 Task: Find connections with filter location Santo Estêvão with filter topic #successwith filter profile language Potuguese with filter current company Suryoday Small Finance Bank Ltd with filter school JSS ACADEMY OF TECHNICAL EDUCATION, NOIDA with filter industry Coal Mining with filter service category Packaging Design with filter keywords title Assistant Engineer
Action: Mouse moved to (486, 185)
Screenshot: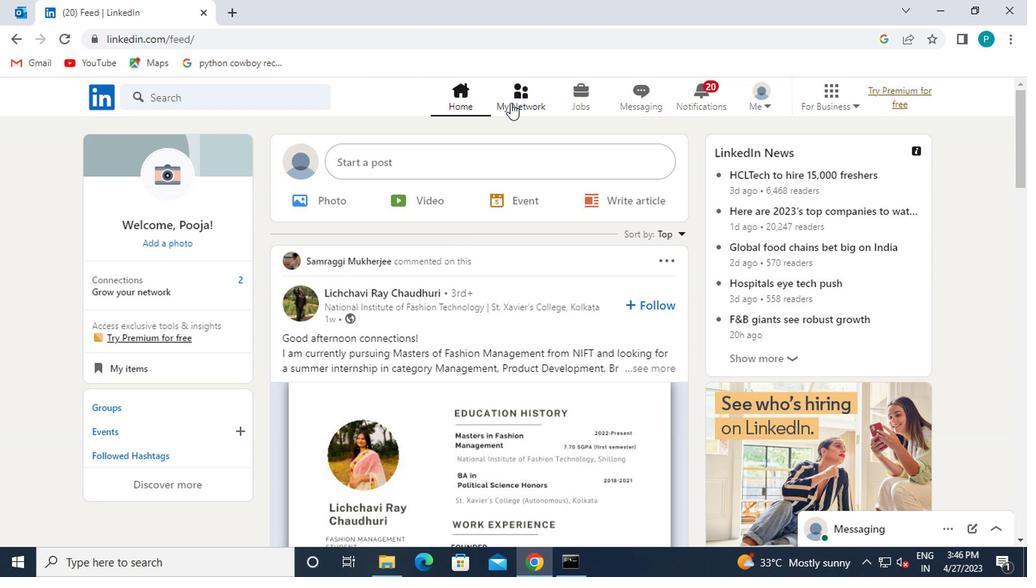 
Action: Mouse pressed left at (486, 185)
Screenshot: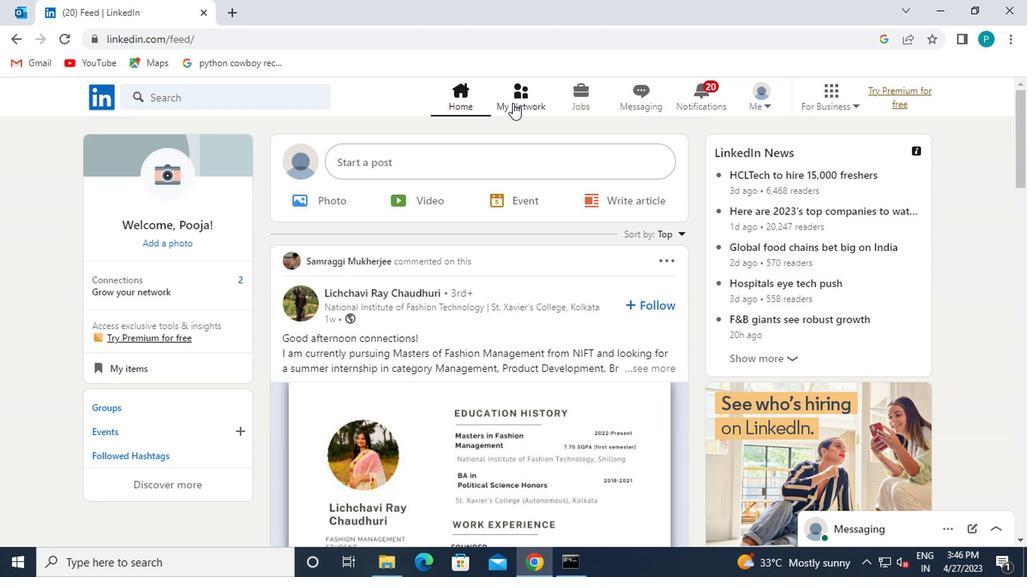 
Action: Mouse moved to (294, 242)
Screenshot: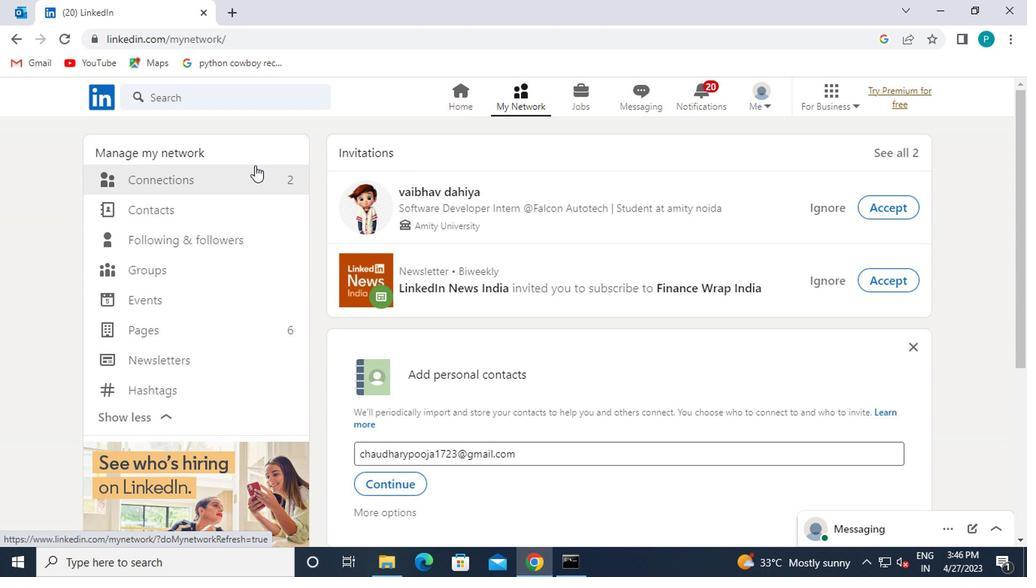 
Action: Mouse pressed left at (294, 242)
Screenshot: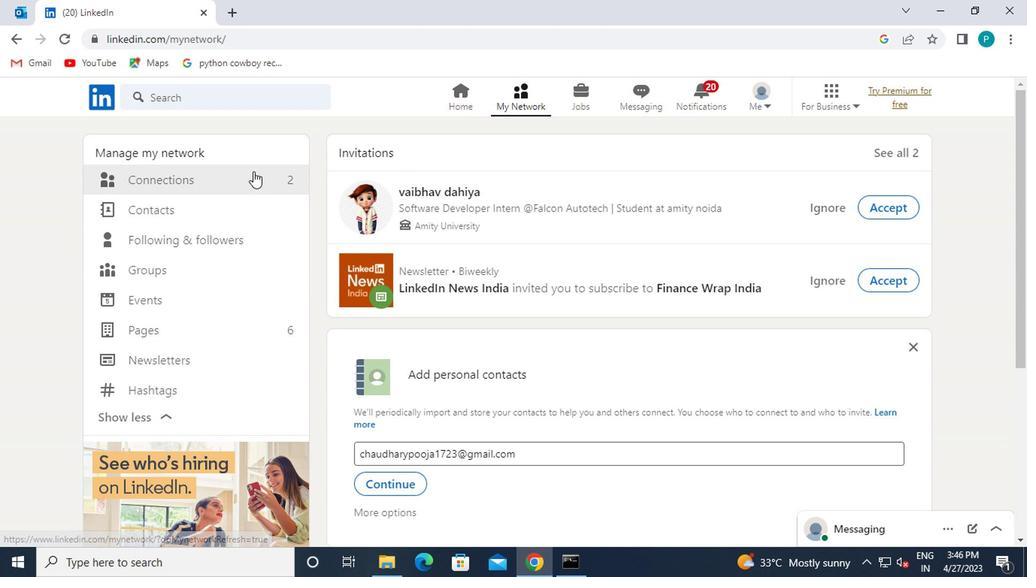 
Action: Mouse moved to (560, 248)
Screenshot: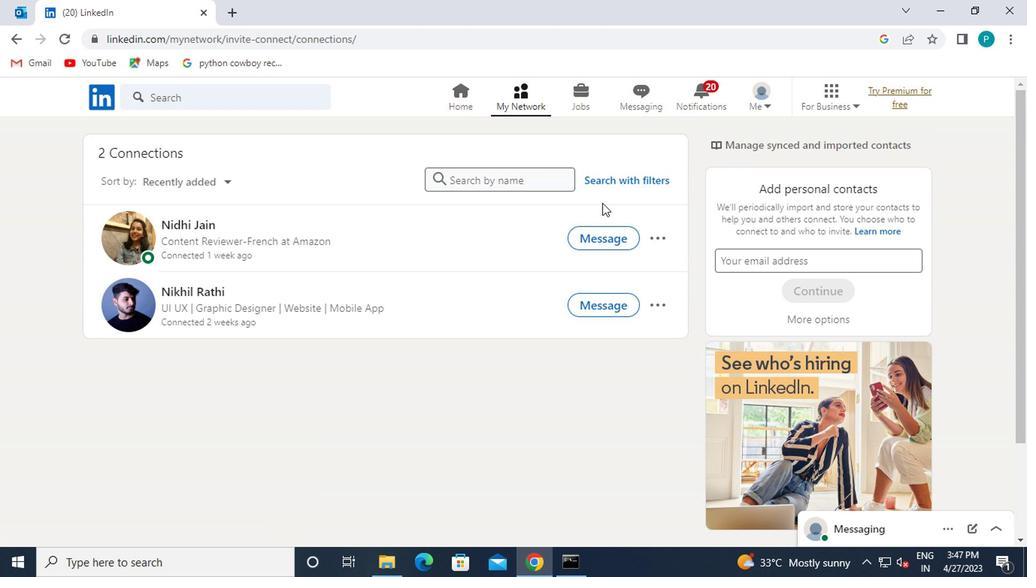 
Action: Mouse pressed left at (560, 248)
Screenshot: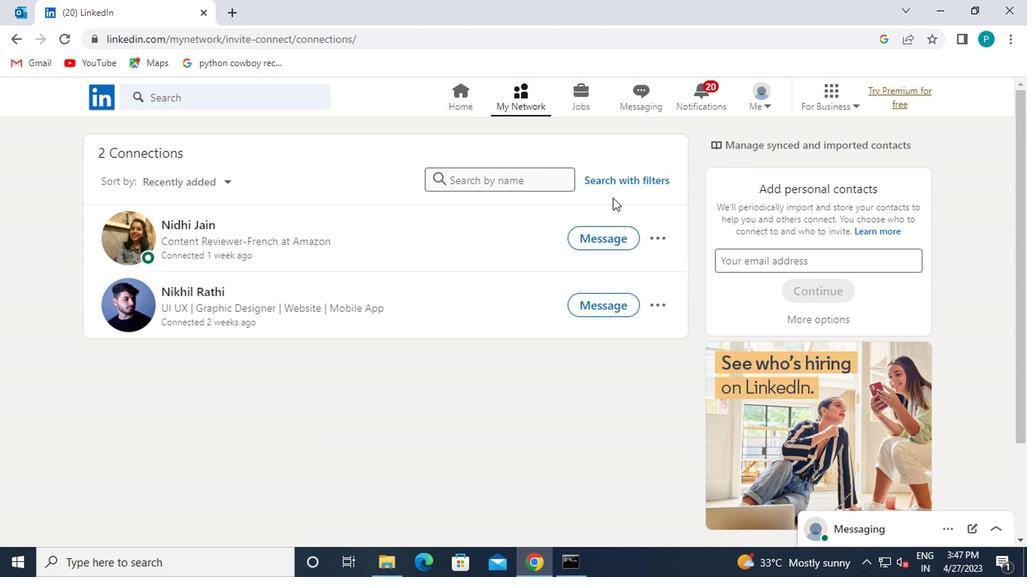 
Action: Mouse moved to (509, 216)
Screenshot: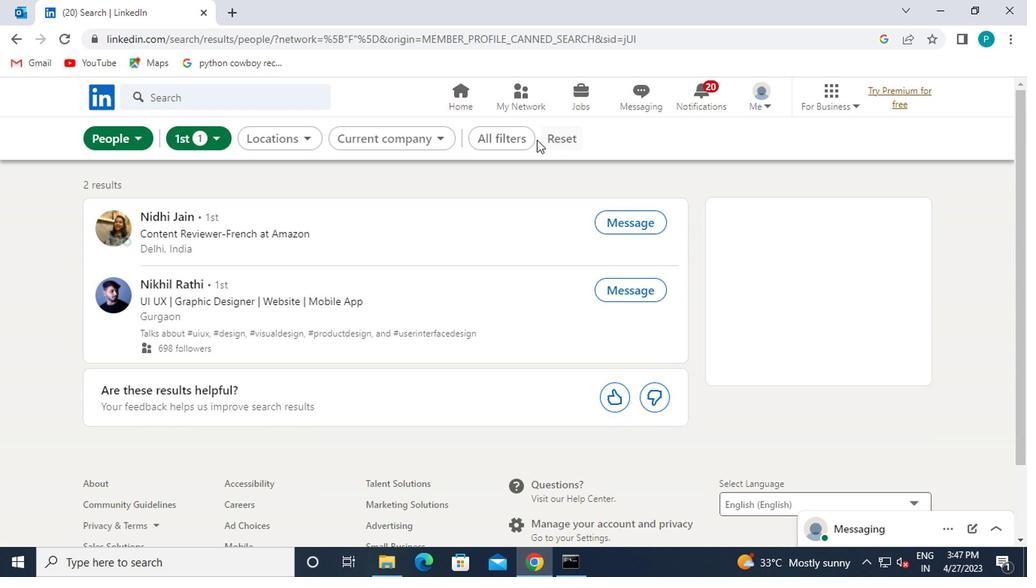 
Action: Mouse pressed left at (509, 216)
Screenshot: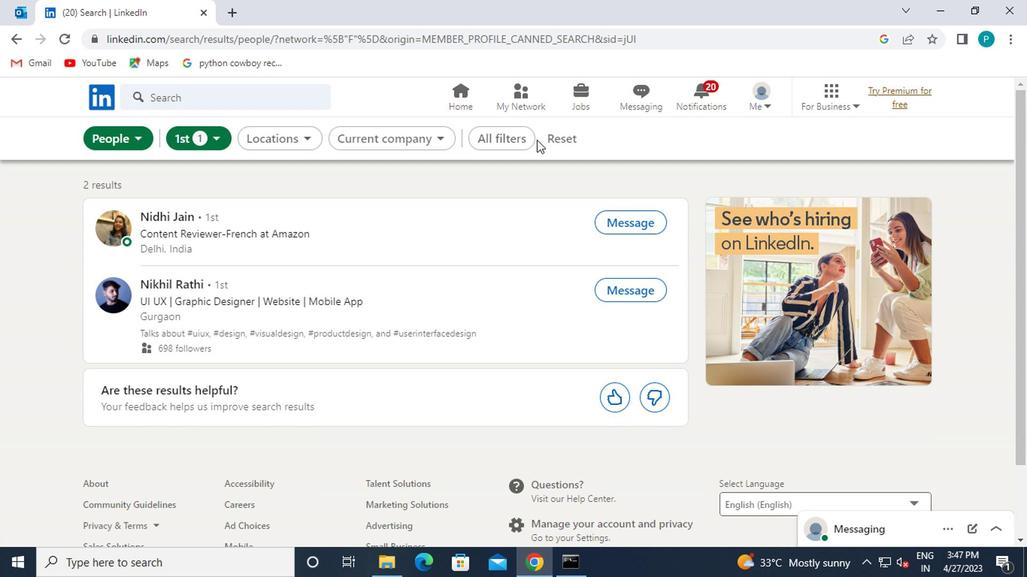
Action: Mouse moved to (509, 216)
Screenshot: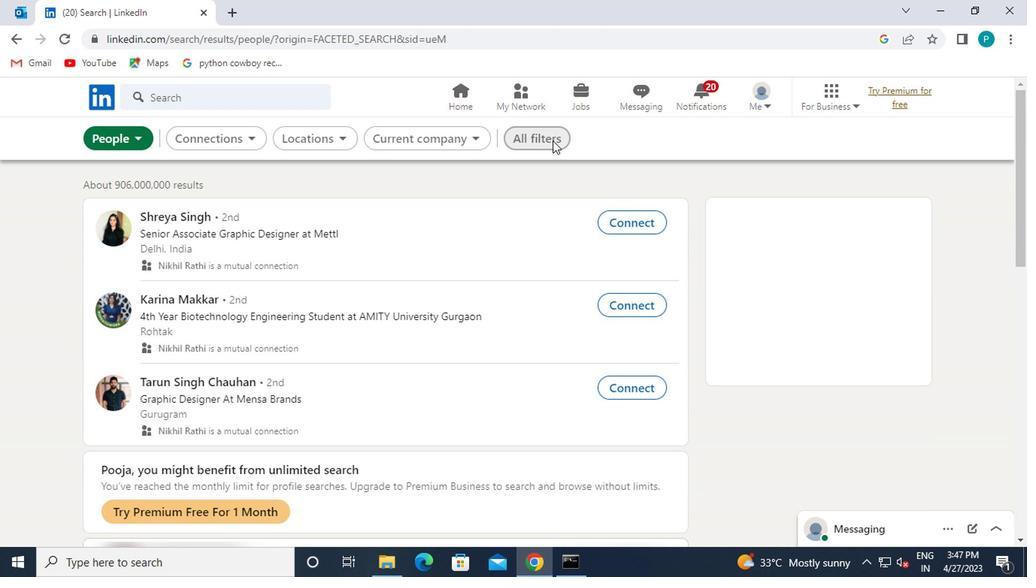 
Action: Mouse pressed left at (509, 216)
Screenshot: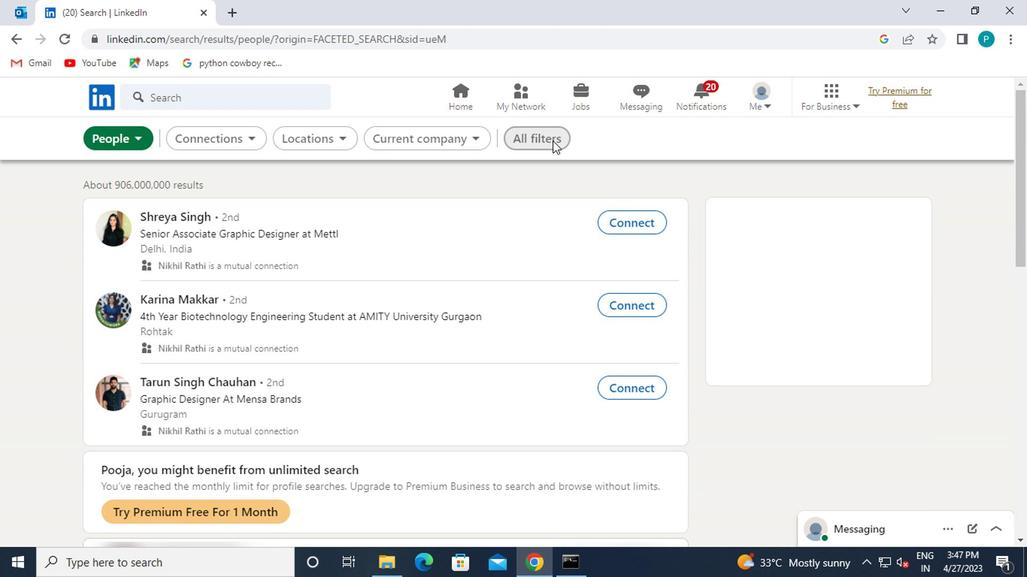 
Action: Mouse moved to (764, 372)
Screenshot: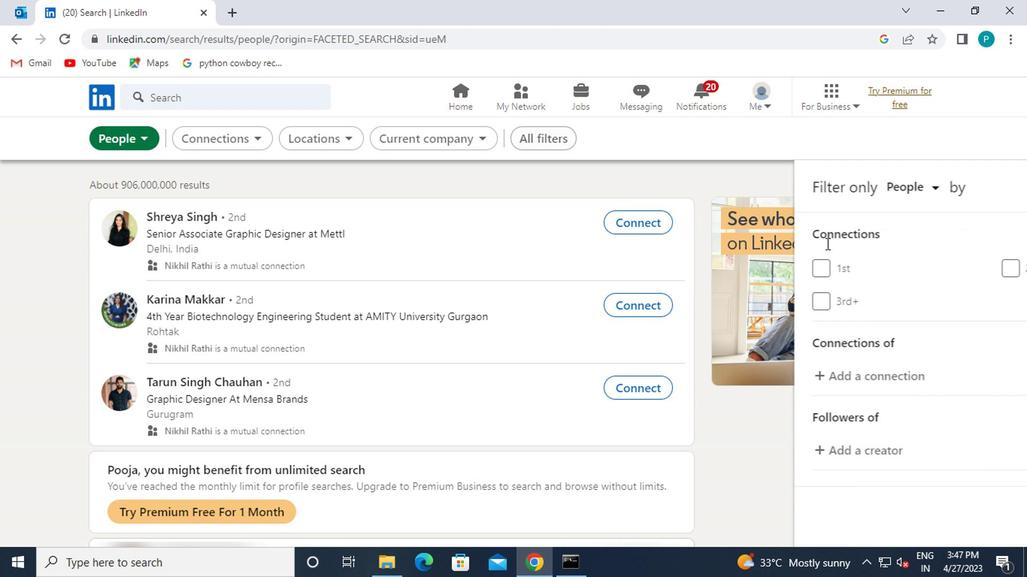 
Action: Mouse scrolled (764, 371) with delta (0, 0)
Screenshot: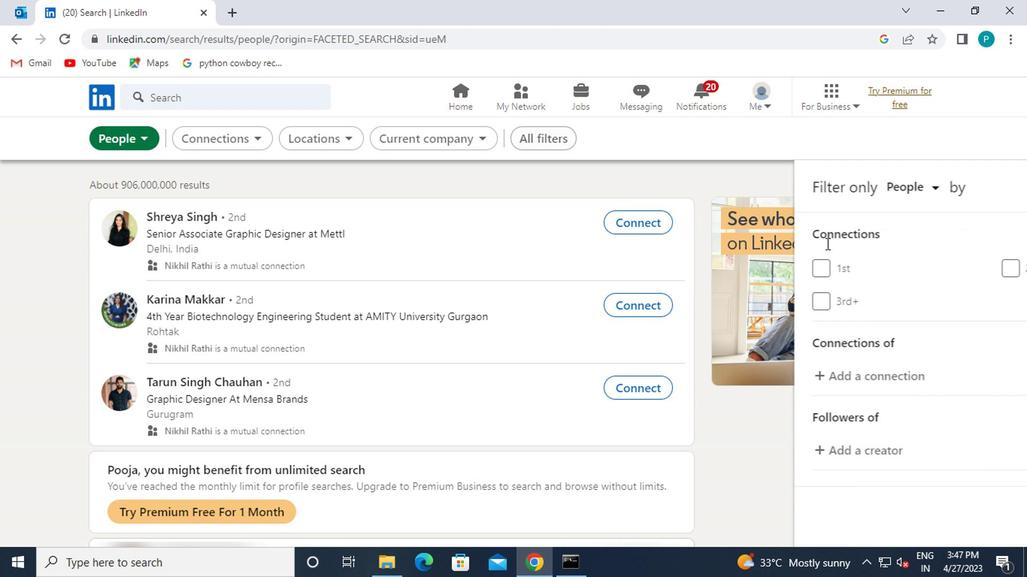 
Action: Mouse moved to (764, 373)
Screenshot: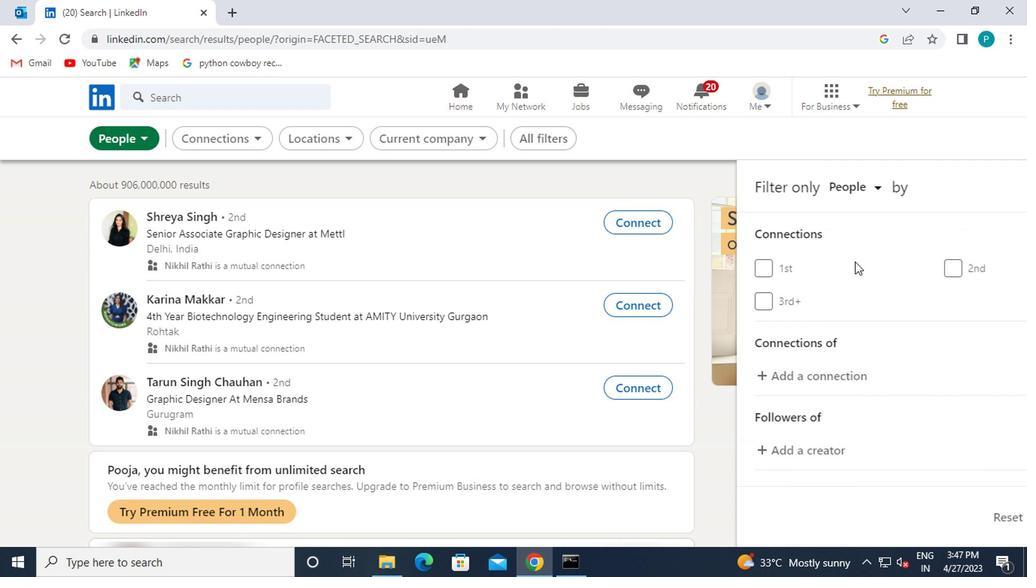 
Action: Mouse scrolled (764, 372) with delta (0, 0)
Screenshot: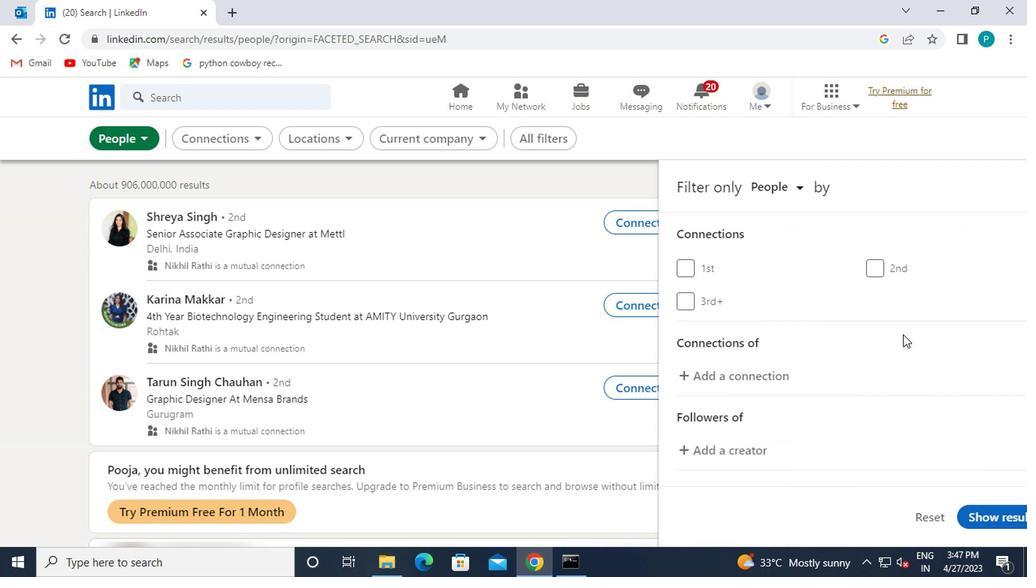 
Action: Mouse scrolled (764, 372) with delta (0, 0)
Screenshot: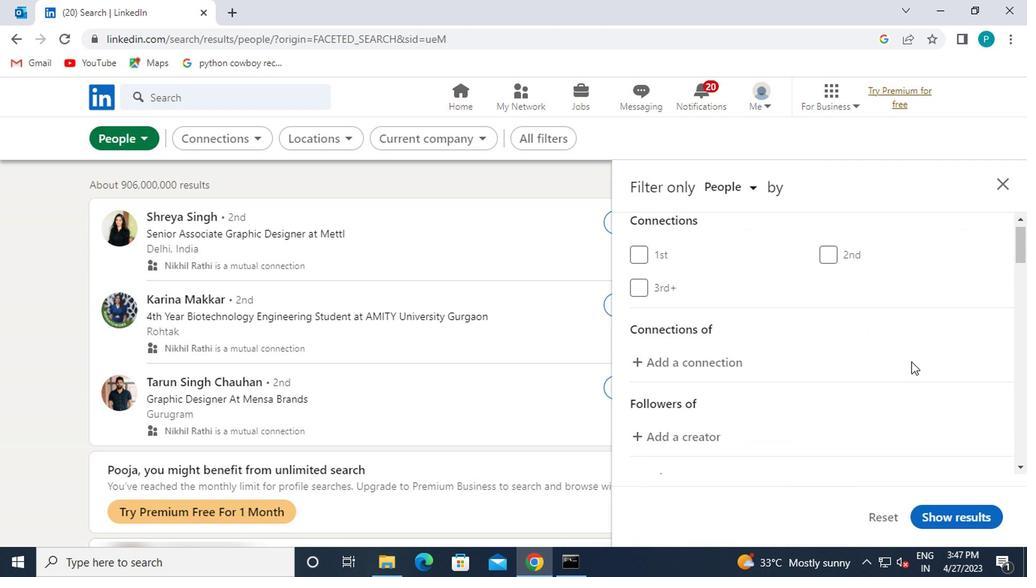 
Action: Mouse moved to (757, 382)
Screenshot: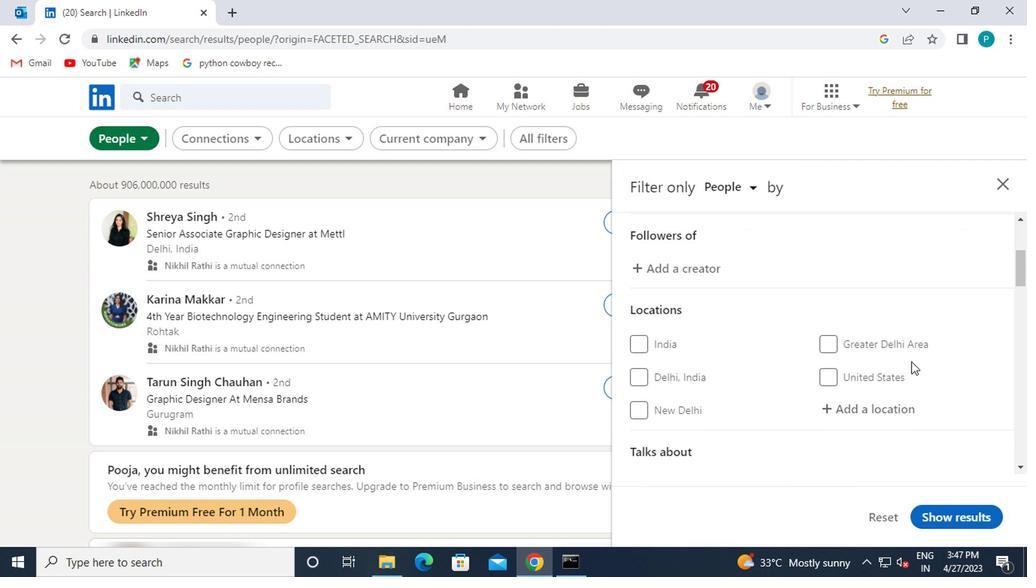 
Action: Mouse pressed left at (757, 382)
Screenshot: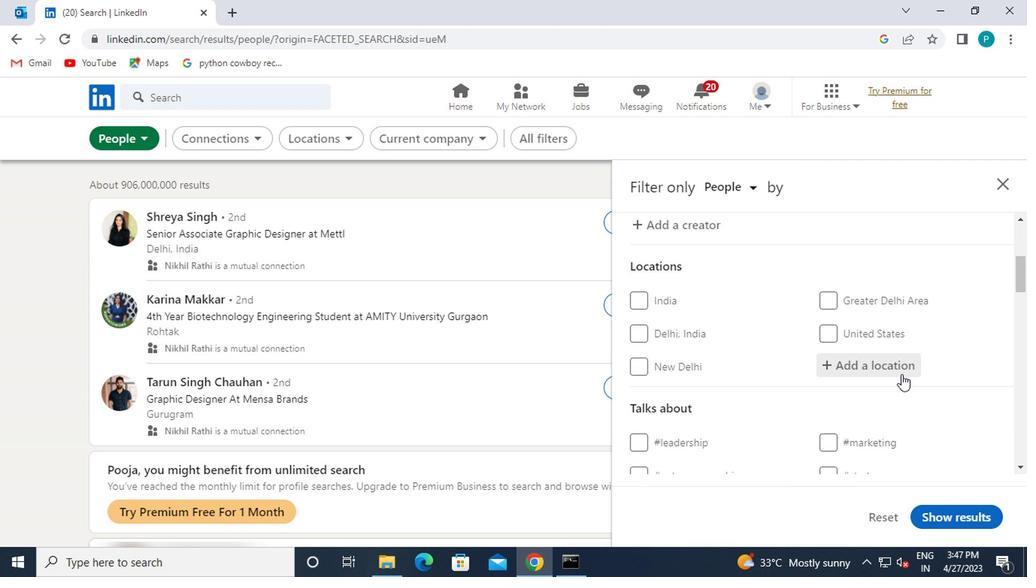 
Action: Mouse moved to (762, 380)
Screenshot: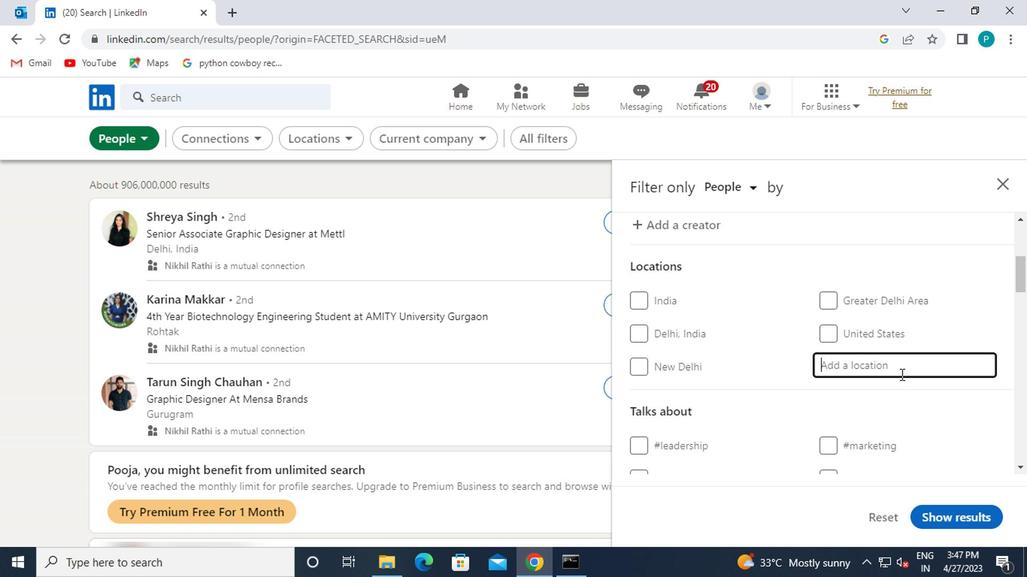 
Action: Key pressed <Key.caps_lock>s<Key.caps_lock>anto<Key.space><Key.caps_lock>e<Key.caps_lock>a<Key.backspace>stev
Screenshot: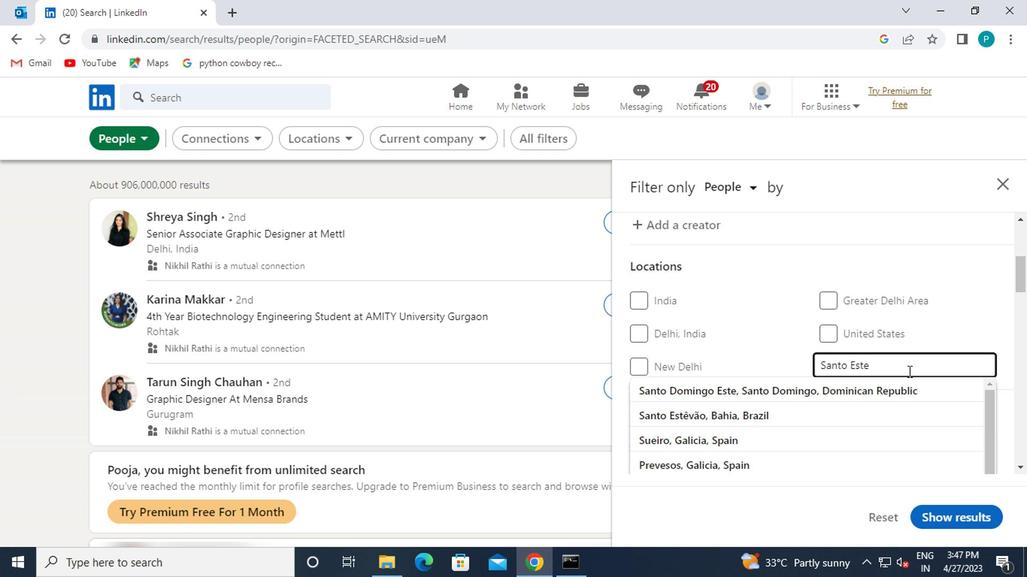 
Action: Mouse moved to (691, 387)
Screenshot: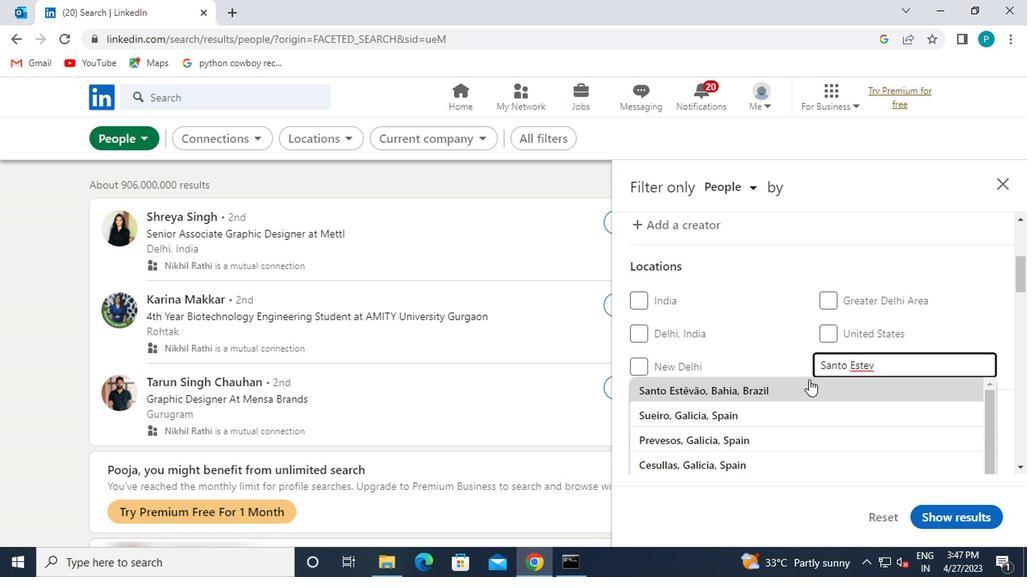 
Action: Mouse pressed left at (691, 387)
Screenshot: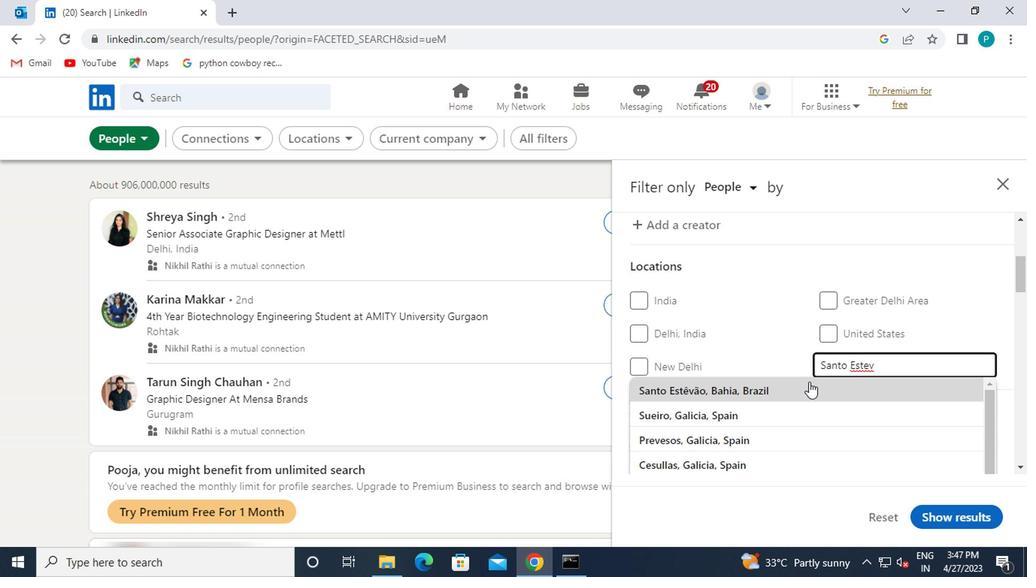 
Action: Mouse moved to (691, 388)
Screenshot: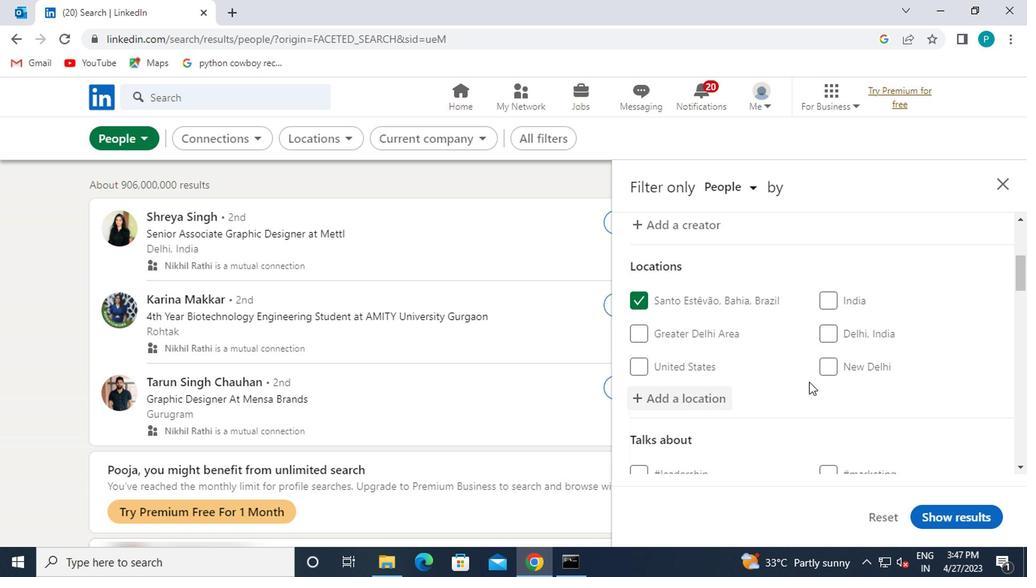
Action: Mouse scrolled (691, 387) with delta (0, 0)
Screenshot: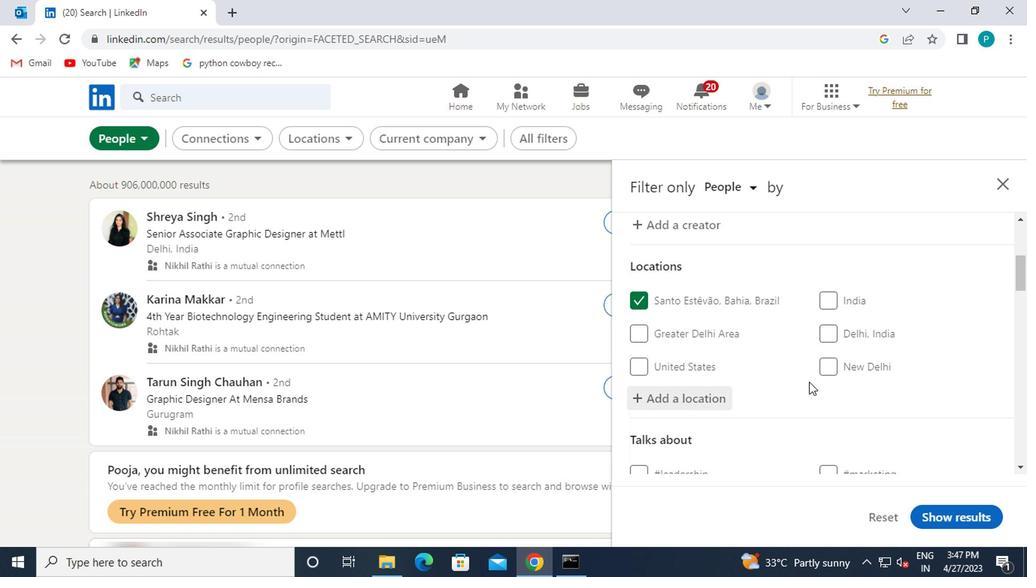 
Action: Mouse scrolled (691, 387) with delta (0, 0)
Screenshot: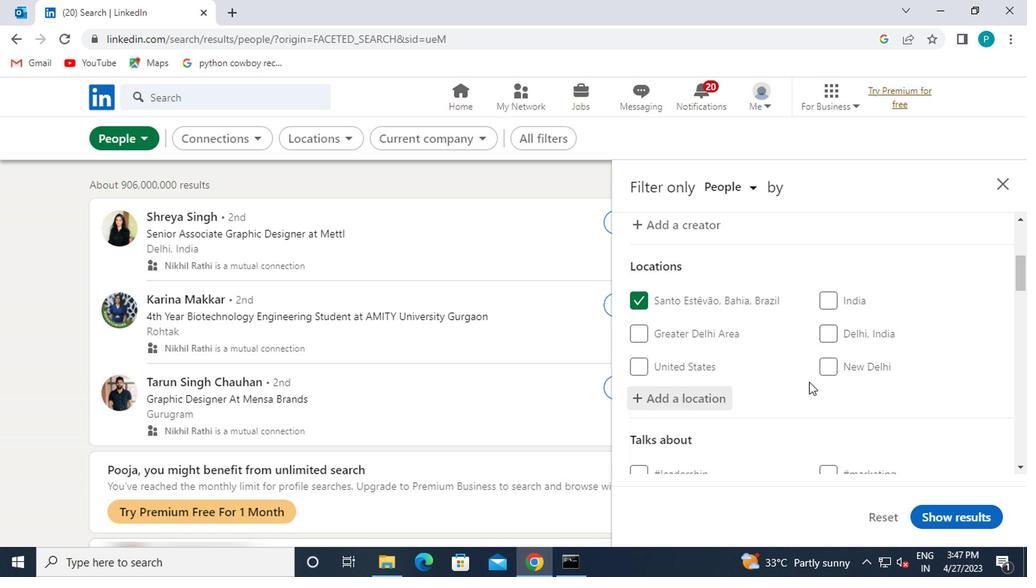 
Action: Mouse moved to (710, 401)
Screenshot: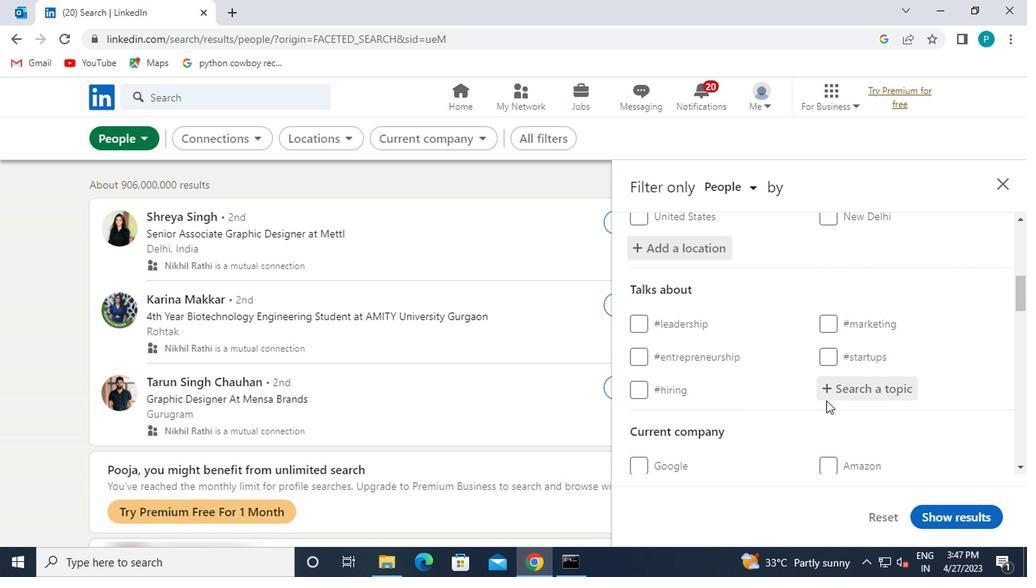 
Action: Mouse pressed left at (710, 401)
Screenshot: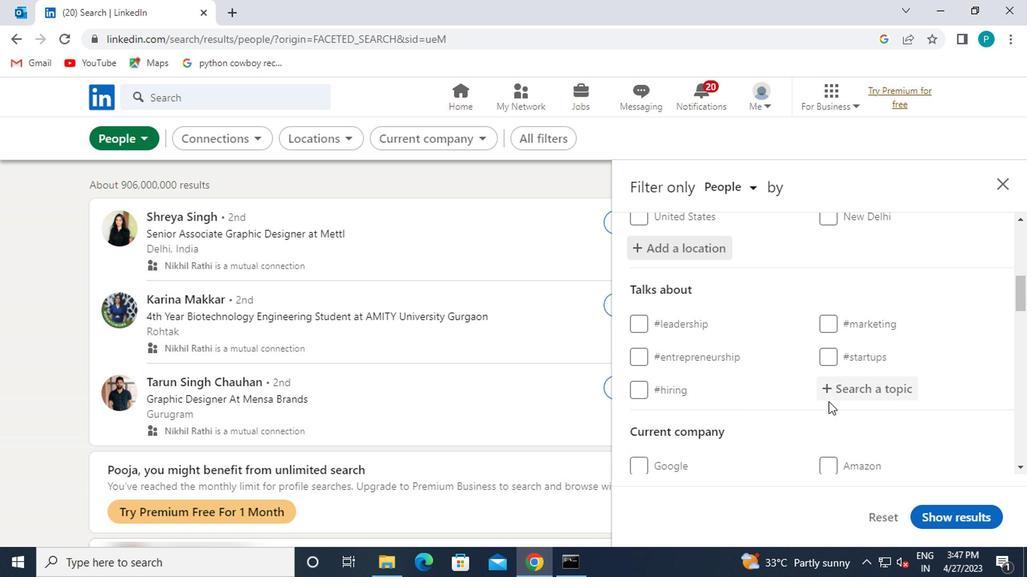 
Action: Mouse moved to (714, 379)
Screenshot: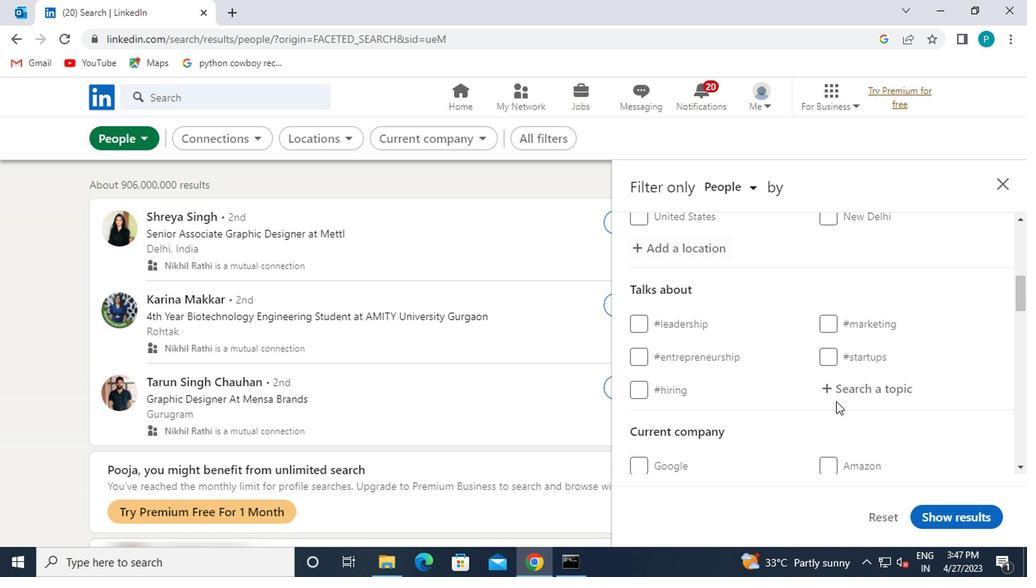 
Action: Mouse pressed left at (714, 379)
Screenshot: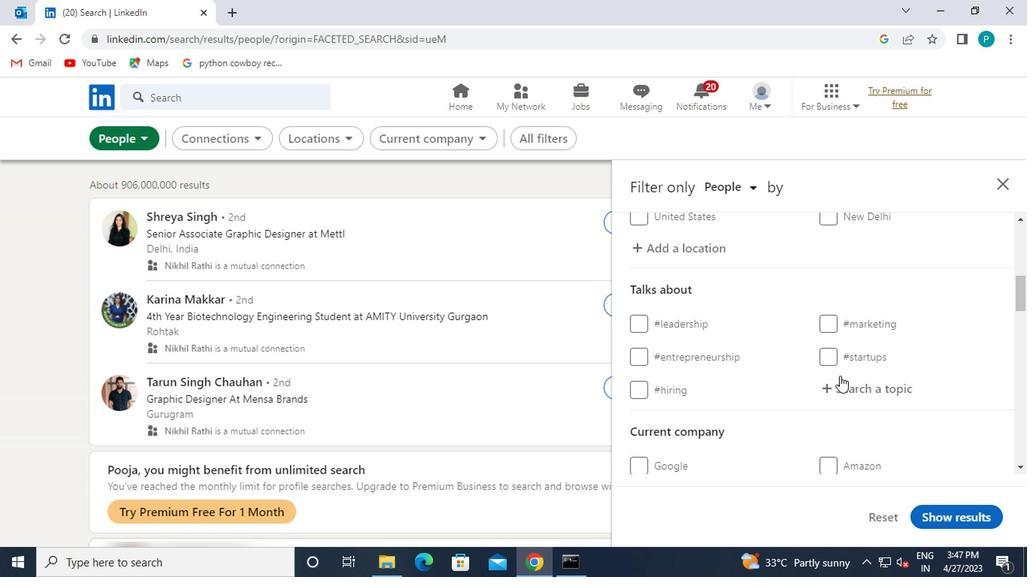 
Action: Mouse moved to (719, 395)
Screenshot: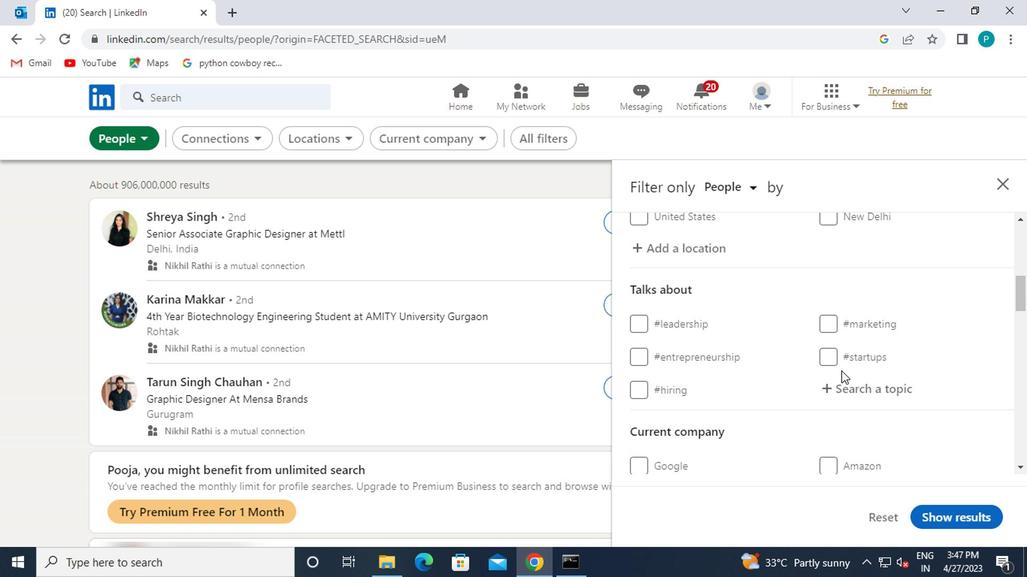 
Action: Mouse pressed left at (719, 395)
Screenshot: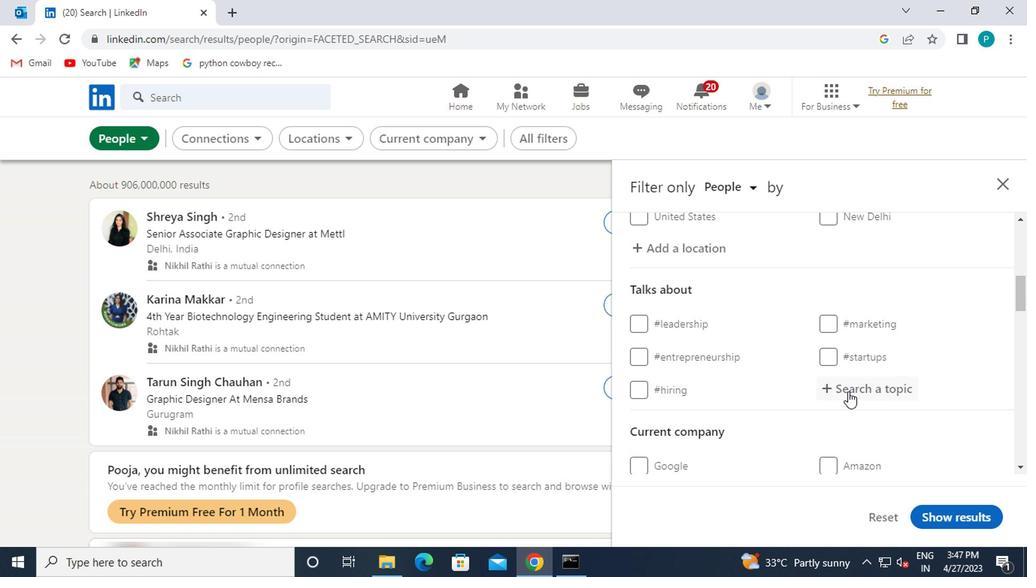 
Action: Mouse moved to (728, 398)
Screenshot: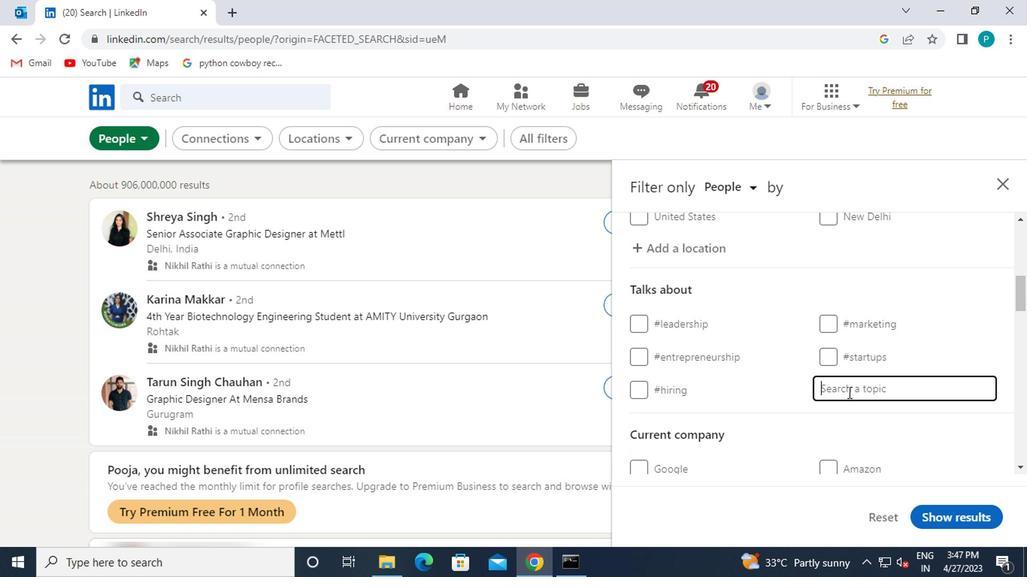 
Action: Key pressed <Key.shift>#SUCCESS
Screenshot: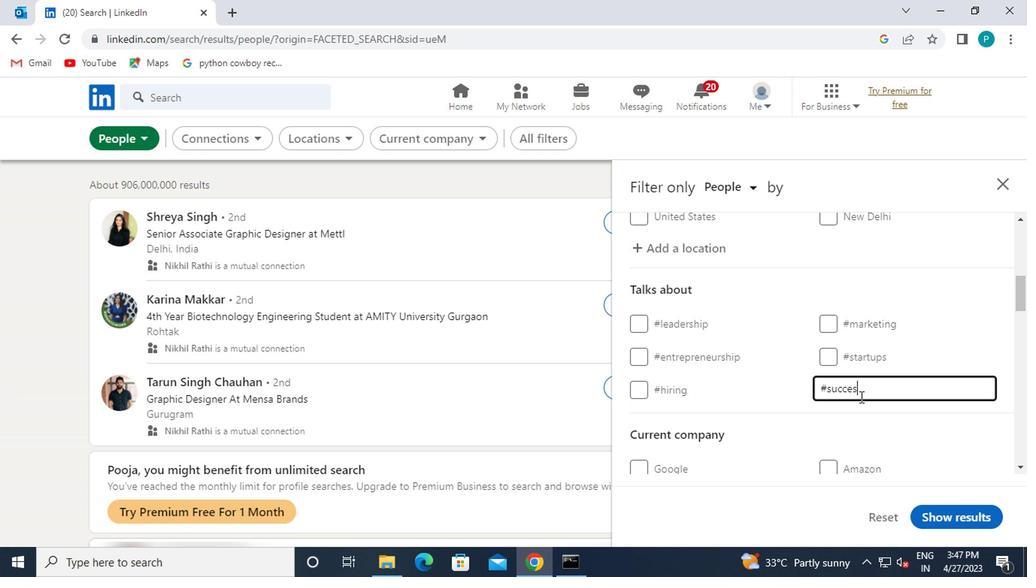 
Action: Mouse moved to (707, 435)
Screenshot: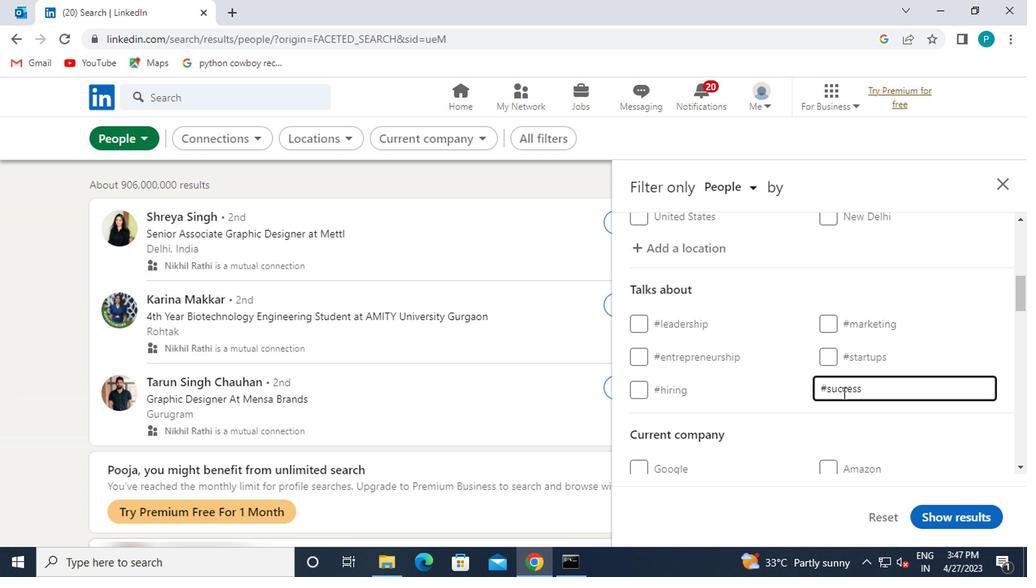
Action: Mouse scrolled (707, 435) with delta (0, 0)
Screenshot: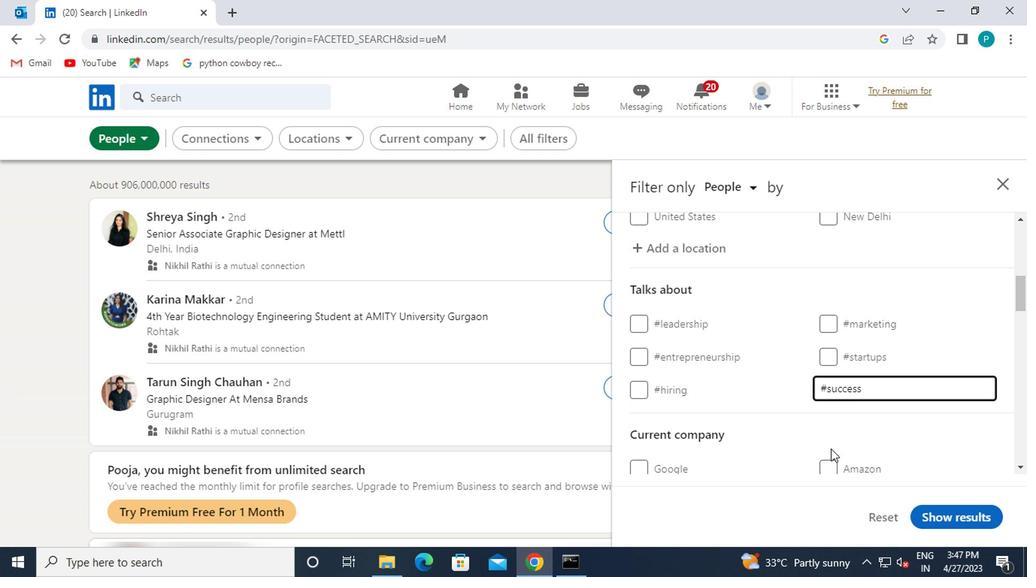 
Action: Mouse scrolled (707, 435) with delta (0, 0)
Screenshot: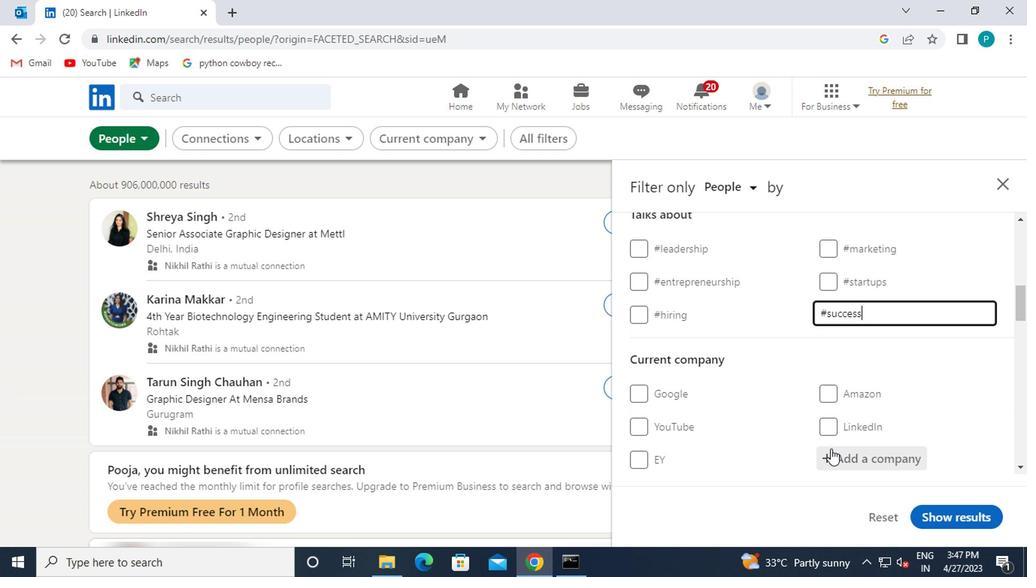 
Action: Mouse scrolled (707, 435) with delta (0, 0)
Screenshot: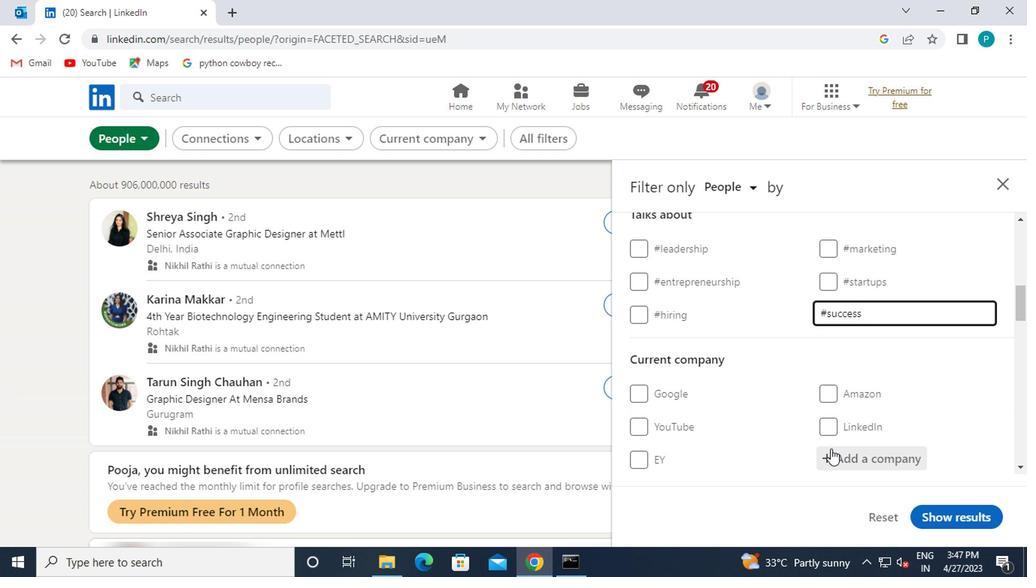
Action: Mouse moved to (679, 428)
Screenshot: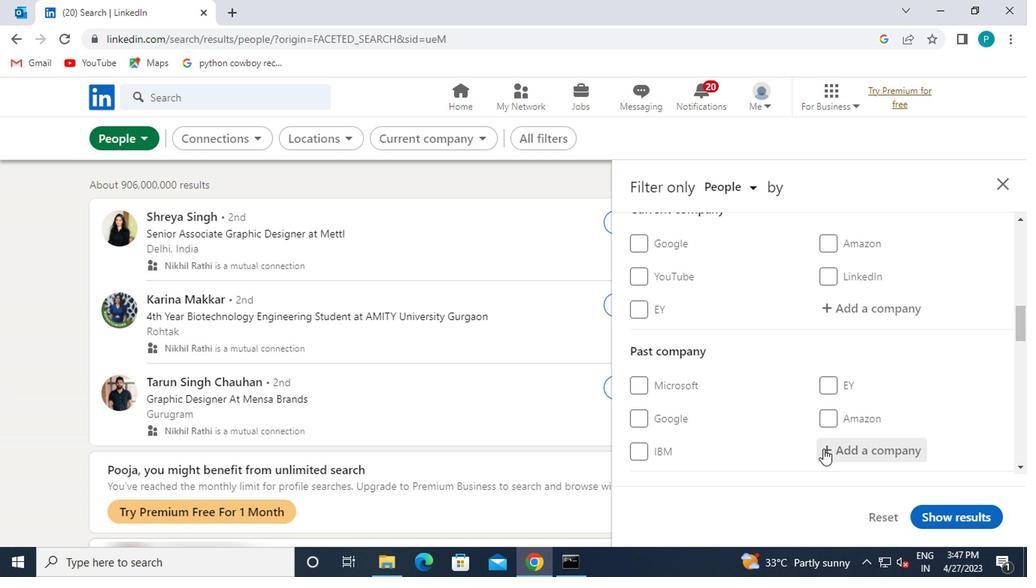 
Action: Mouse scrolled (679, 428) with delta (0, 0)
Screenshot: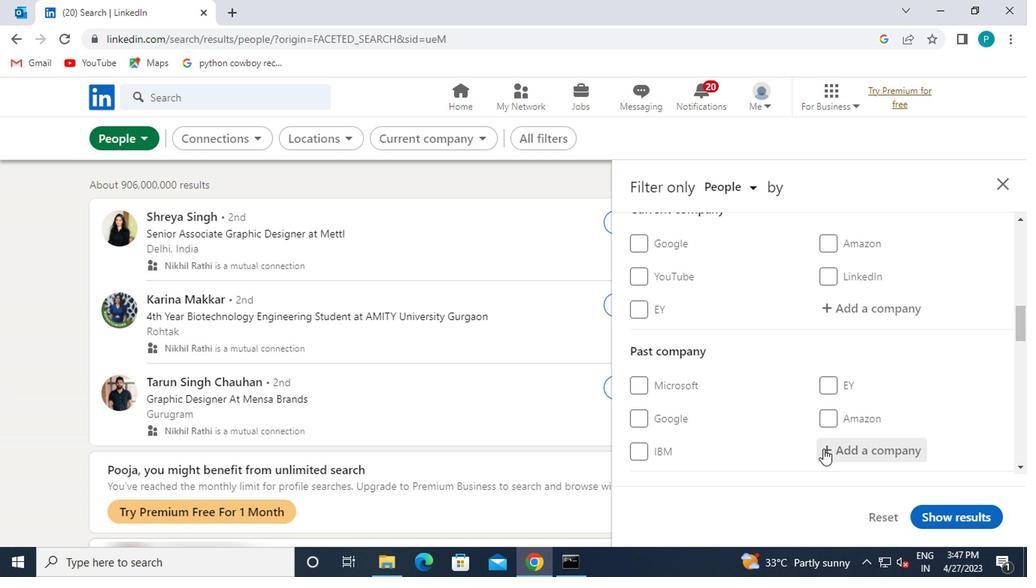 
Action: Mouse scrolled (679, 428) with delta (0, 0)
Screenshot: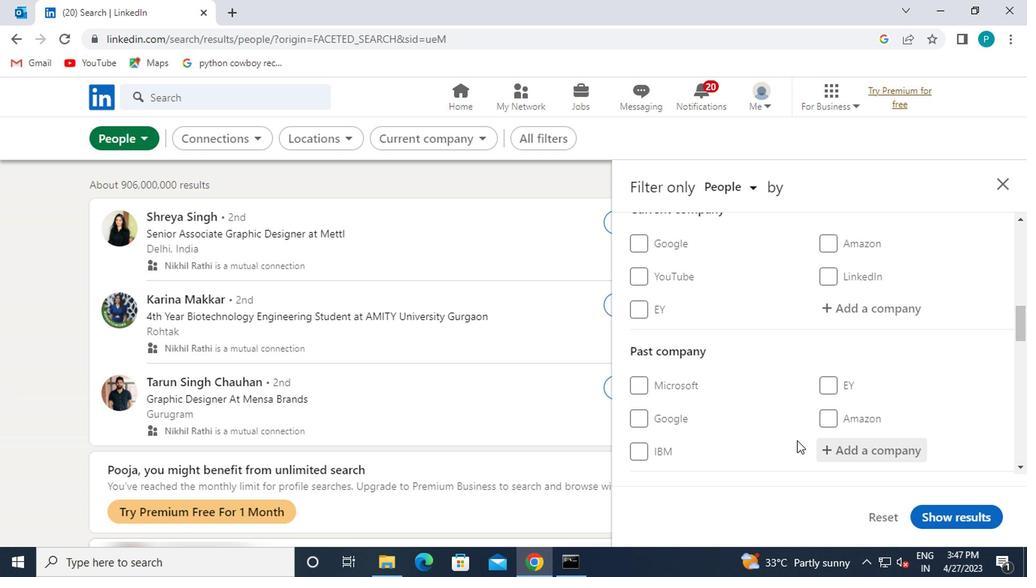 
Action: Mouse scrolled (679, 428) with delta (0, 0)
Screenshot: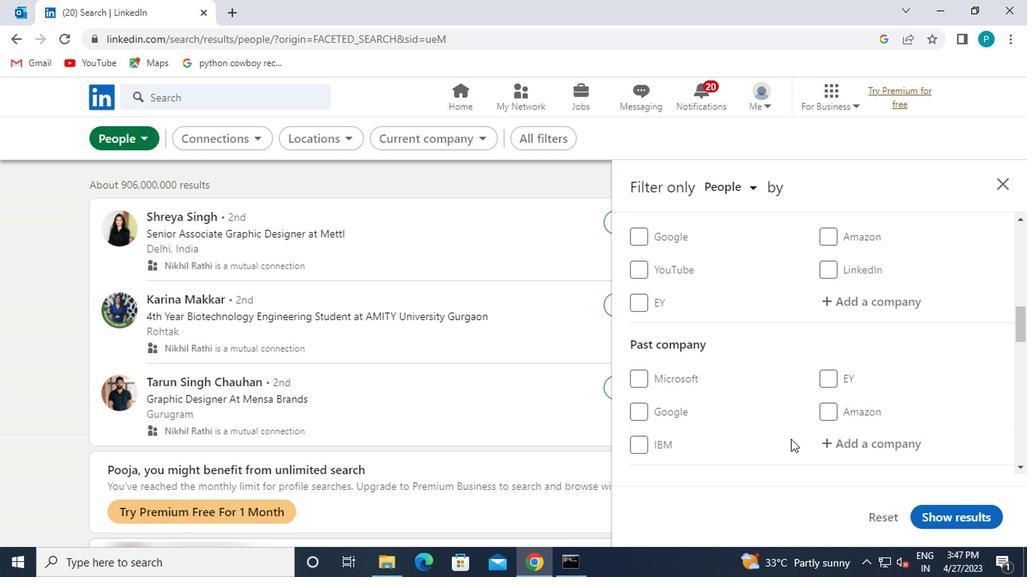 
Action: Mouse moved to (638, 411)
Screenshot: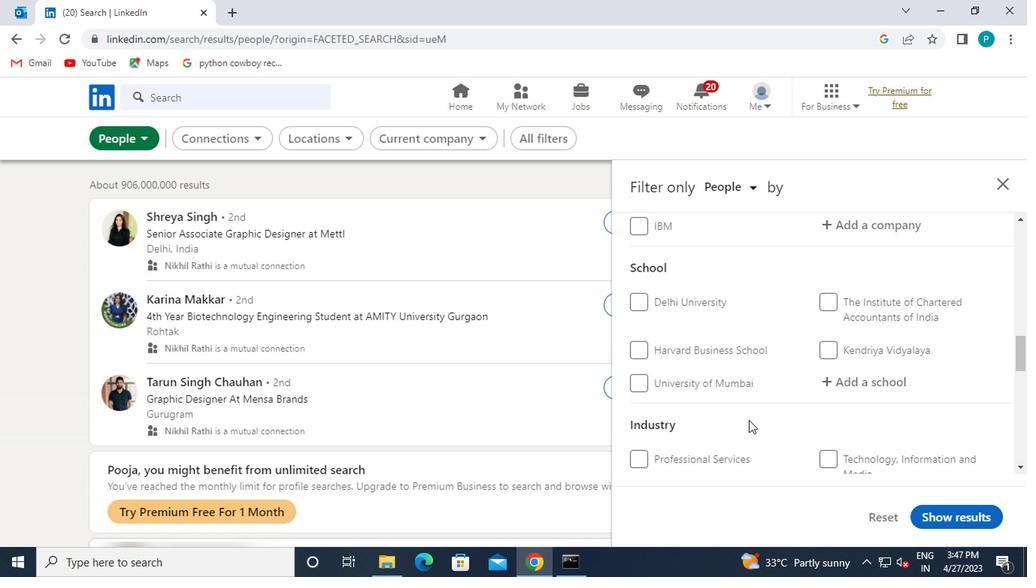 
Action: Mouse scrolled (638, 410) with delta (0, 0)
Screenshot: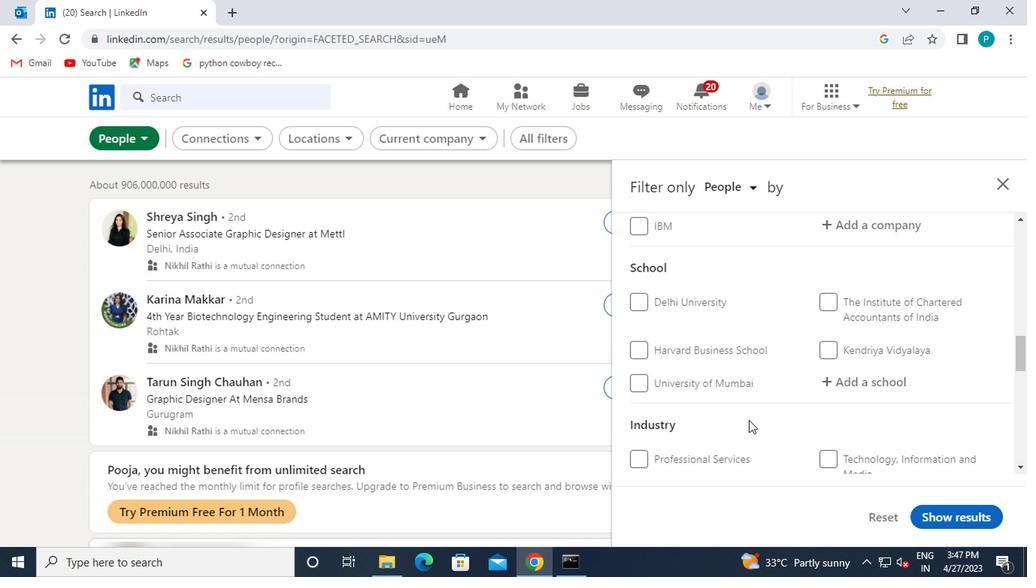 
Action: Mouse moved to (636, 410)
Screenshot: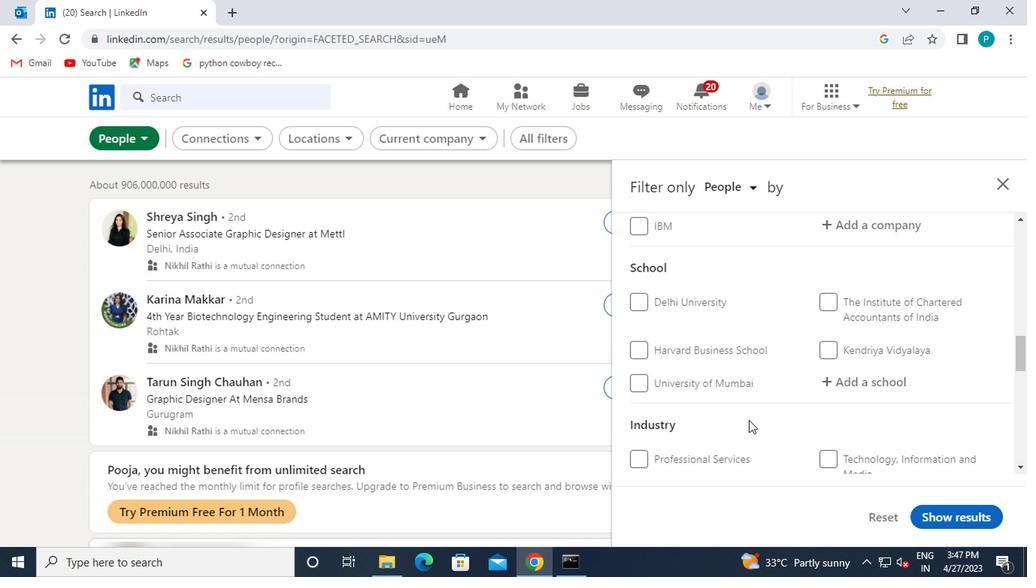 
Action: Mouse scrolled (636, 409) with delta (0, 0)
Screenshot: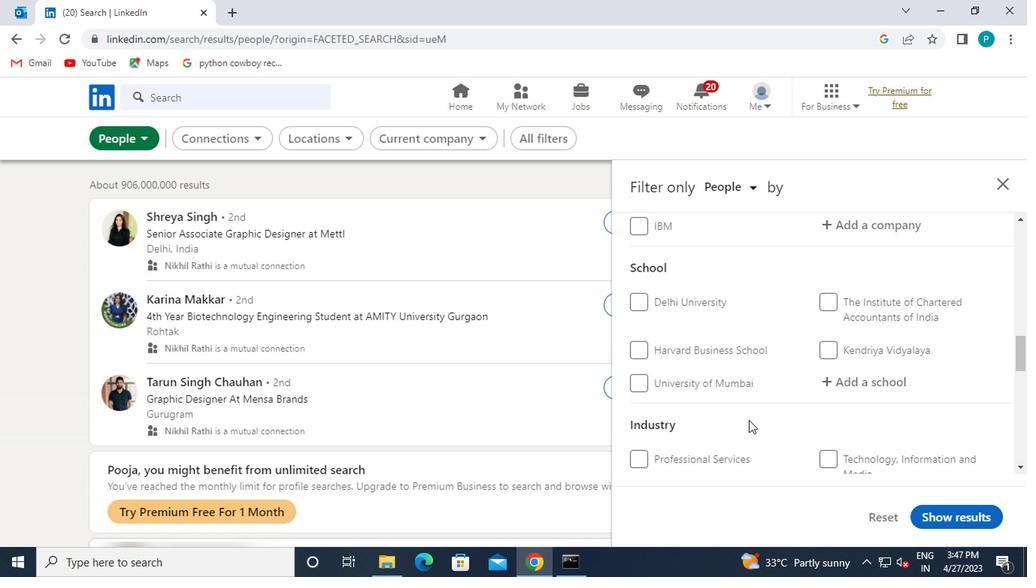 
Action: Mouse moved to (635, 409)
Screenshot: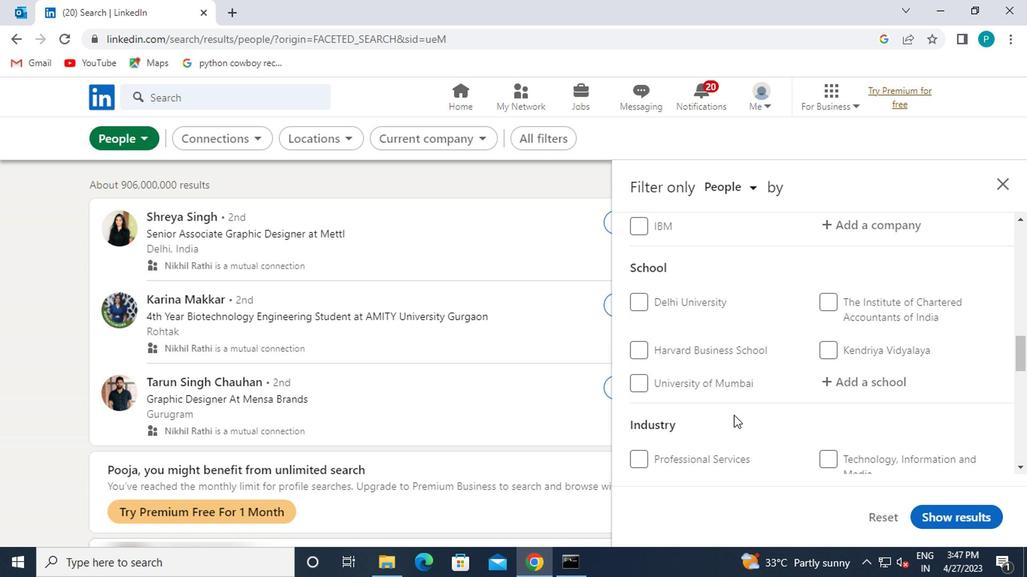 
Action: Mouse scrolled (635, 409) with delta (0, 0)
Screenshot: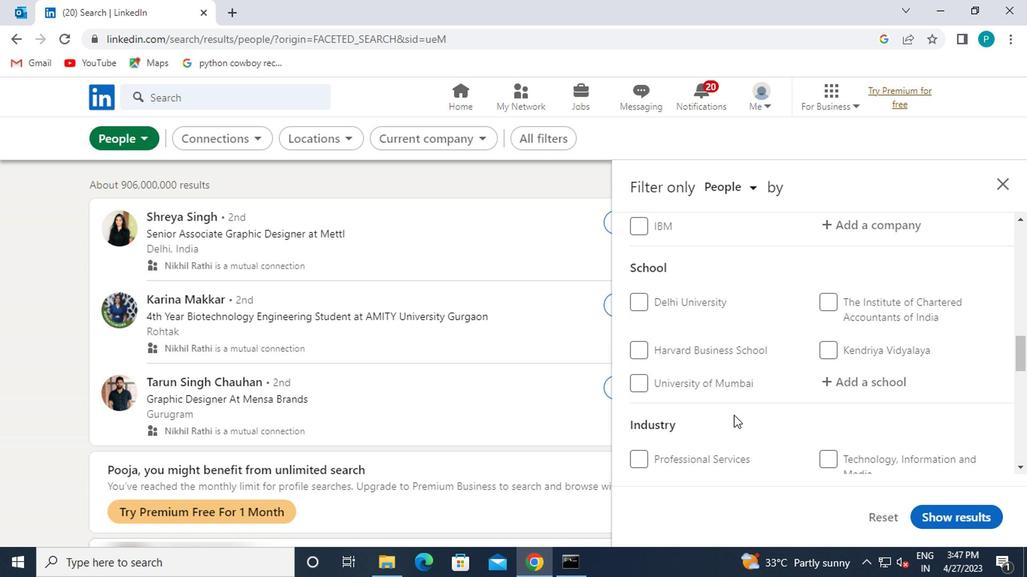 
Action: Mouse moved to (633, 409)
Screenshot: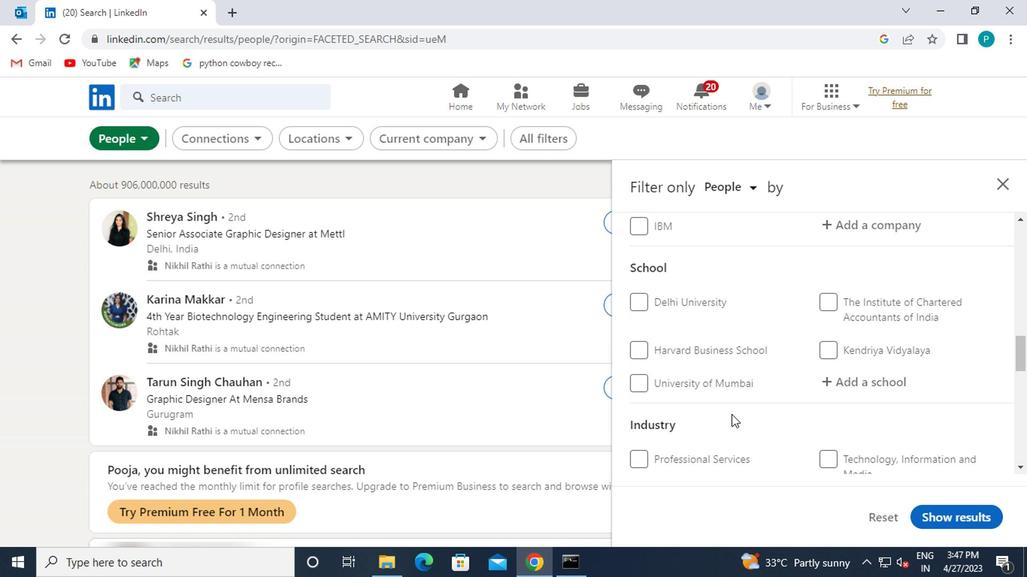 
Action: Mouse scrolled (633, 408) with delta (0, 0)
Screenshot: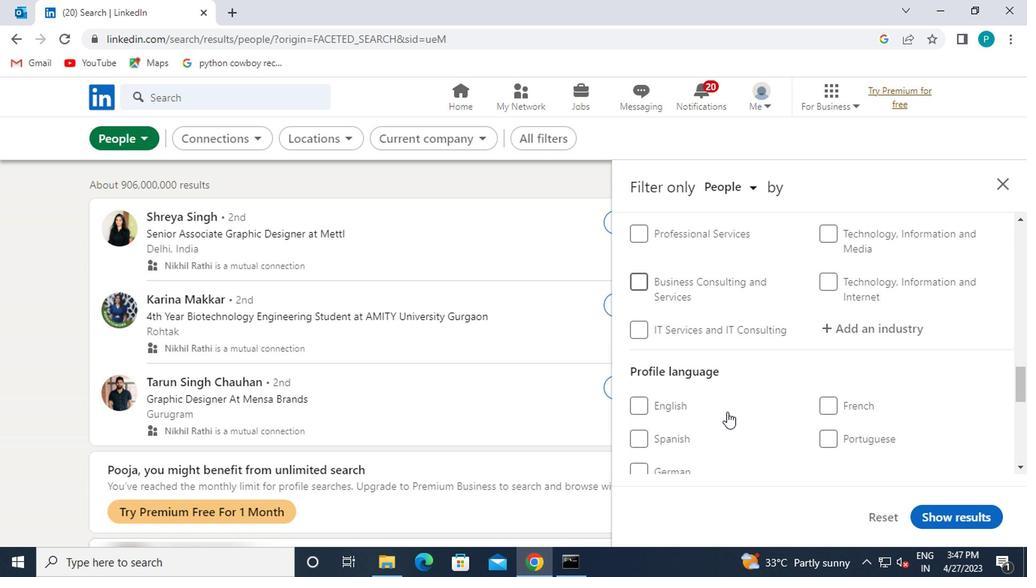 
Action: Mouse moved to (700, 376)
Screenshot: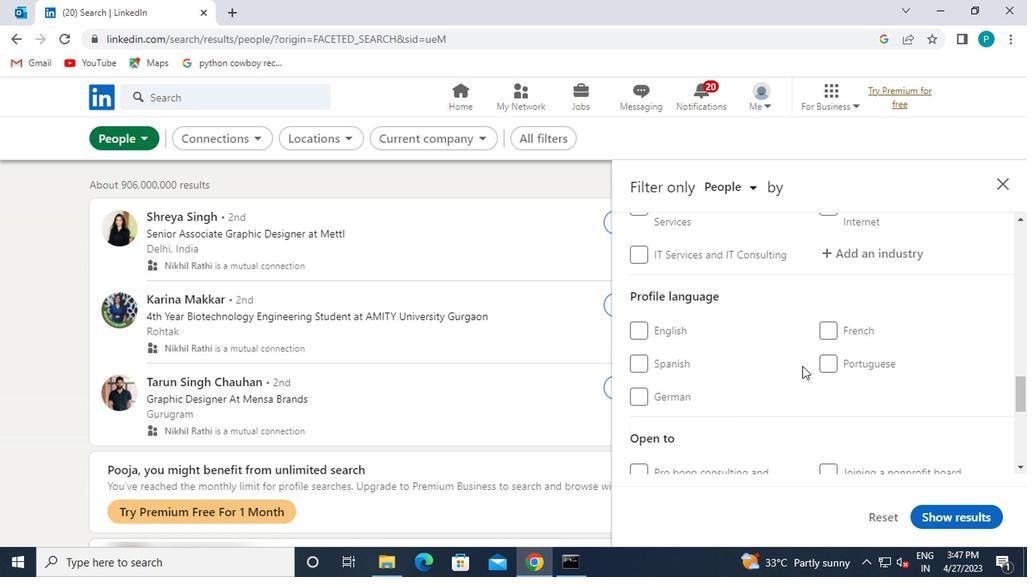 
Action: Mouse pressed left at (700, 376)
Screenshot: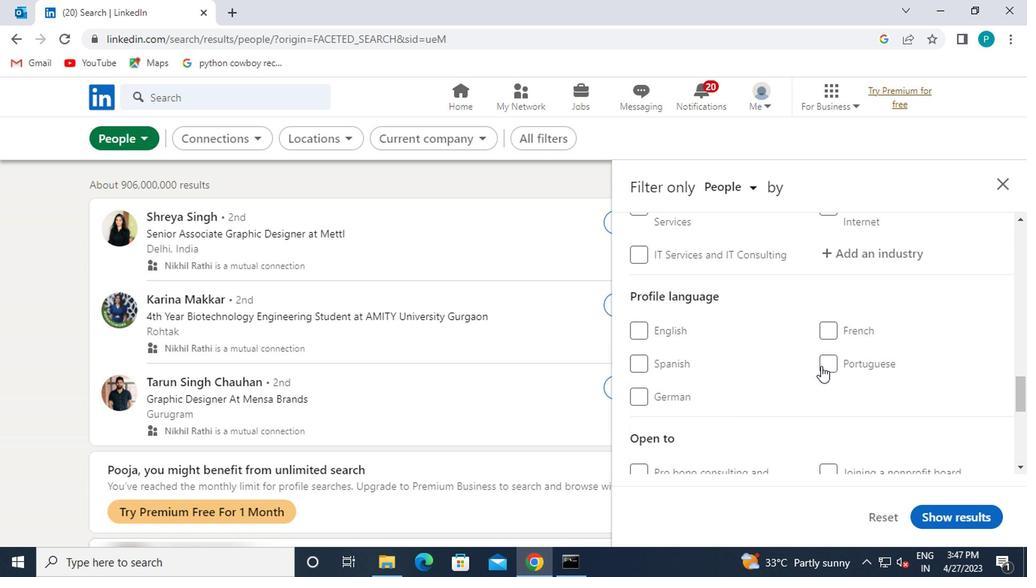 
Action: Mouse moved to (700, 376)
Screenshot: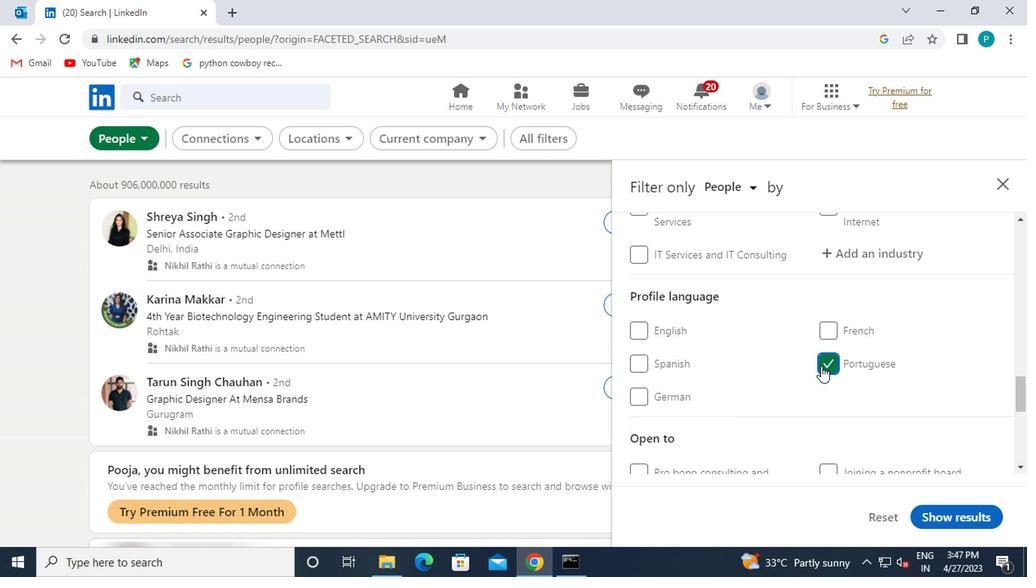 
Action: Mouse scrolled (700, 376) with delta (0, 0)
Screenshot: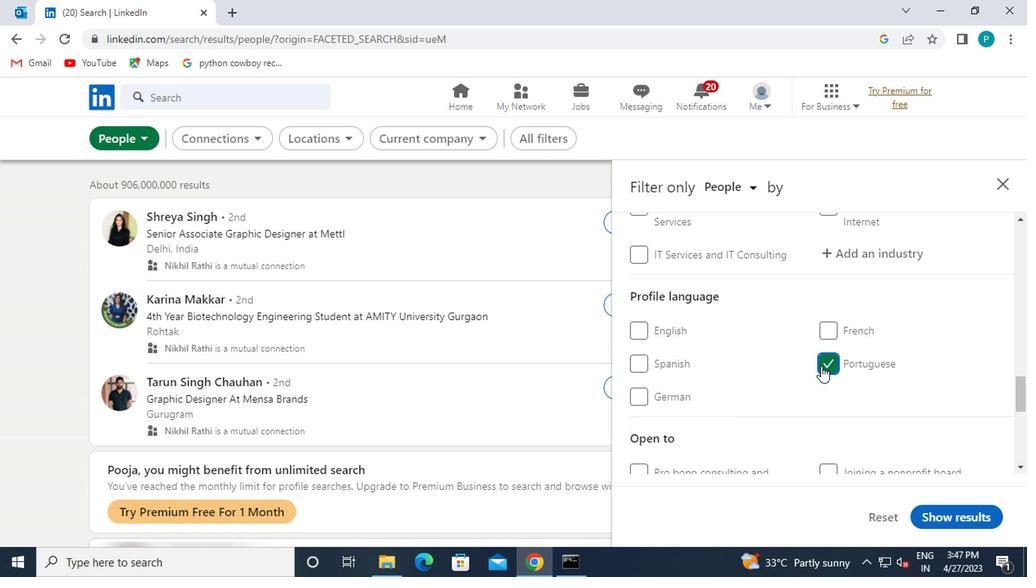 
Action: Mouse scrolled (700, 376) with delta (0, 0)
Screenshot: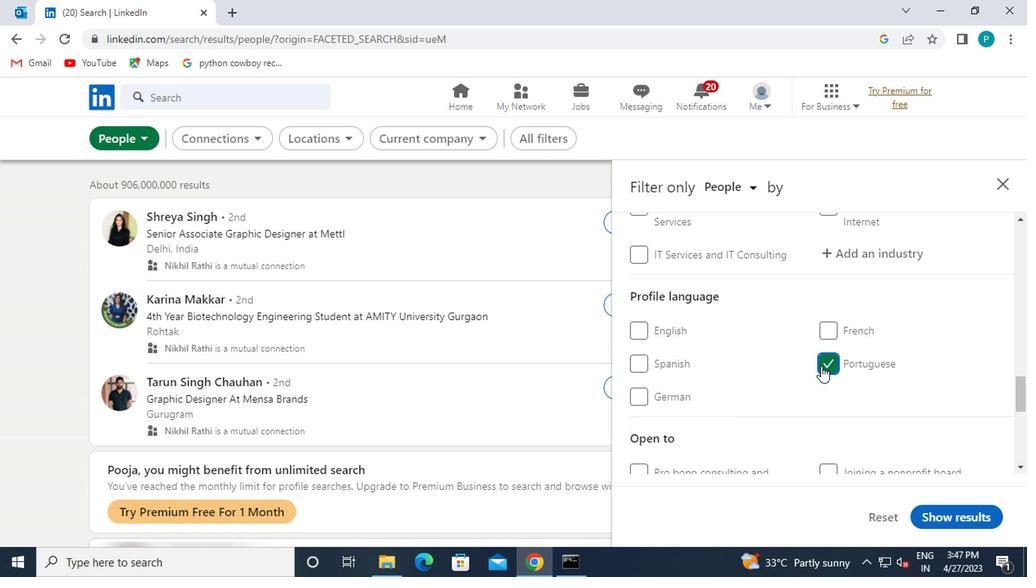
Action: Mouse scrolled (700, 376) with delta (0, 0)
Screenshot: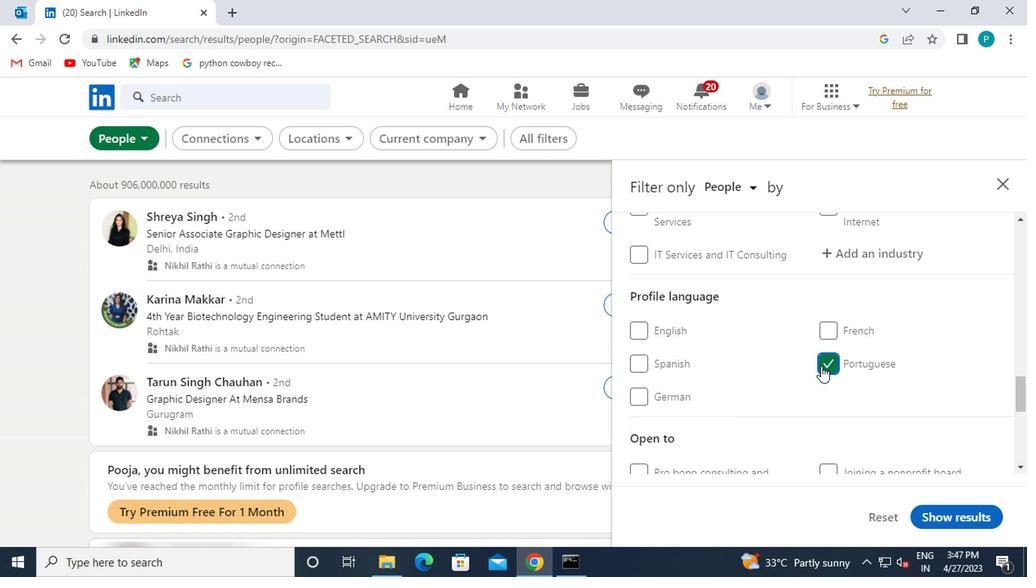 
Action: Mouse scrolled (700, 376) with delta (0, 0)
Screenshot: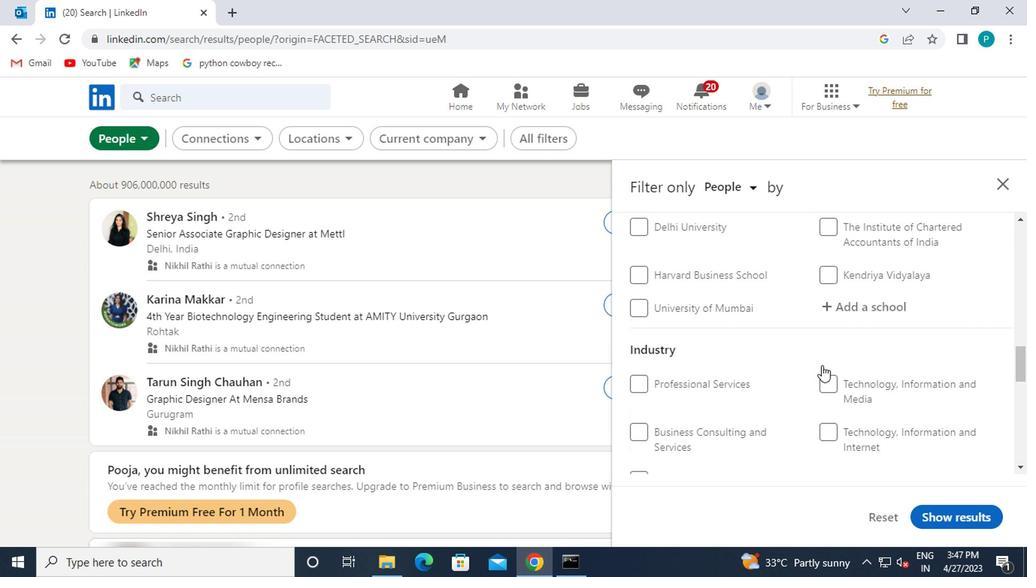 
Action: Mouse moved to (705, 370)
Screenshot: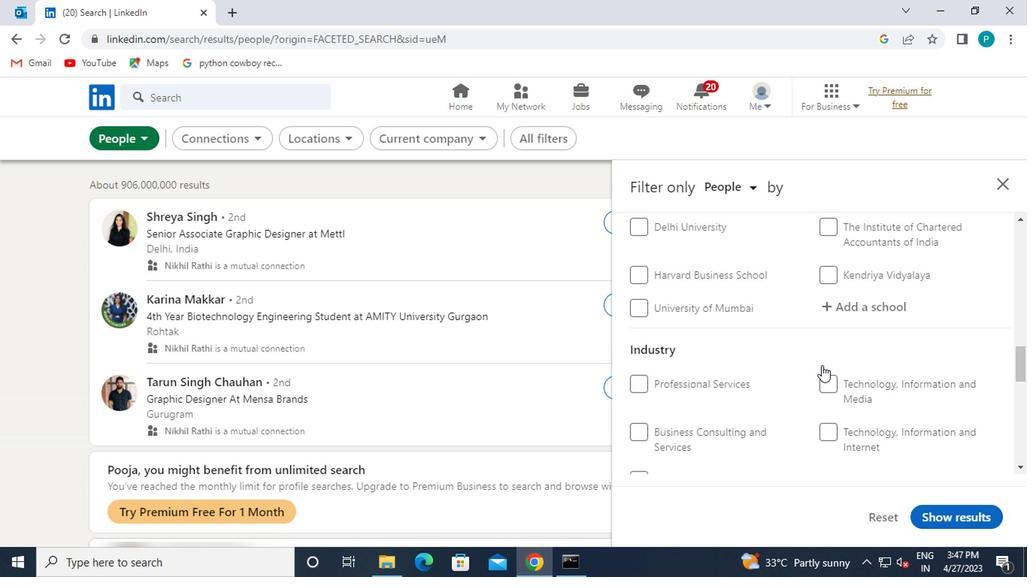 
Action: Mouse scrolled (705, 370) with delta (0, 0)
Screenshot: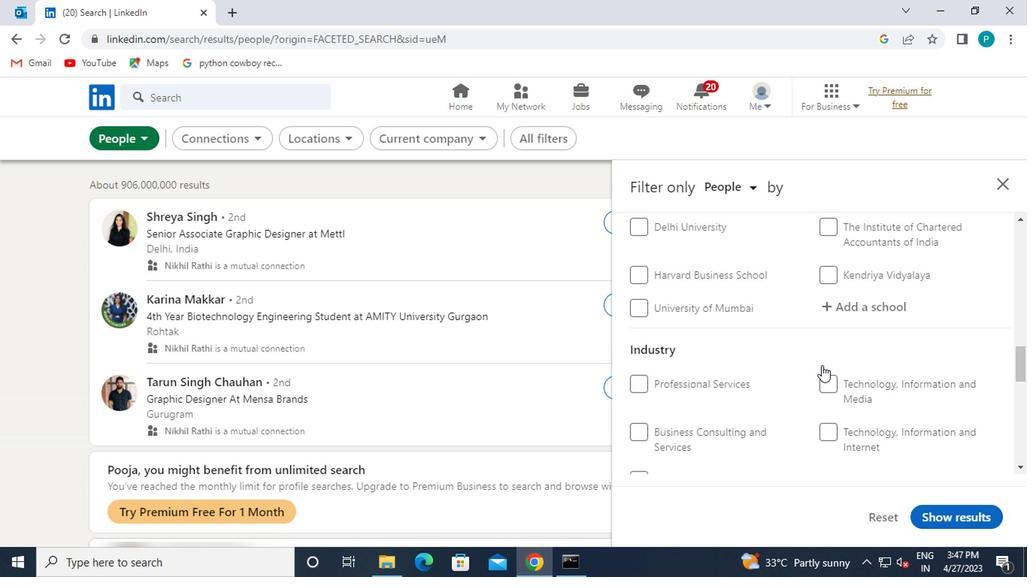 
Action: Mouse moved to (709, 366)
Screenshot: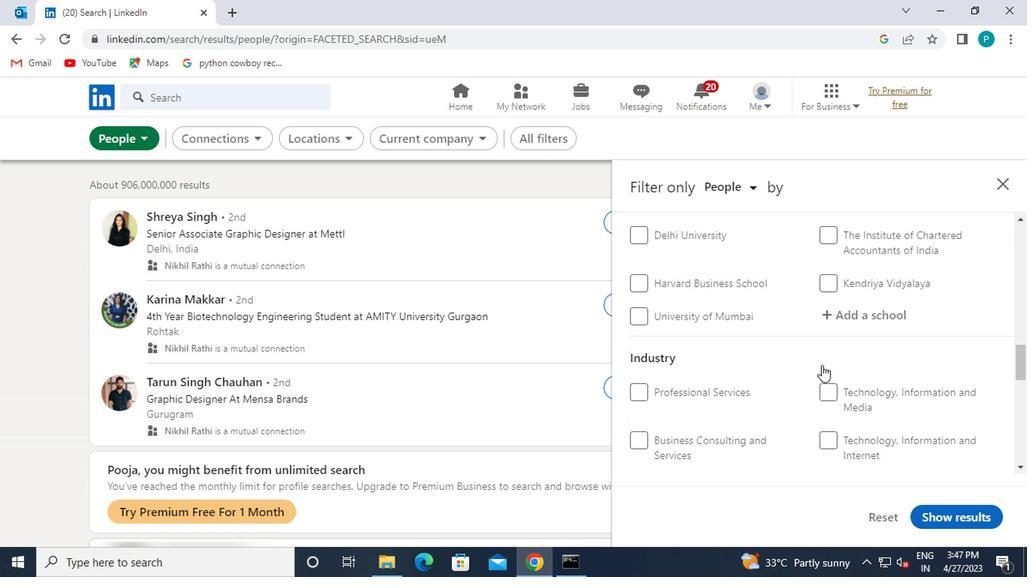 
Action: Mouse scrolled (709, 366) with delta (0, 0)
Screenshot: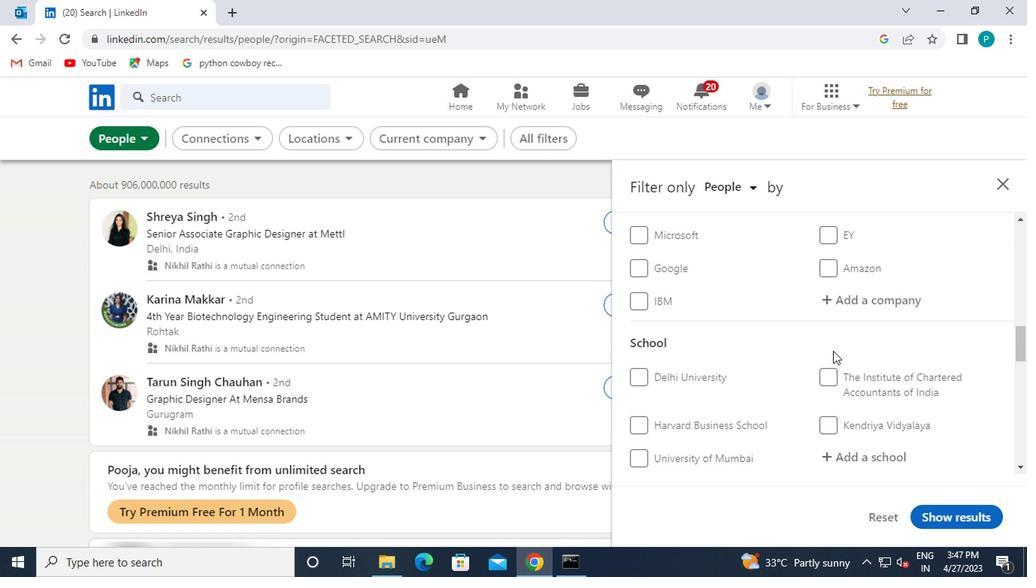 
Action: Mouse moved to (711, 364)
Screenshot: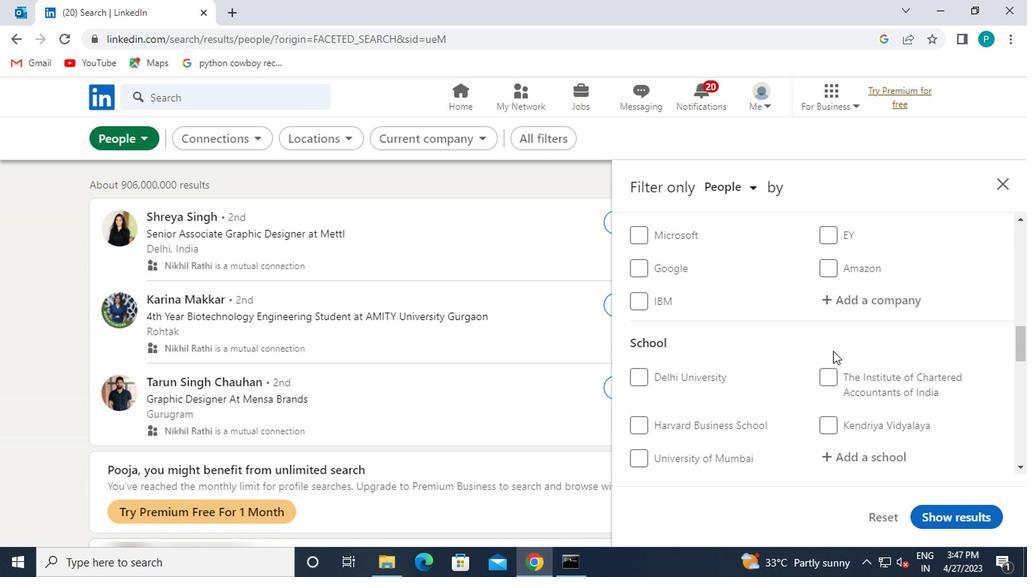 
Action: Mouse scrolled (711, 365) with delta (0, 0)
Screenshot: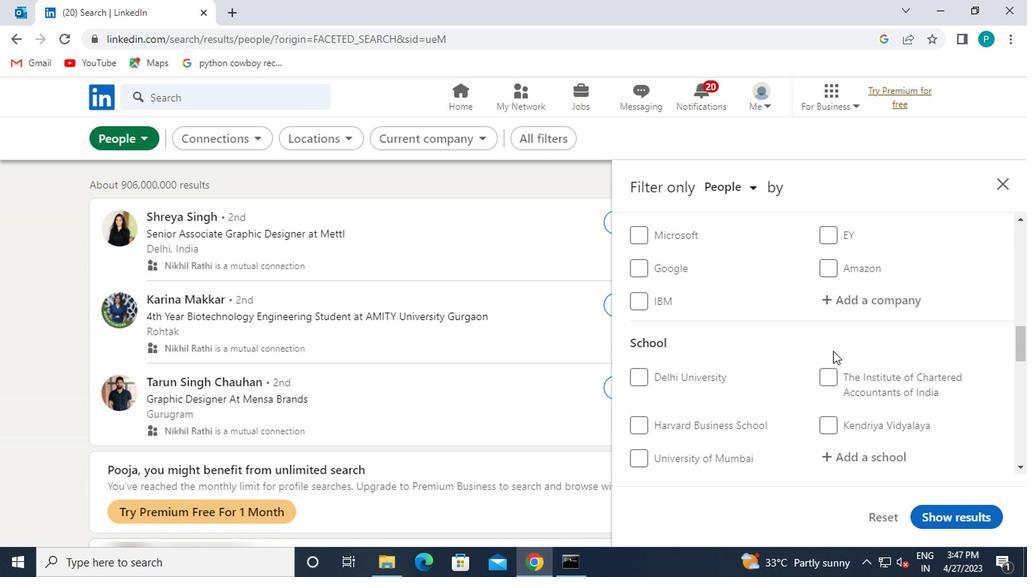 
Action: Mouse moved to (720, 340)
Screenshot: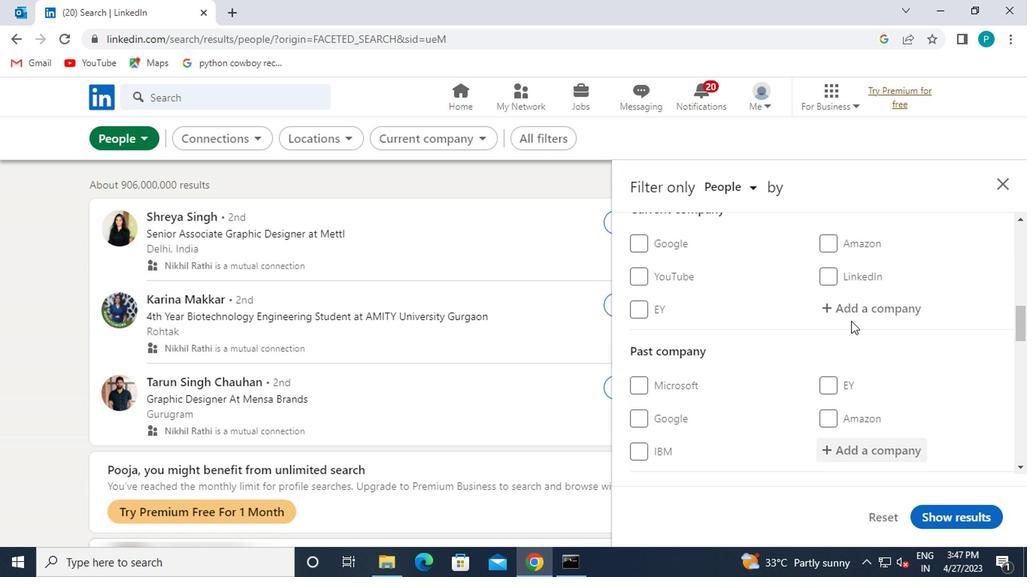 
Action: Mouse pressed left at (720, 340)
Screenshot: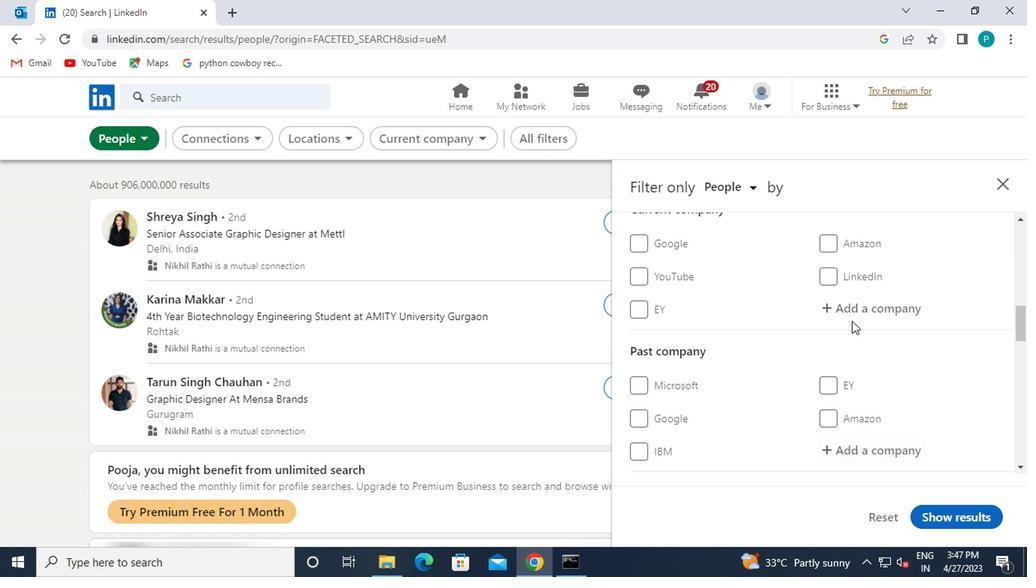 
Action: Key pressed <Key.caps_lock>S<Key.caps_lock>URY
Screenshot: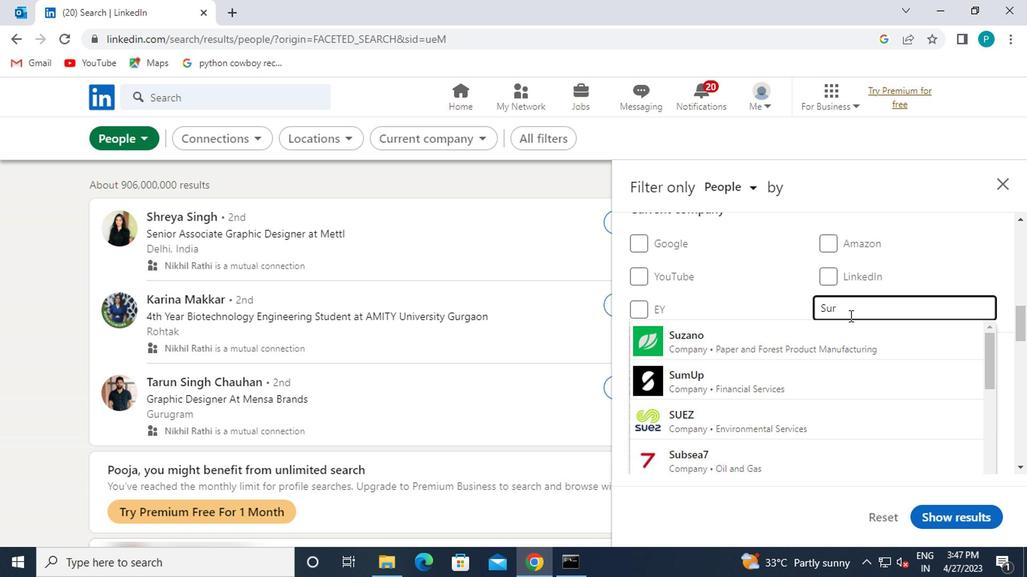 
Action: Mouse moved to (674, 377)
Screenshot: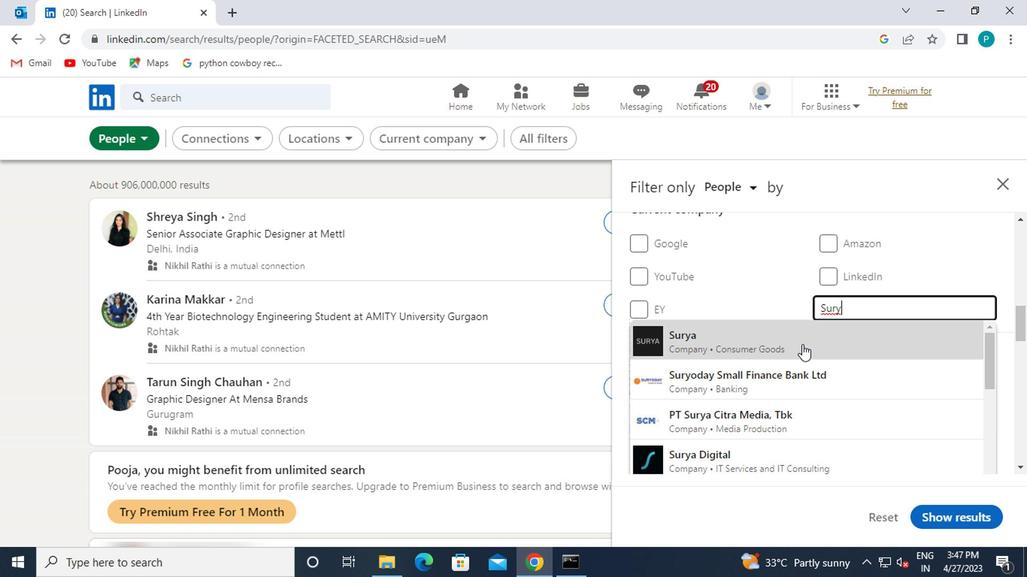 
Action: Mouse pressed left at (674, 377)
Screenshot: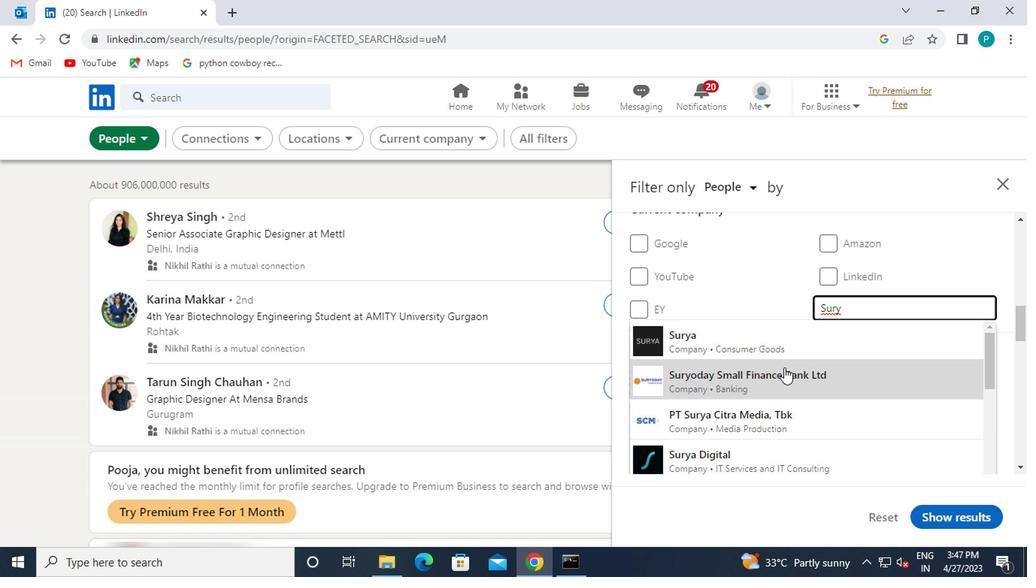 
Action: Mouse moved to (665, 377)
Screenshot: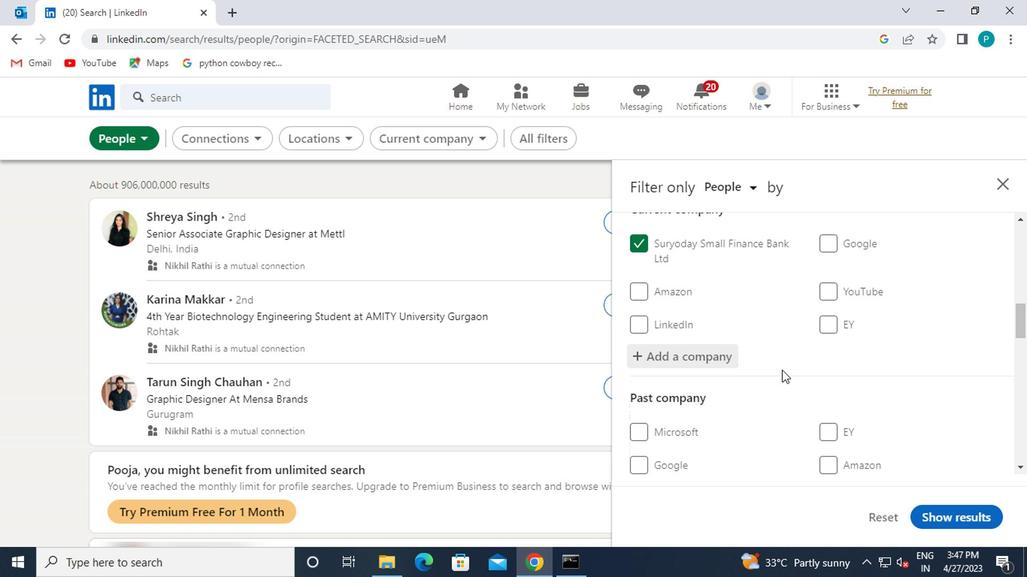 
Action: Mouse scrolled (665, 376) with delta (0, 0)
Screenshot: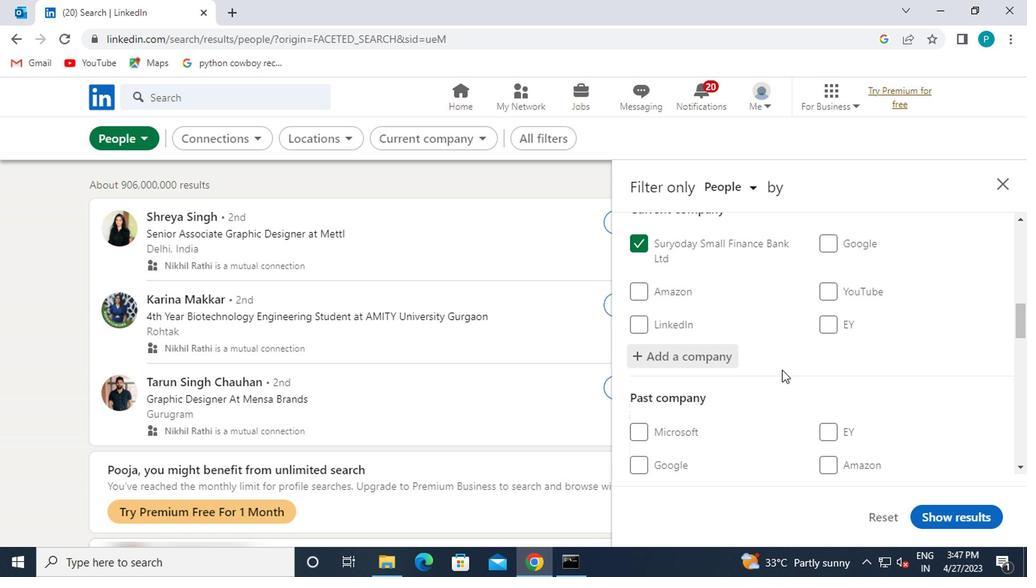 
Action: Mouse scrolled (665, 376) with delta (0, 0)
Screenshot: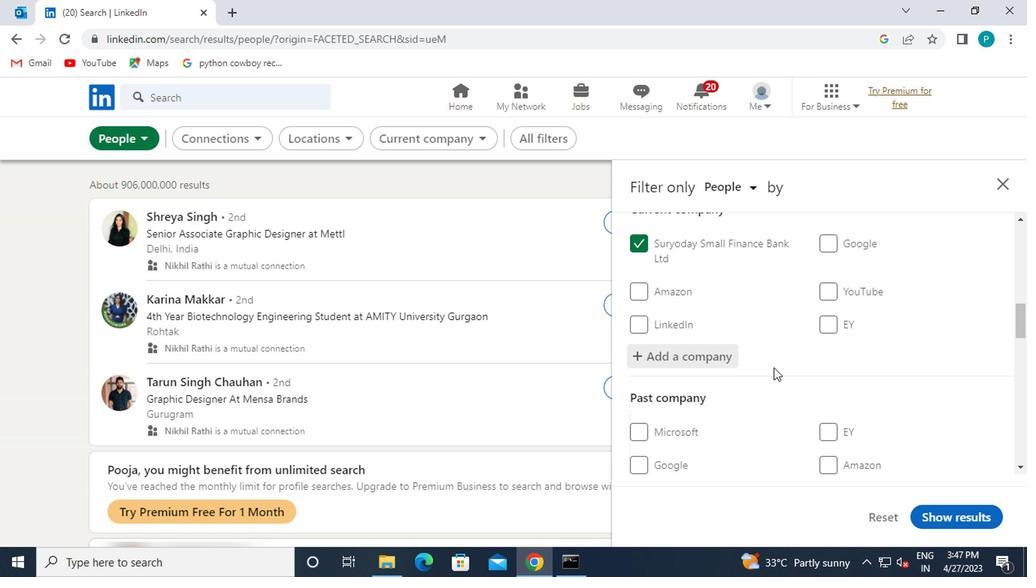 
Action: Mouse moved to (703, 391)
Screenshot: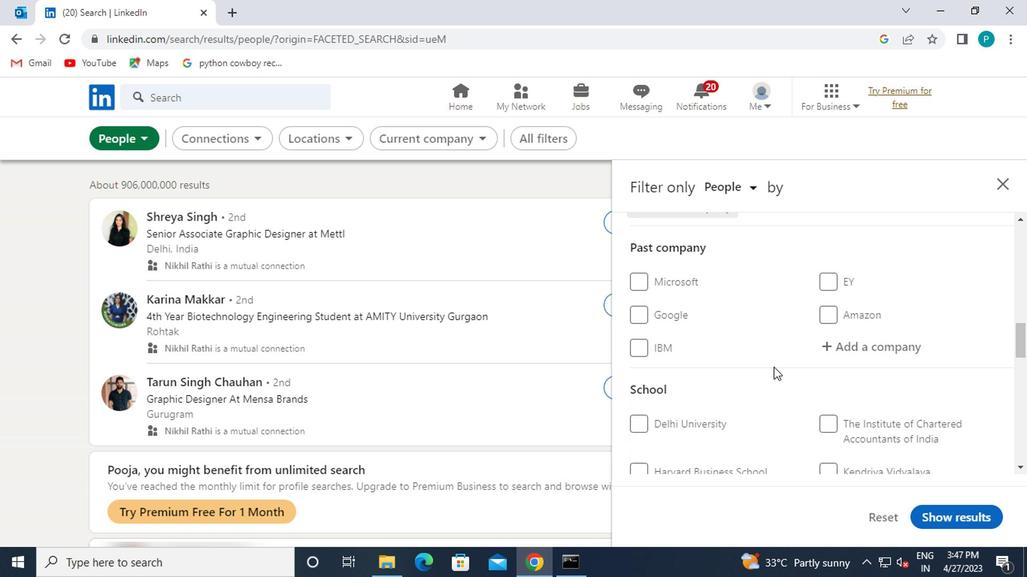 
Action: Mouse scrolled (703, 390) with delta (0, 0)
Screenshot: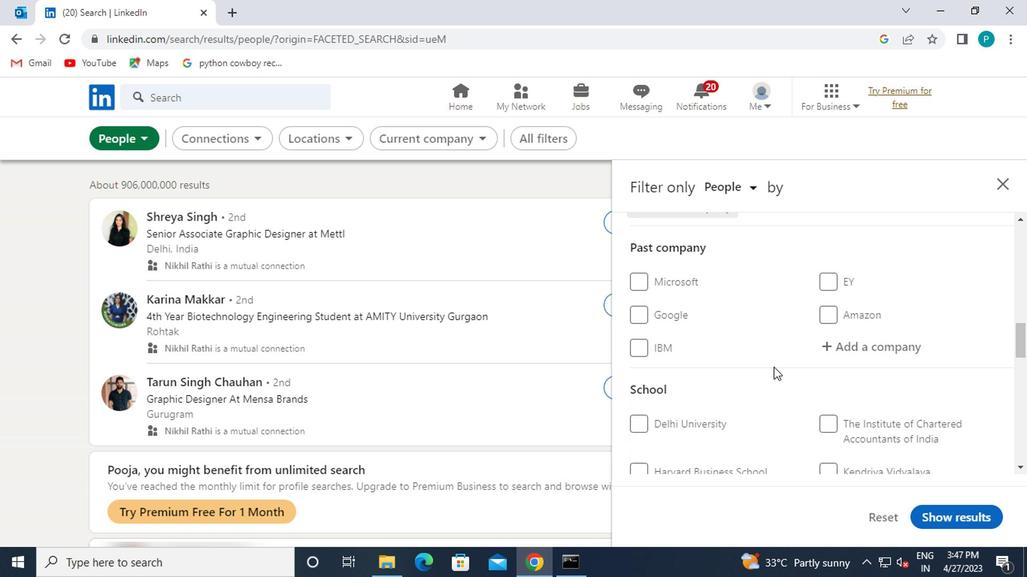 
Action: Mouse moved to (706, 393)
Screenshot: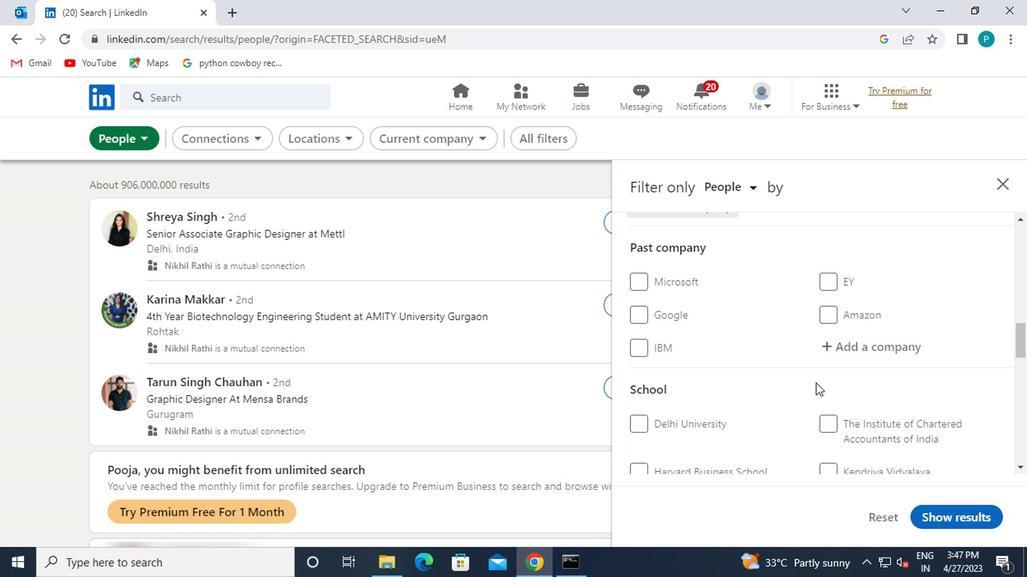 
Action: Mouse scrolled (706, 393) with delta (0, 0)
Screenshot: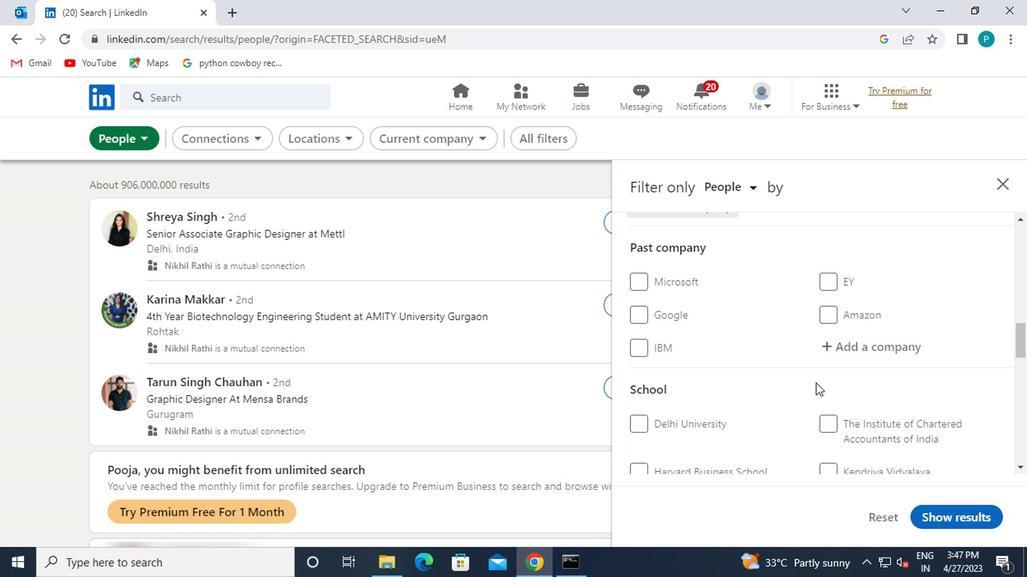 
Action: Mouse moved to (715, 375)
Screenshot: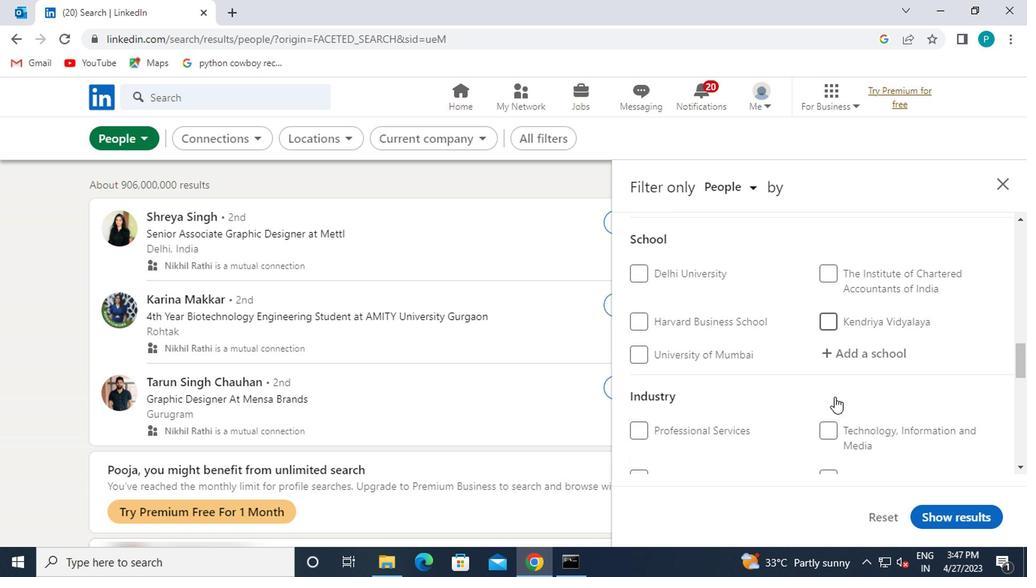 
Action: Mouse pressed left at (715, 375)
Screenshot: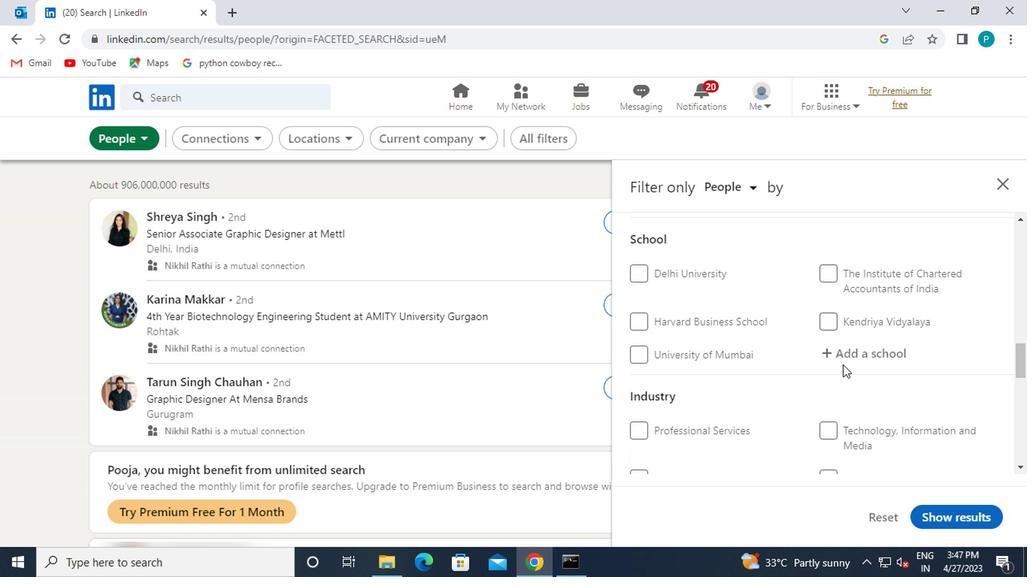 
Action: Key pressed <Key.caps_lock>JSS
Screenshot: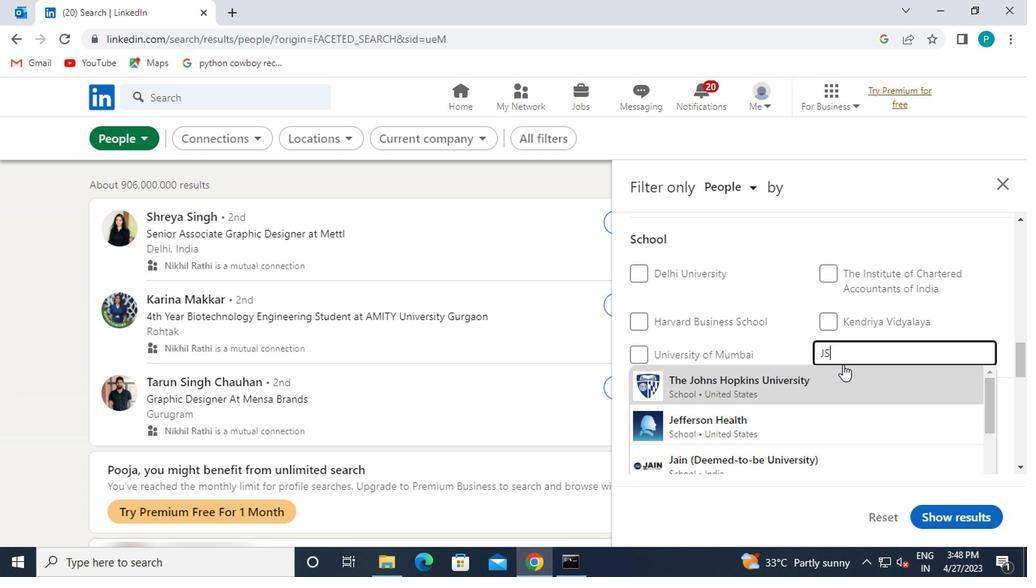 
Action: Mouse moved to (713, 425)
Screenshot: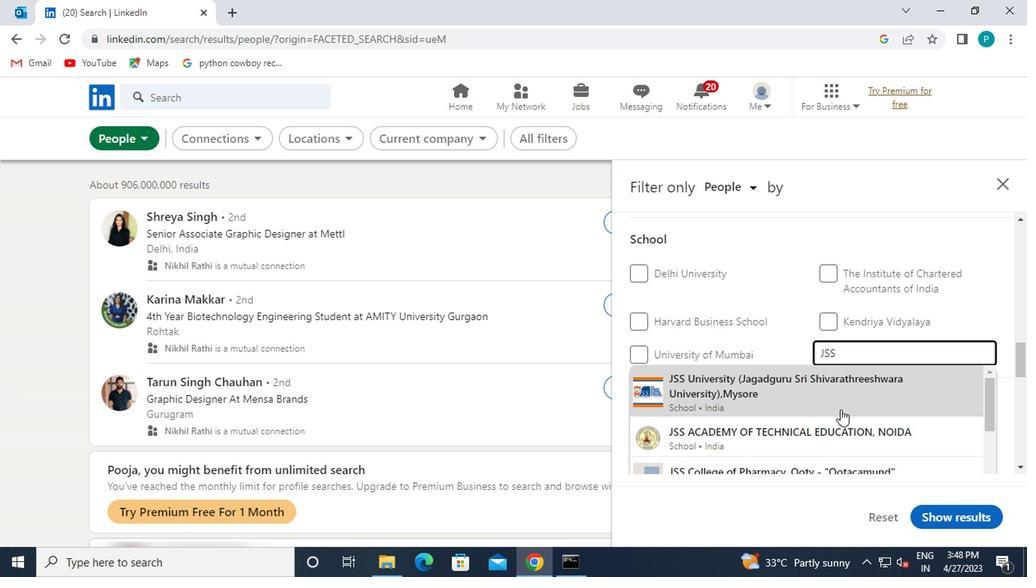 
Action: Mouse pressed left at (713, 425)
Screenshot: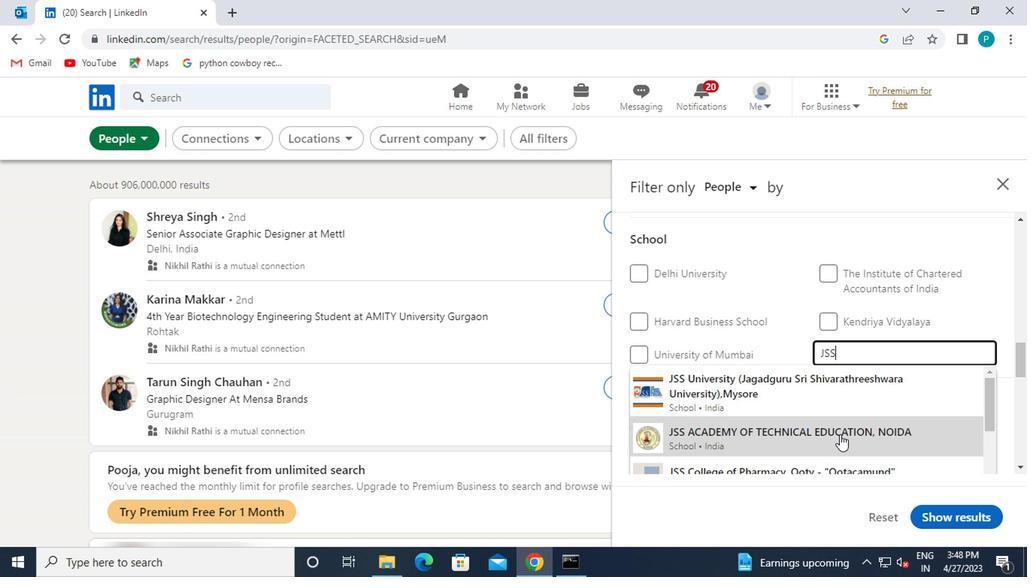 
Action: Mouse moved to (697, 392)
Screenshot: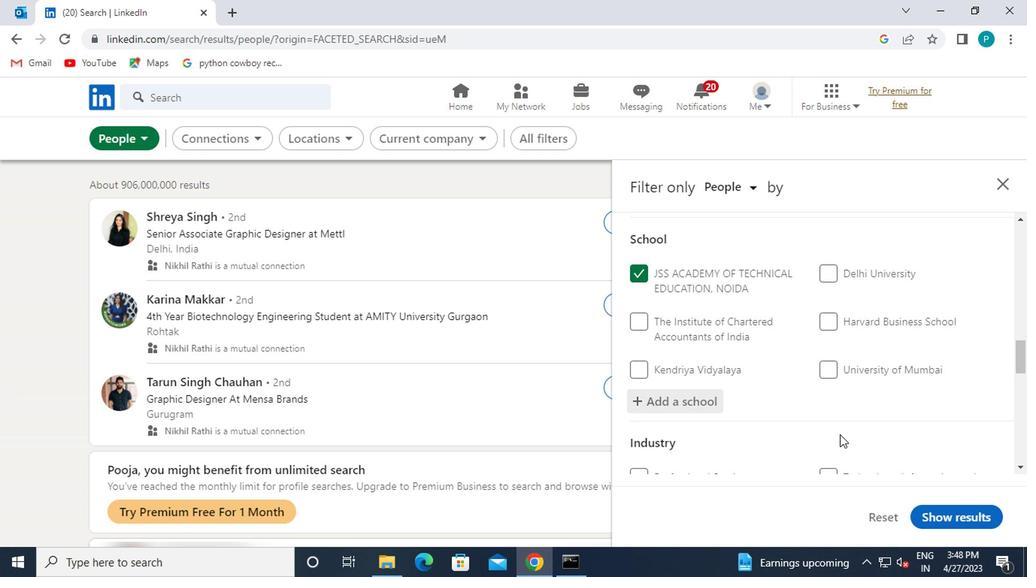 
Action: Mouse scrolled (697, 392) with delta (0, 0)
Screenshot: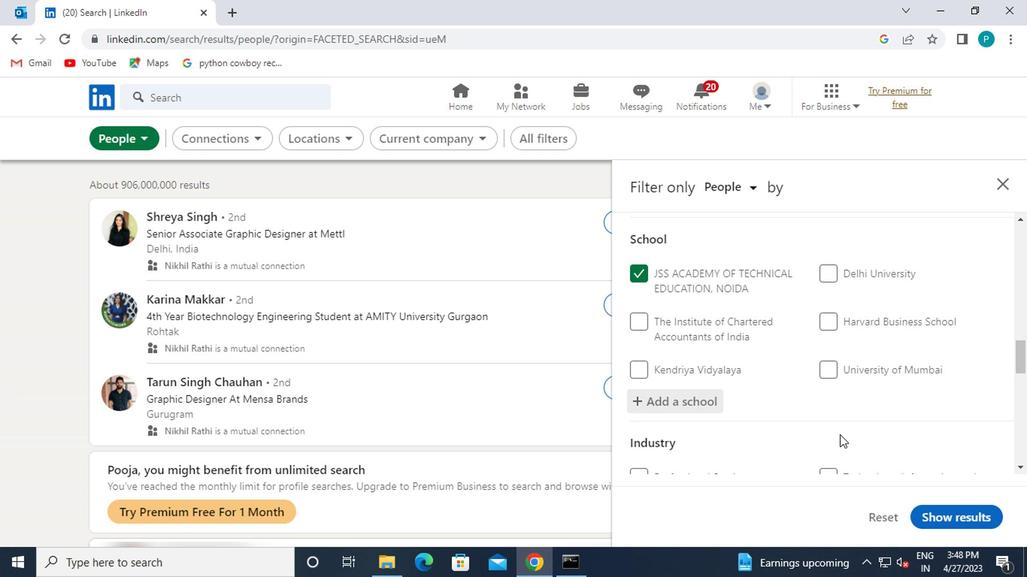 
Action: Mouse scrolled (697, 392) with delta (0, 0)
Screenshot: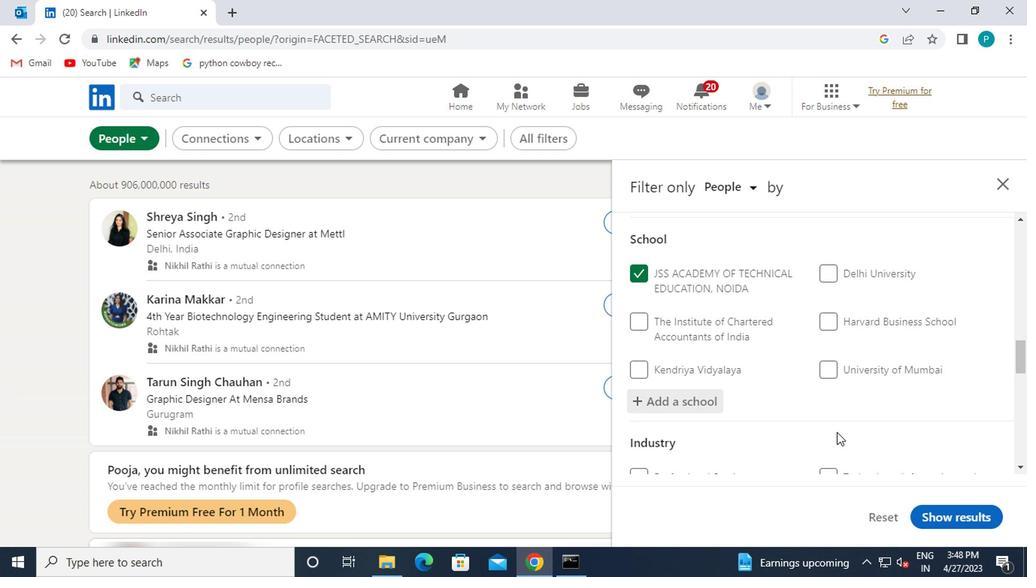
Action: Mouse scrolled (697, 392) with delta (0, 0)
Screenshot: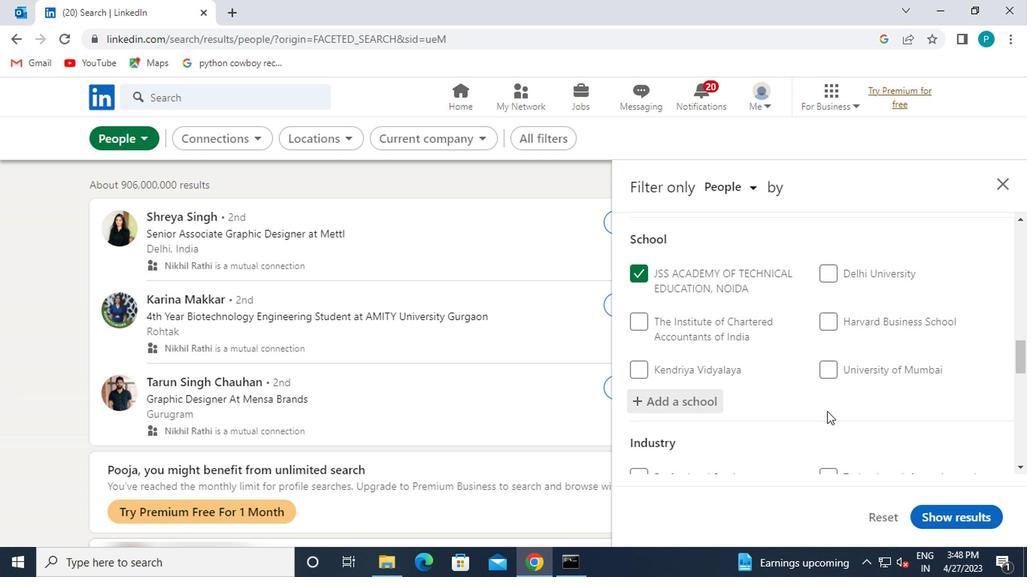 
Action: Mouse moved to (721, 366)
Screenshot: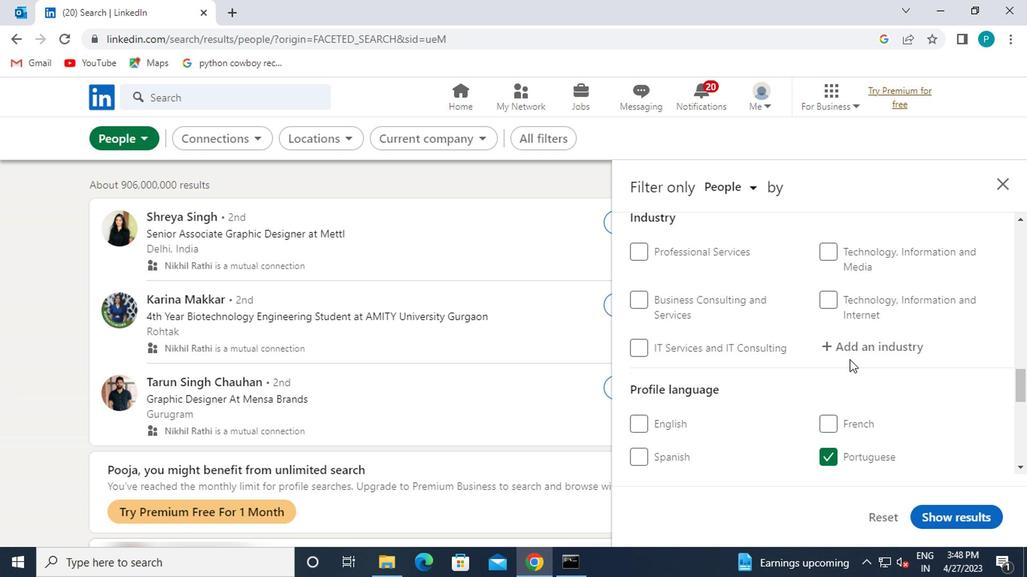 
Action: Mouse pressed left at (721, 366)
Screenshot: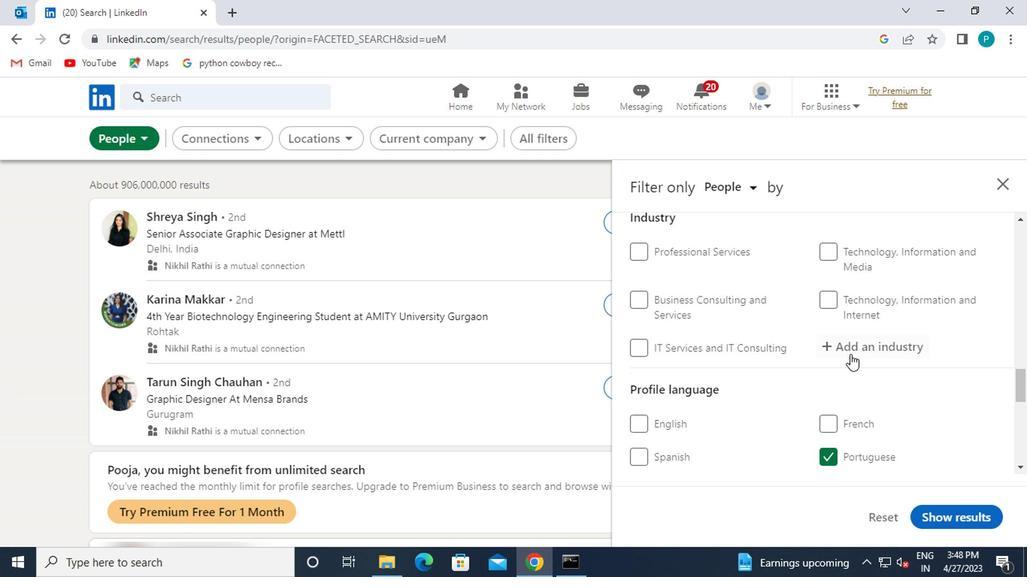 
Action: Mouse moved to (729, 386)
Screenshot: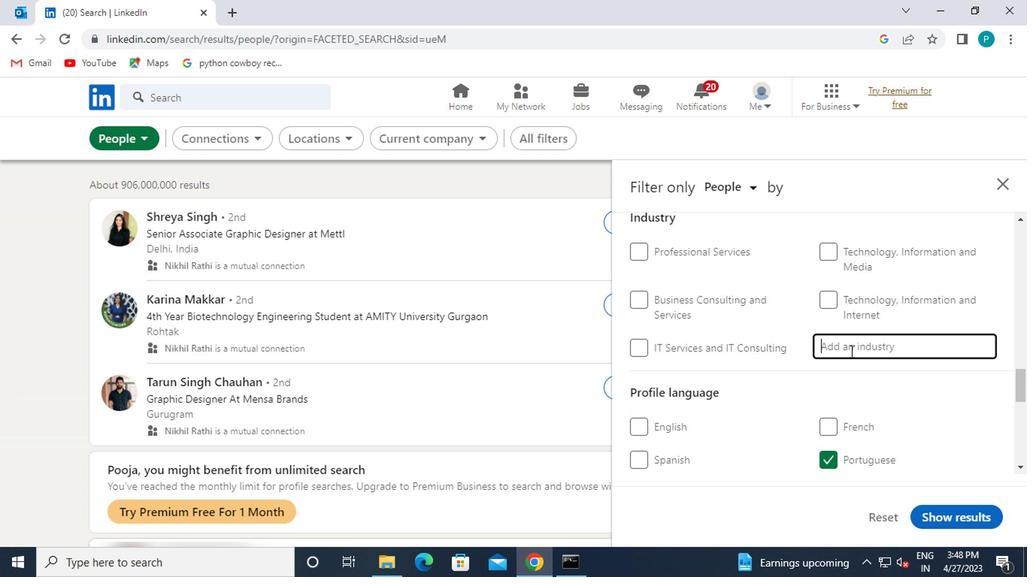 
Action: Key pressed <Key.caps_lock>C<Key.backspace><Key.caps_lock>C<Key.caps_lock>OAL
Screenshot: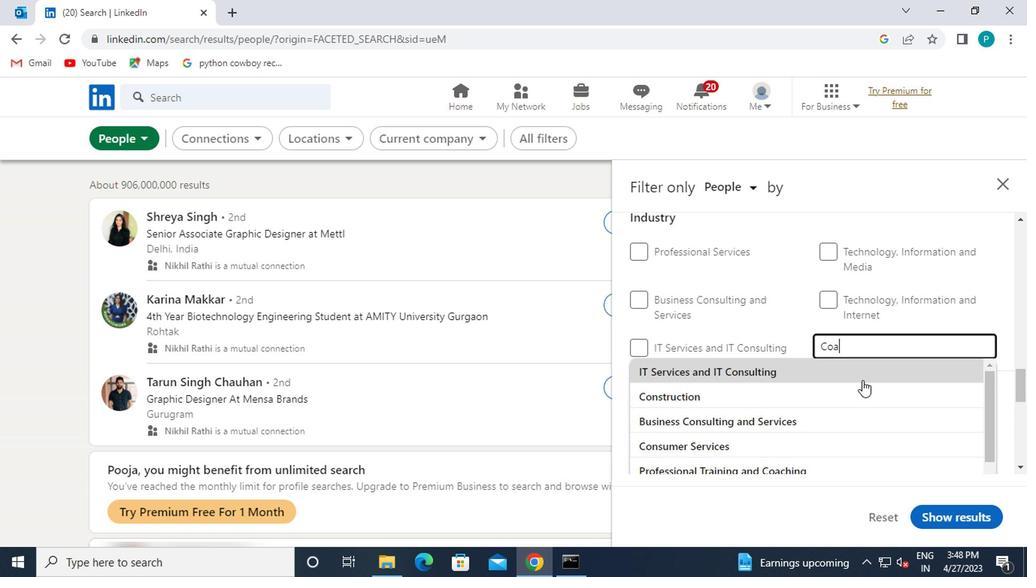 
Action: Mouse moved to (727, 390)
Screenshot: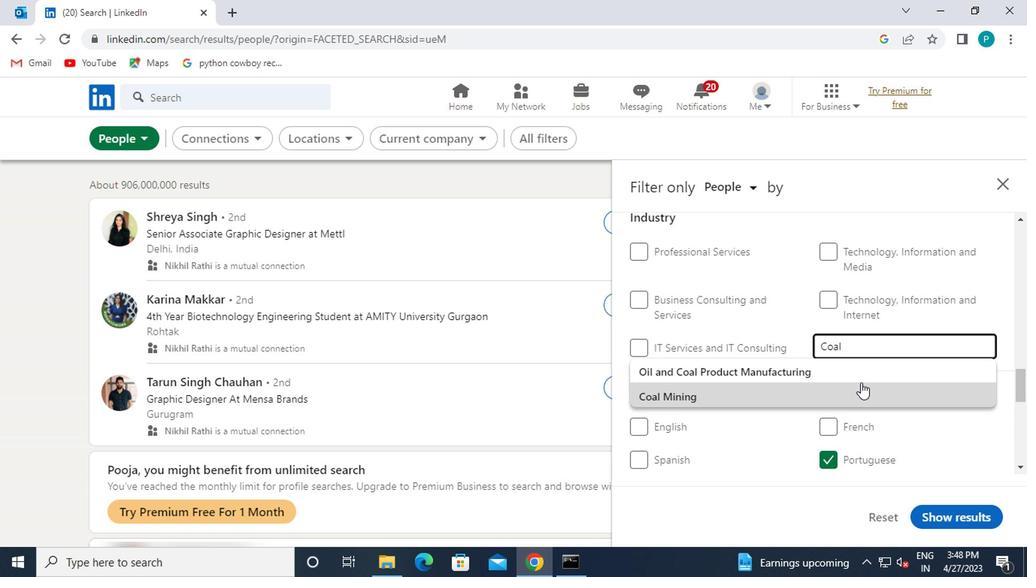 
Action: Mouse pressed left at (727, 390)
Screenshot: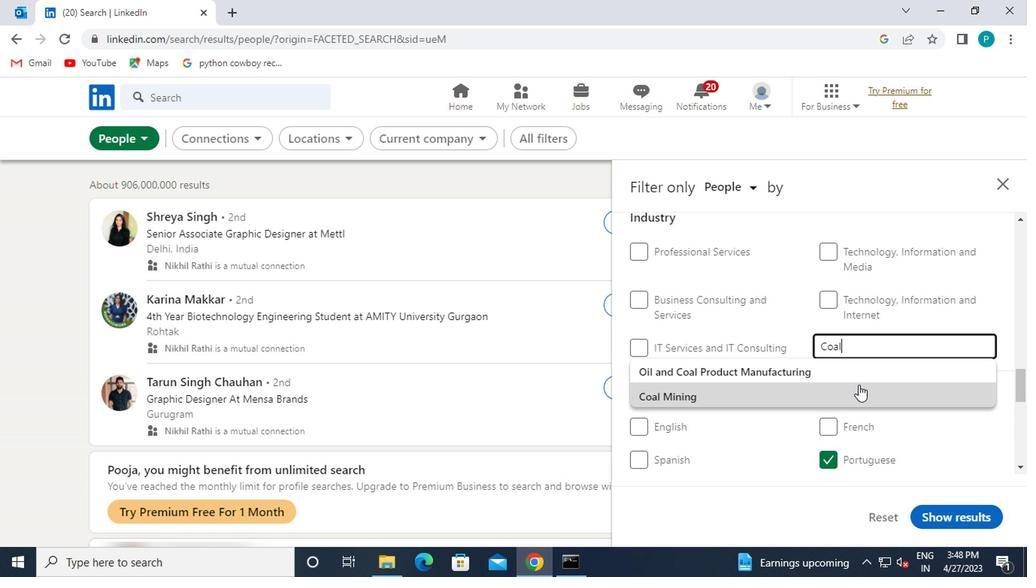 
Action: Mouse scrolled (727, 389) with delta (0, 0)
Screenshot: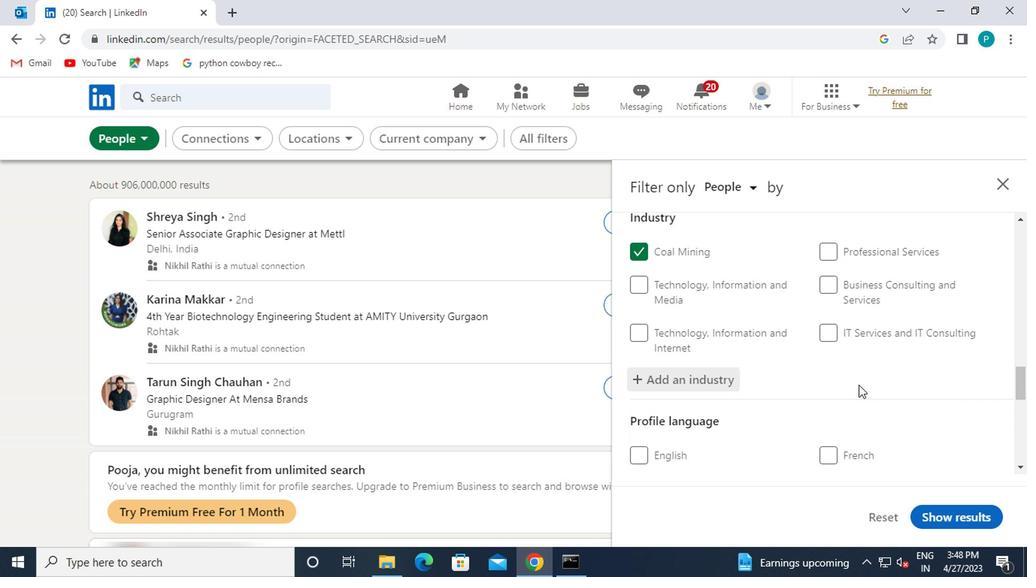 
Action: Mouse scrolled (727, 389) with delta (0, 0)
Screenshot: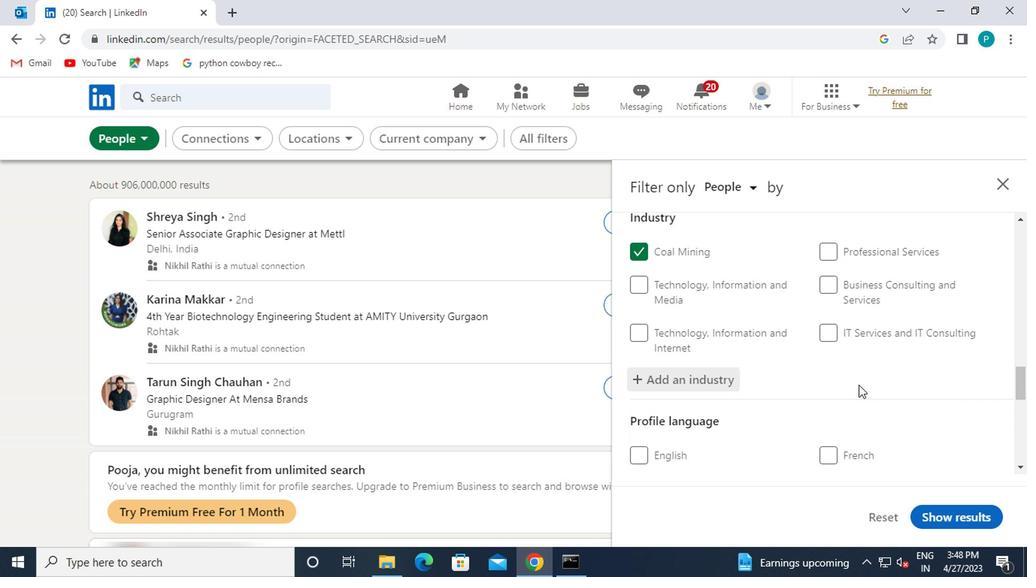 
Action: Mouse scrolled (727, 389) with delta (0, 0)
Screenshot: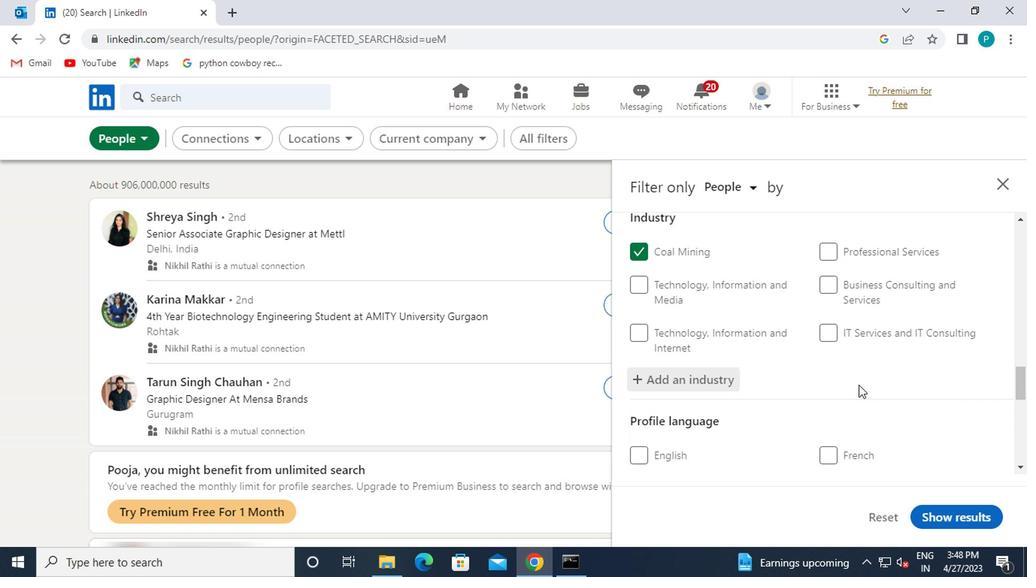 
Action: Mouse moved to (671, 405)
Screenshot: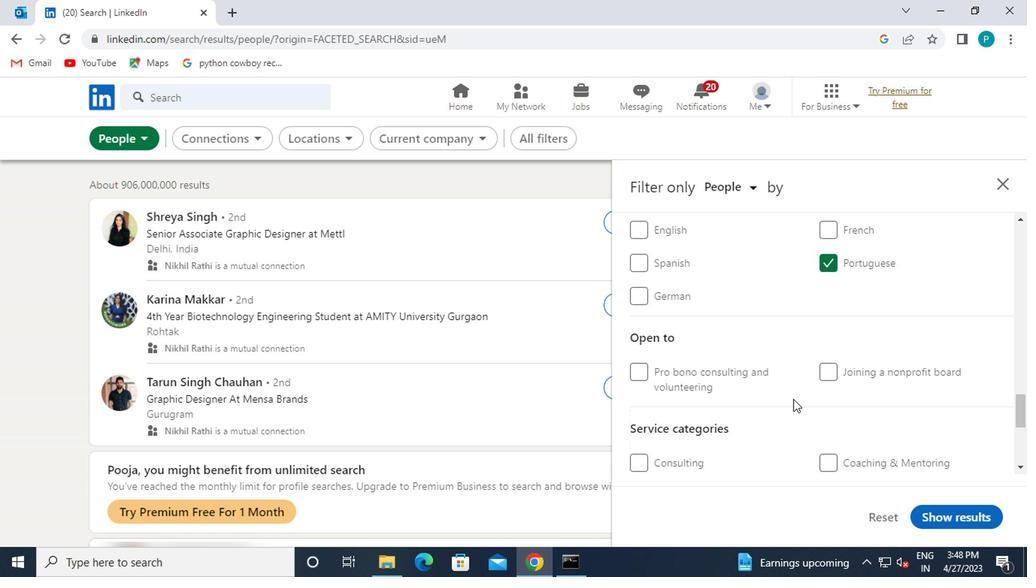 
Action: Mouse scrolled (671, 404) with delta (0, 0)
Screenshot: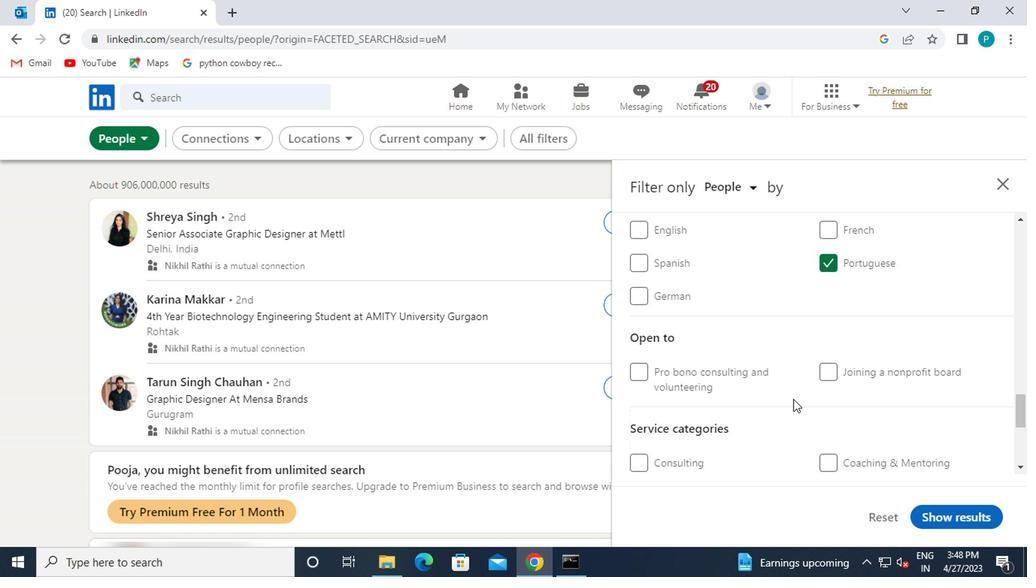 
Action: Mouse moved to (669, 406)
Screenshot: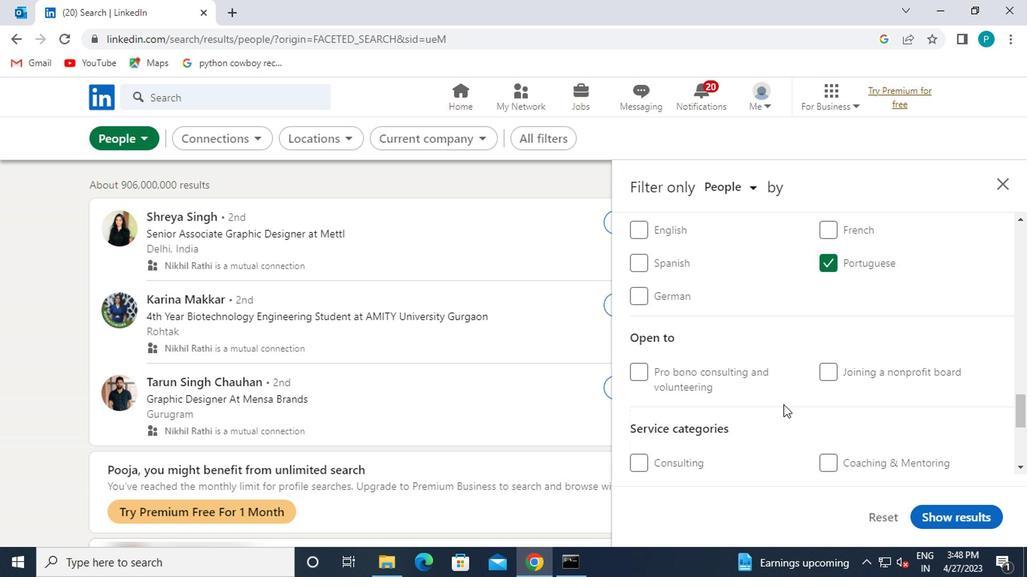 
Action: Mouse scrolled (669, 406) with delta (0, 0)
Screenshot: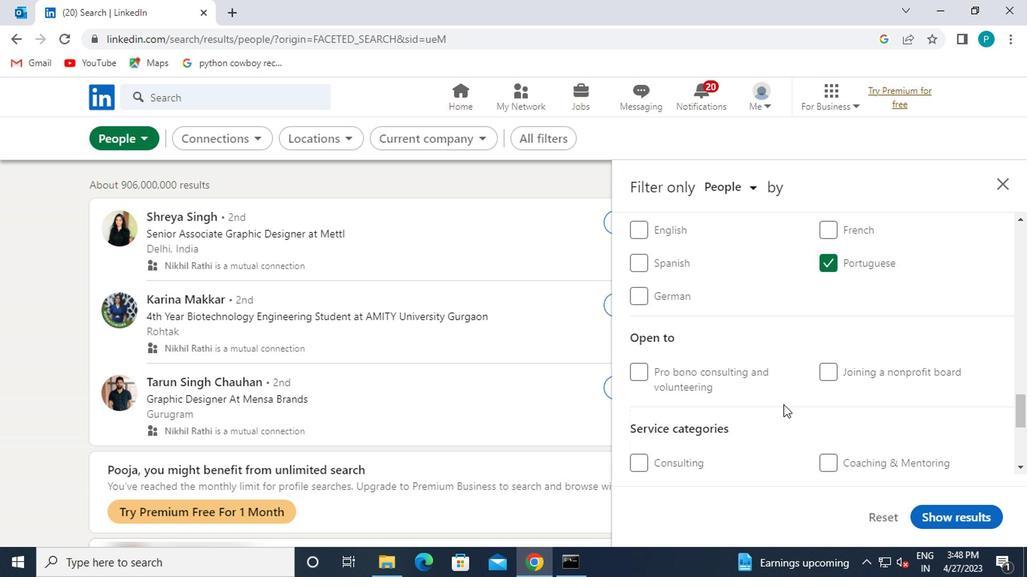 
Action: Mouse moved to (729, 392)
Screenshot: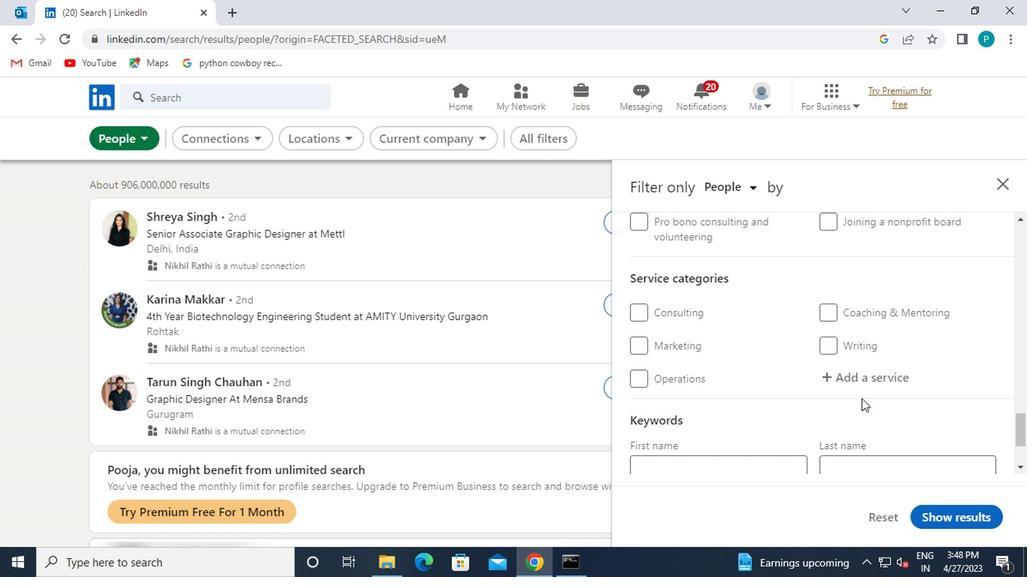 
Action: Mouse pressed left at (729, 392)
Screenshot: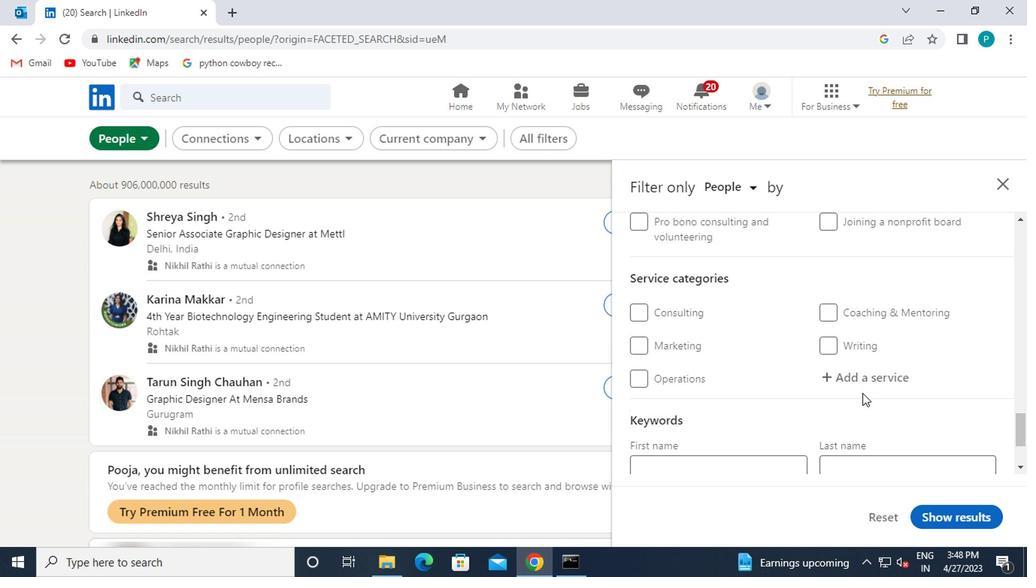 
Action: Mouse moved to (736, 382)
Screenshot: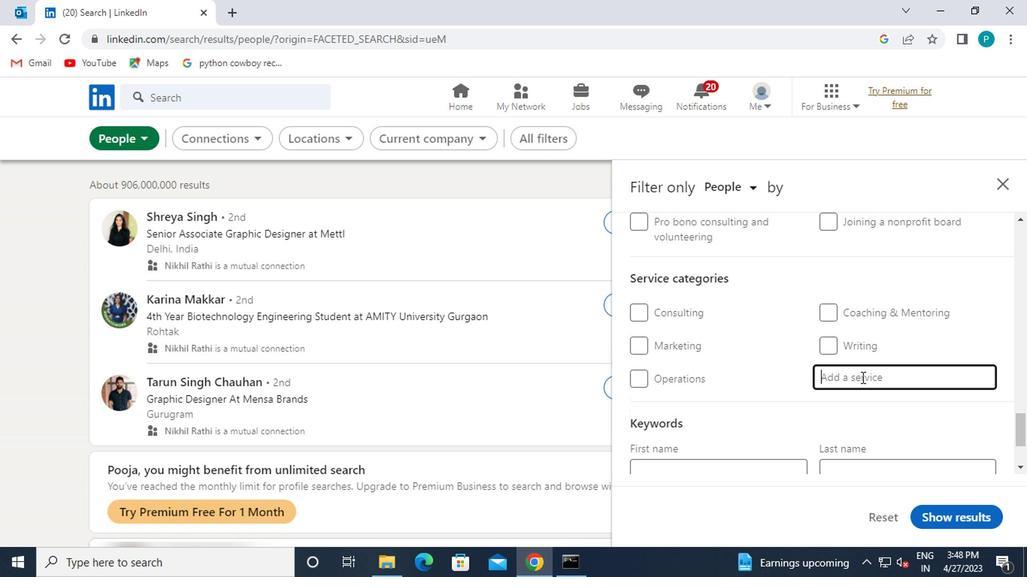 
Action: Key pressed <Key.caps_lock>P<Key.caps_lock>AC
Screenshot: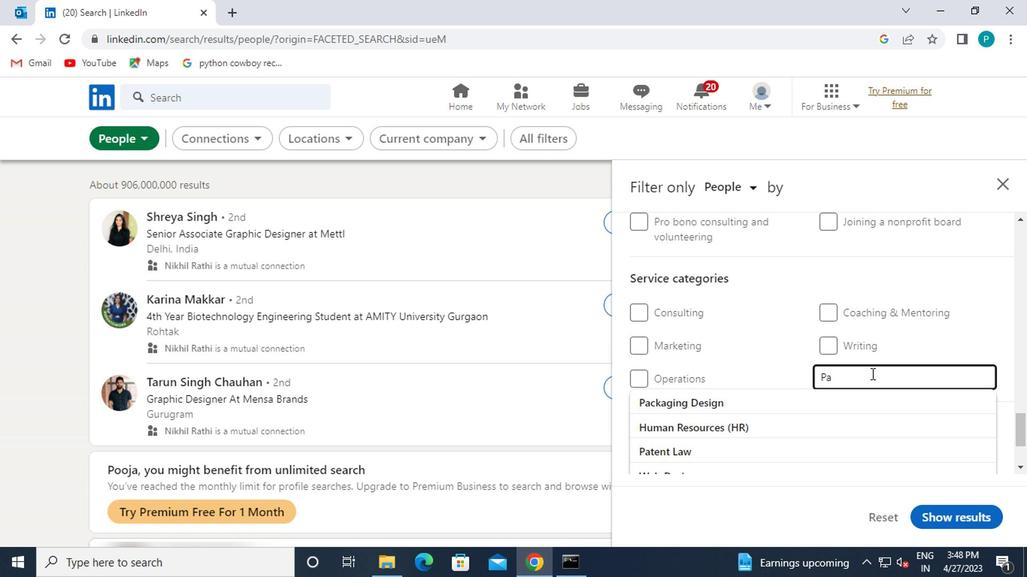 
Action: Mouse moved to (690, 402)
Screenshot: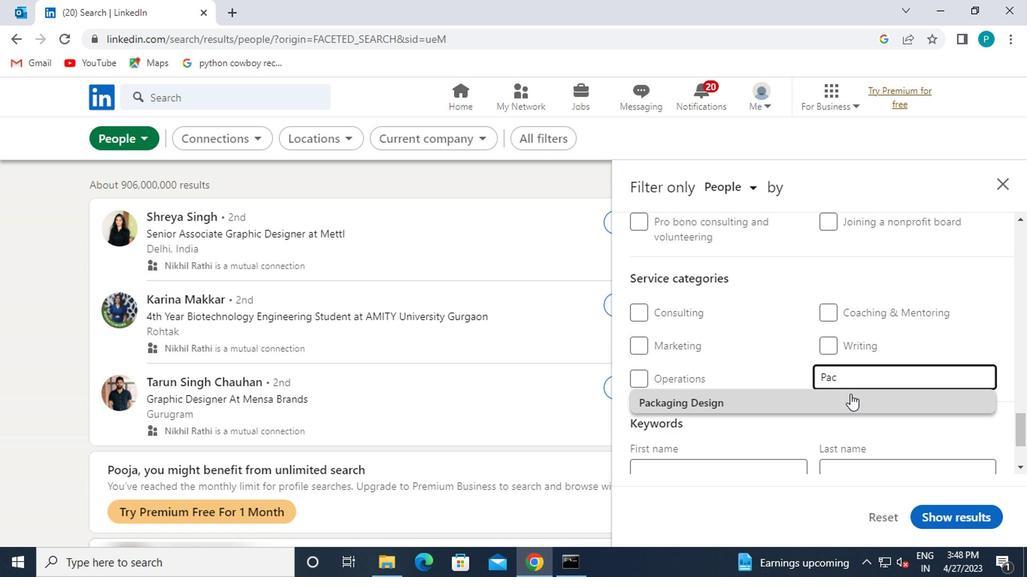 
Action: Mouse pressed left at (690, 402)
Screenshot: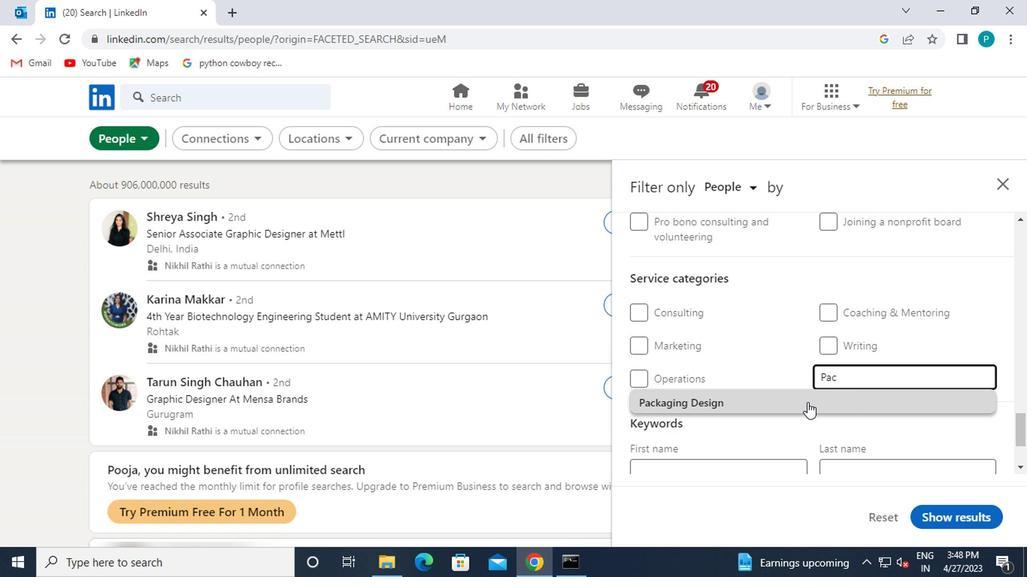 
Action: Mouse moved to (665, 389)
Screenshot: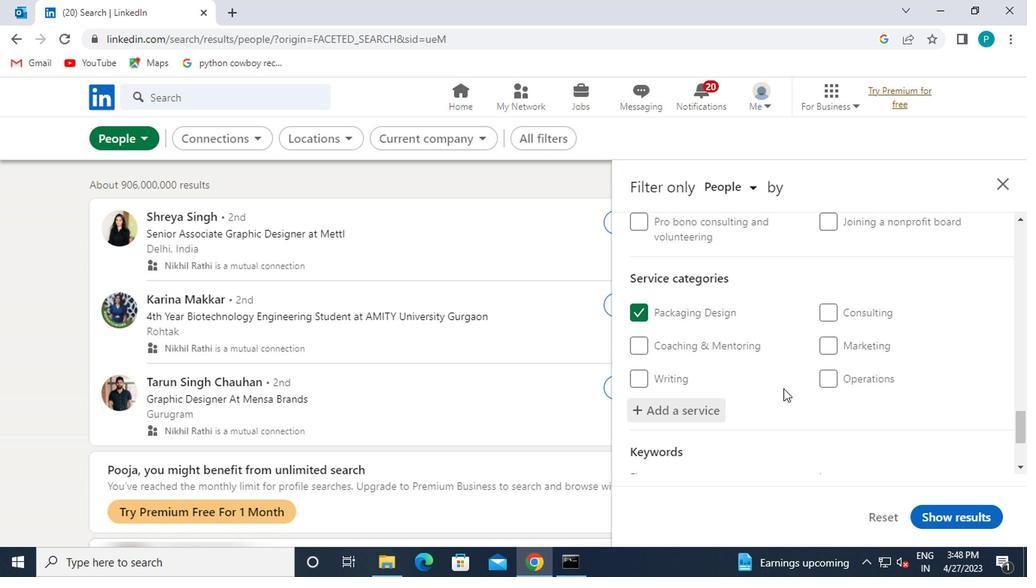 
Action: Mouse scrolled (665, 389) with delta (0, 0)
Screenshot: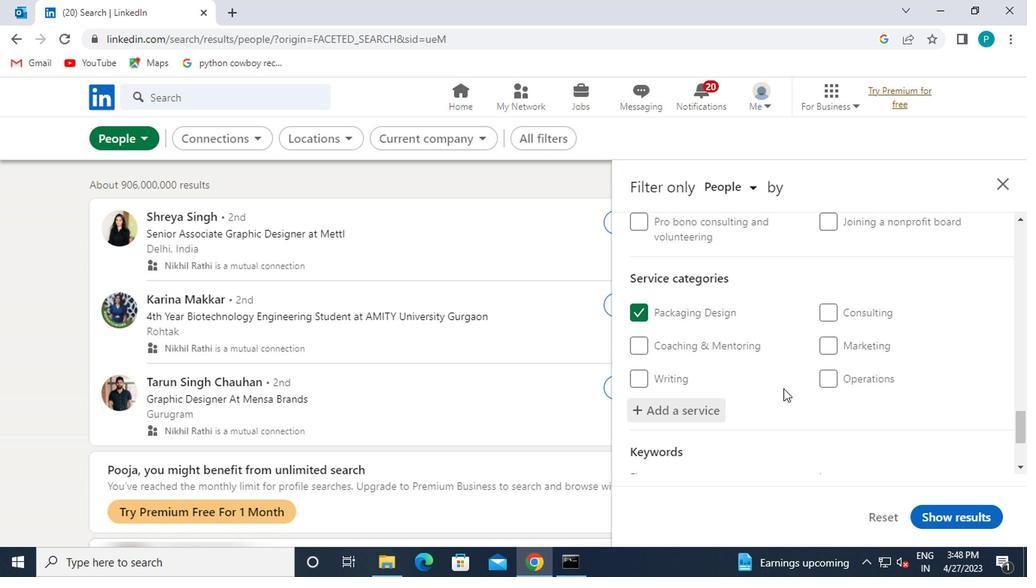 
Action: Mouse moved to (664, 389)
Screenshot: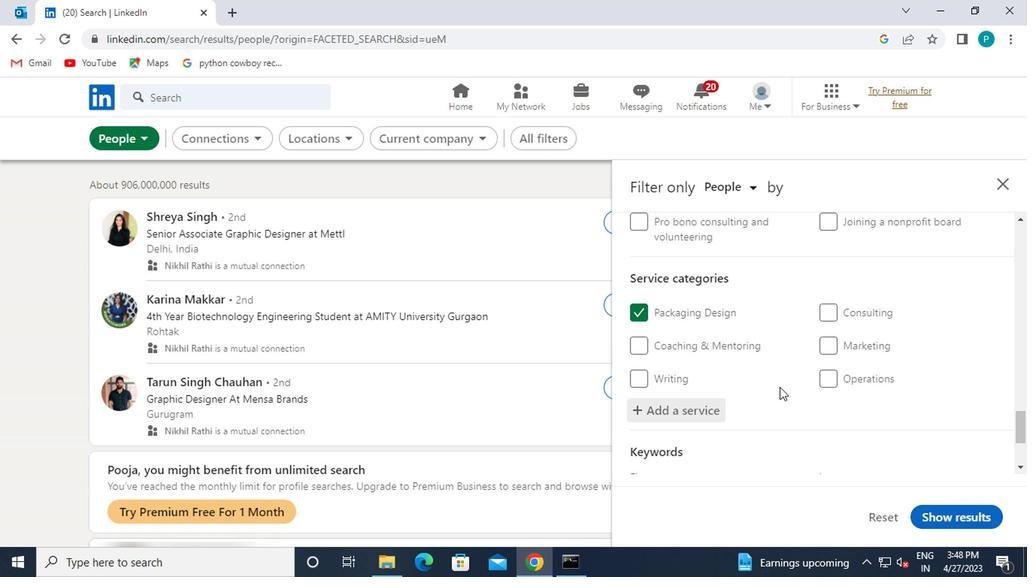 
Action: Mouse scrolled (664, 389) with delta (0, 0)
Screenshot: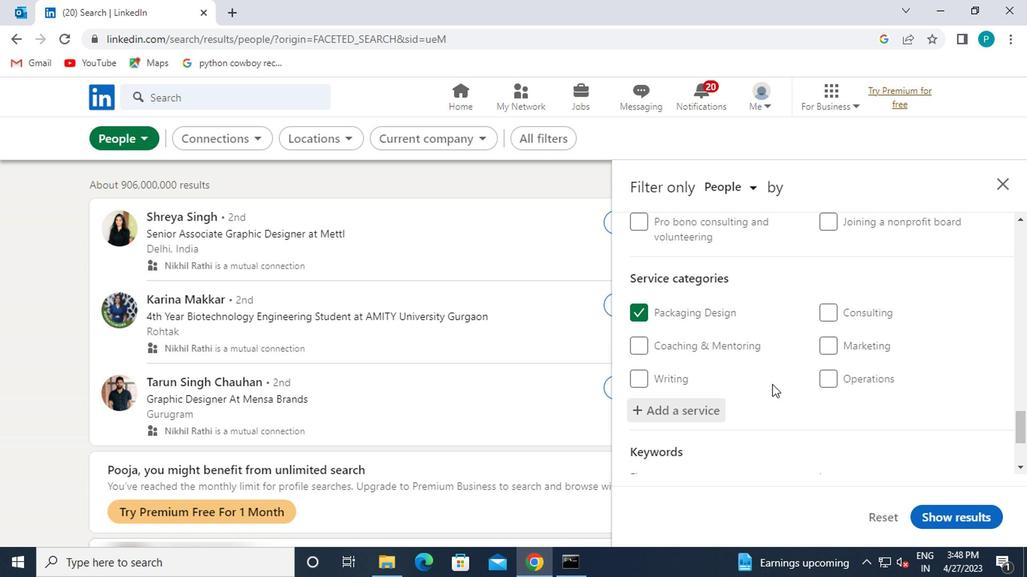
Action: Mouse scrolled (664, 389) with delta (0, 0)
Screenshot: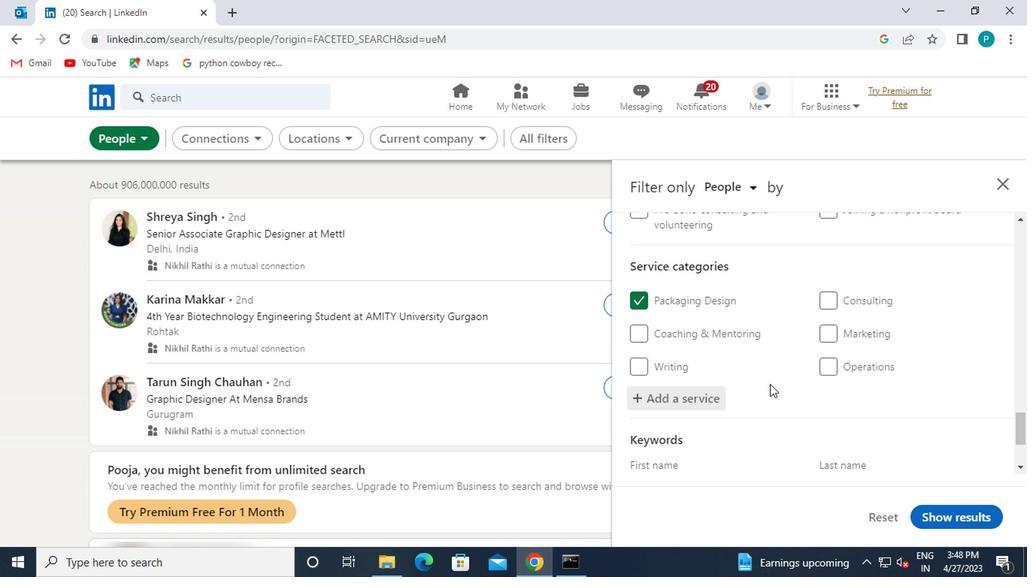 
Action: Mouse scrolled (664, 389) with delta (0, 0)
Screenshot: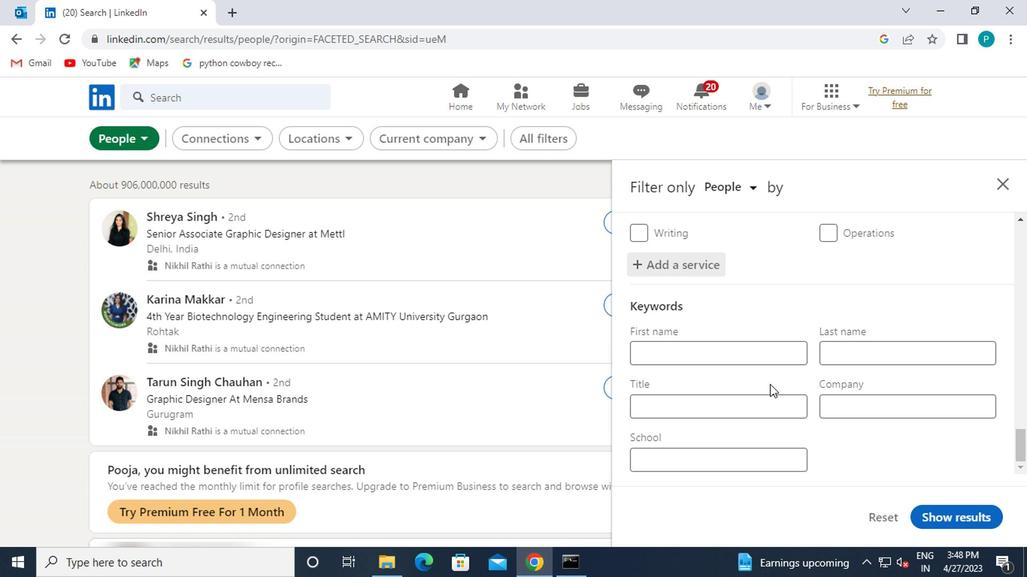 
Action: Mouse scrolled (664, 389) with delta (0, 0)
Screenshot: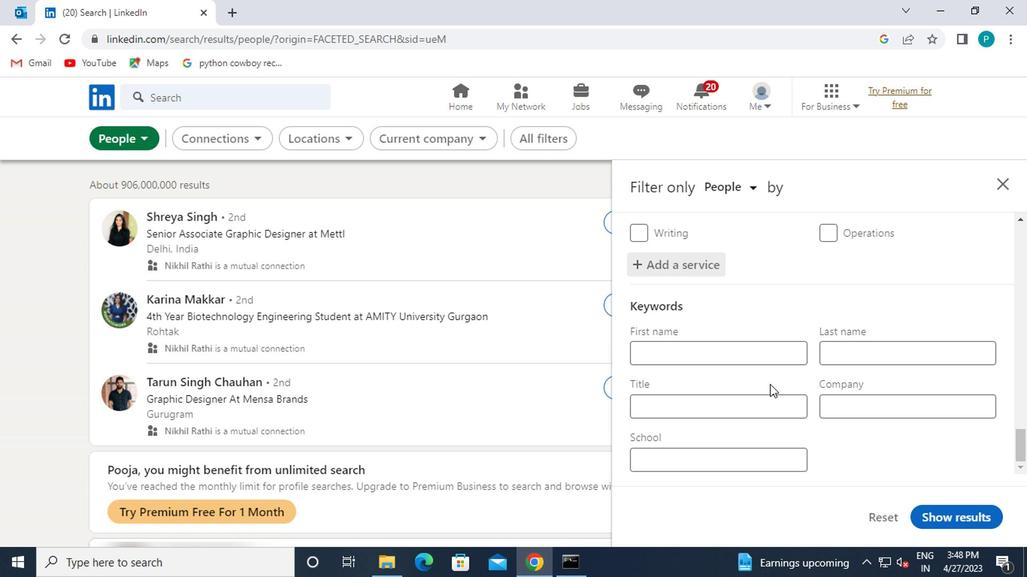 
Action: Mouse moved to (649, 405)
Screenshot: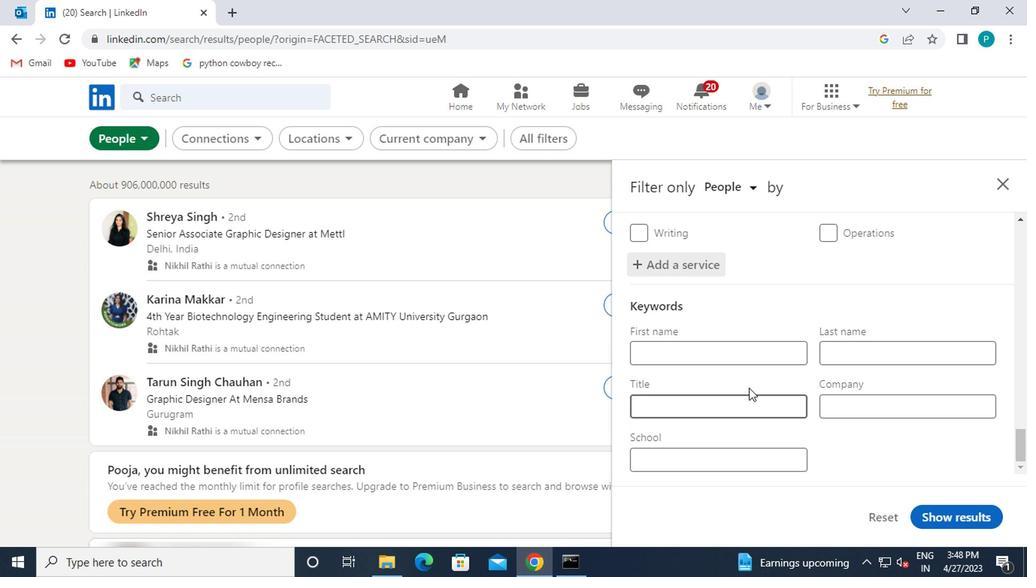 
Action: Mouse pressed left at (649, 405)
Screenshot: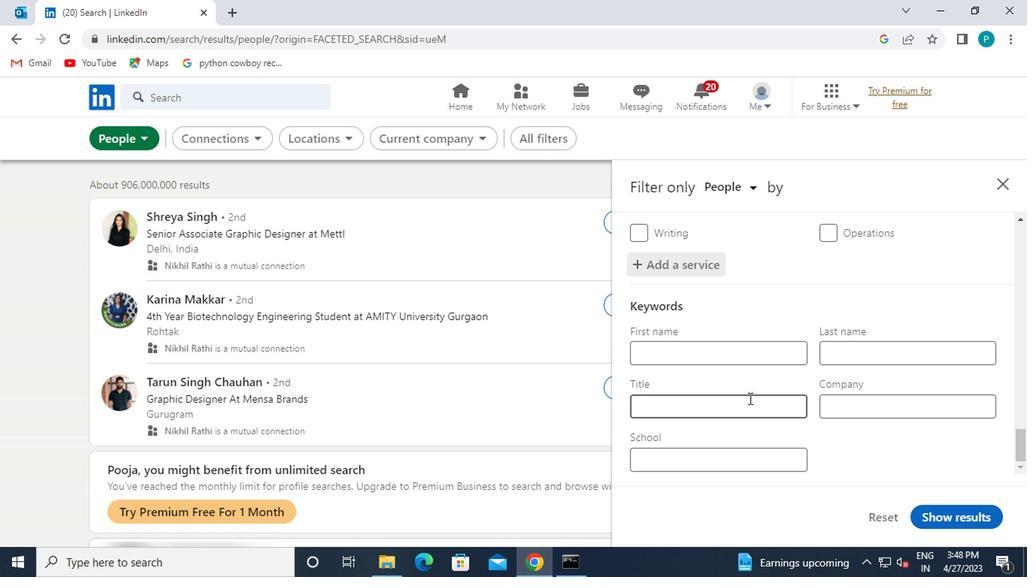 
Action: Mouse moved to (662, 410)
Screenshot: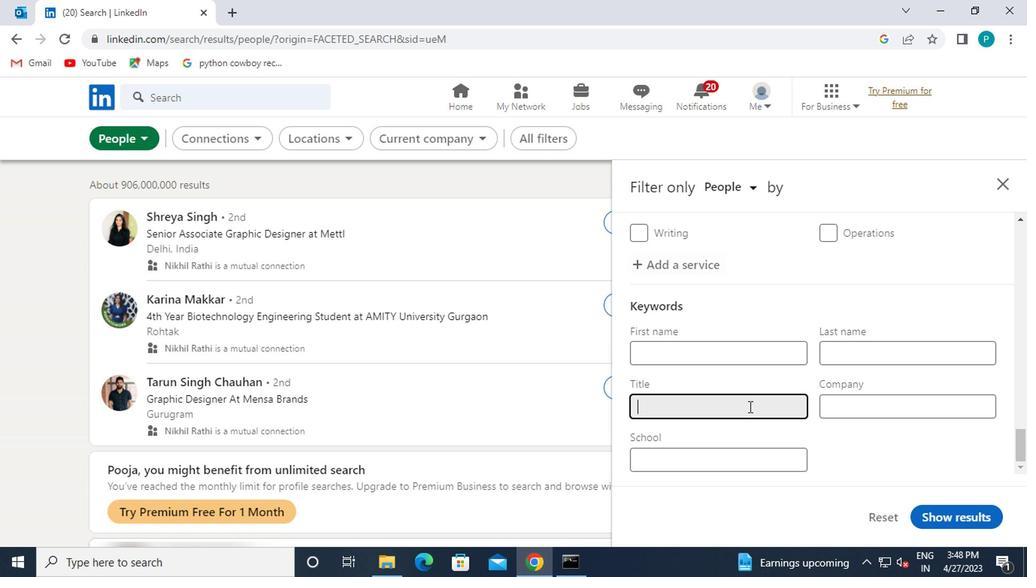 
Action: Key pressed <Key.caps_lock>A
Screenshot: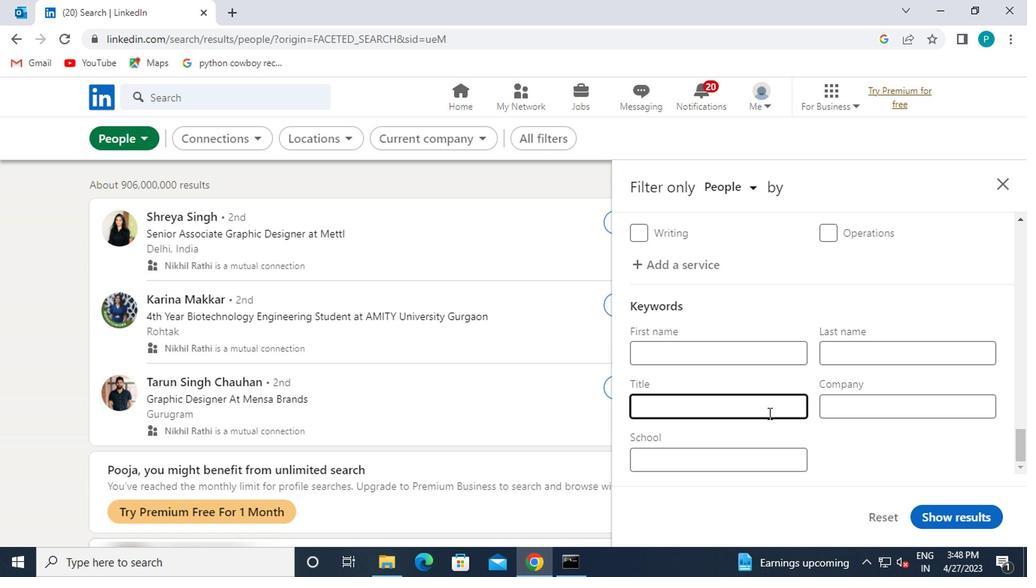 
Action: Mouse moved to (660, 413)
Screenshot: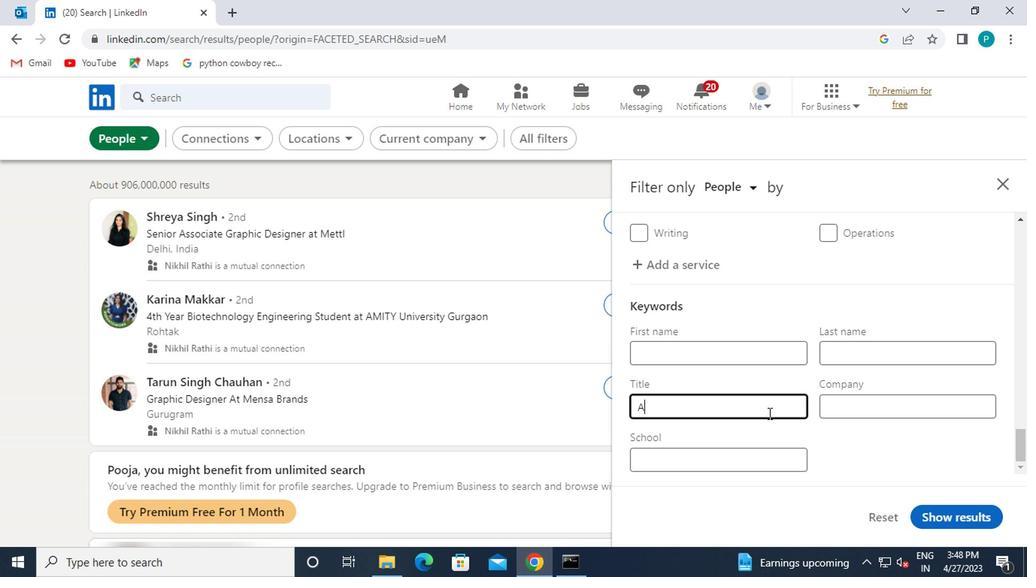 
Action: Key pressed <Key.caps_lock>SSISTANT<Key.space>
Screenshot: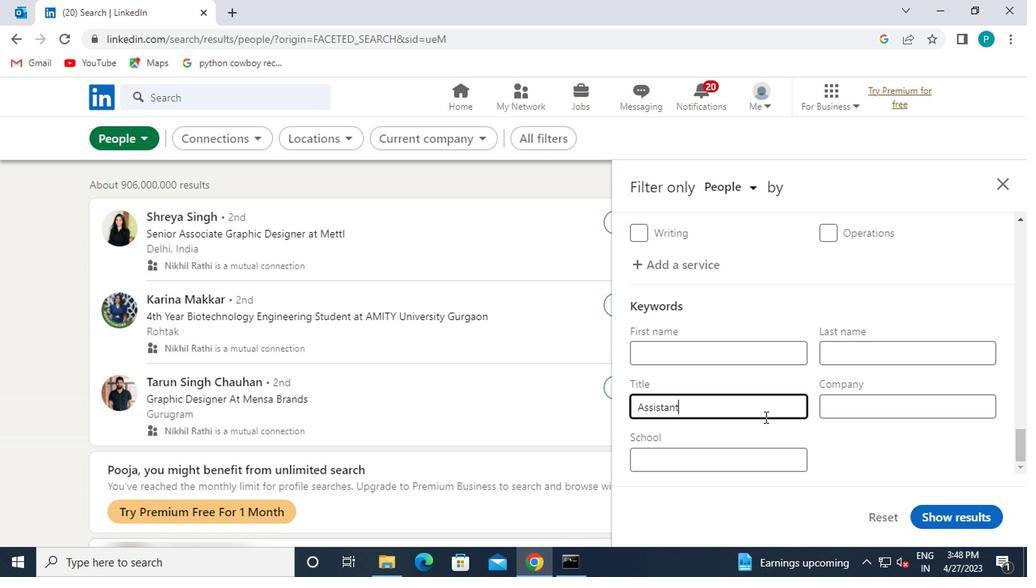 
Action: Mouse moved to (649, 420)
Screenshot: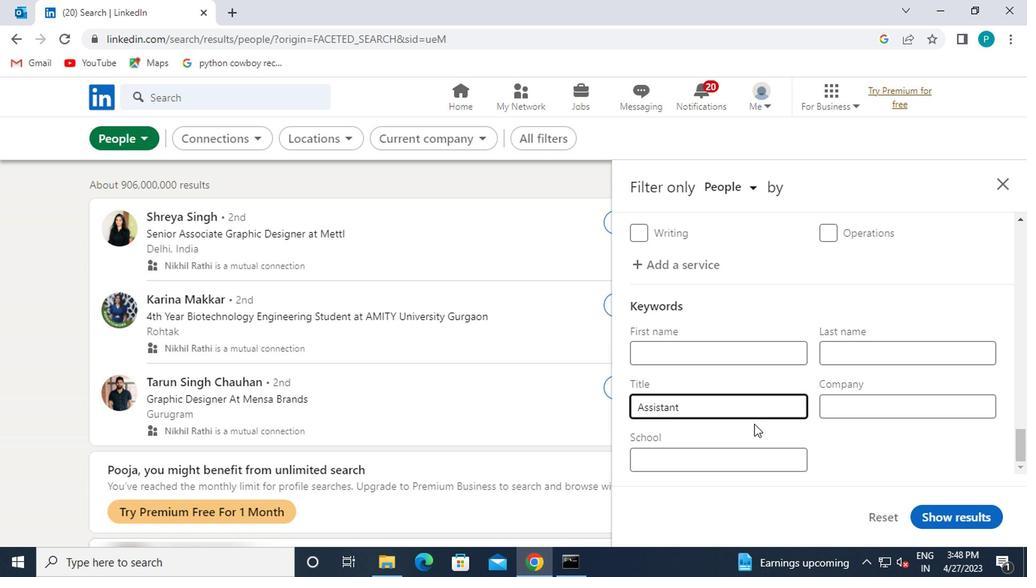 
Action: Key pressed <Key.caps_lock>E
Screenshot: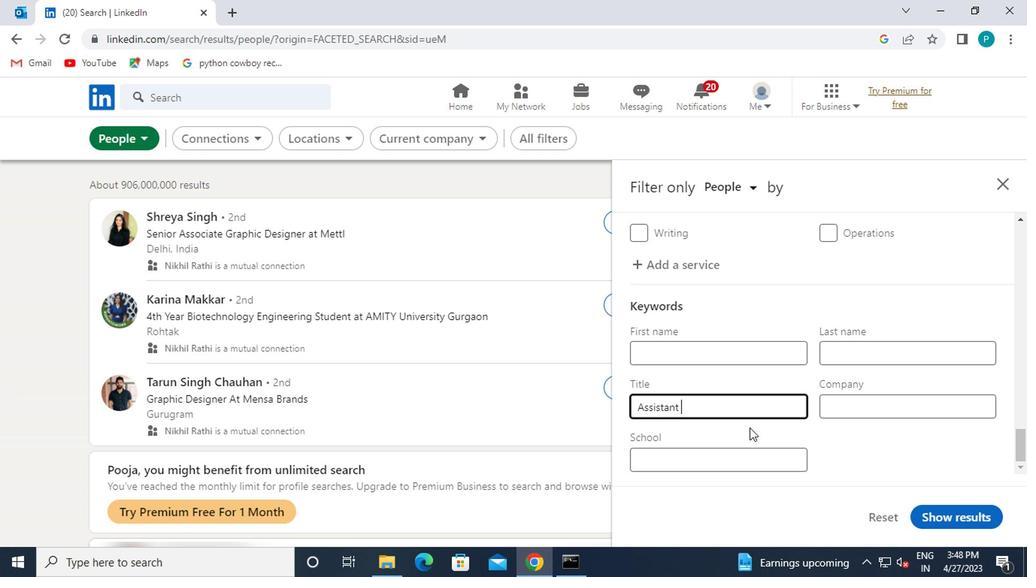 
Action: Mouse moved to (615, 440)
Screenshot: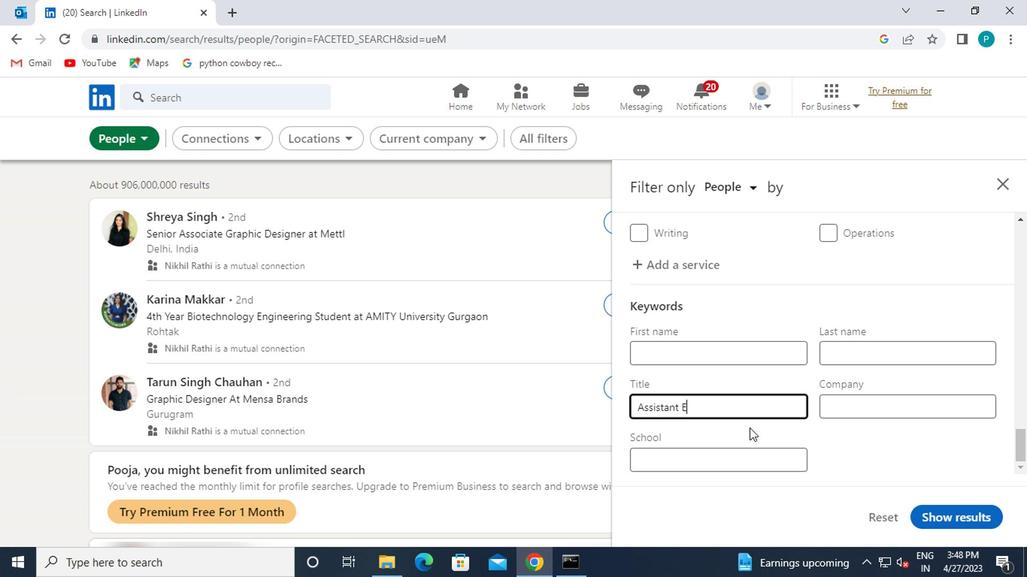 
Action: Key pressed <Key.caps_lock>NGINEER
Screenshot: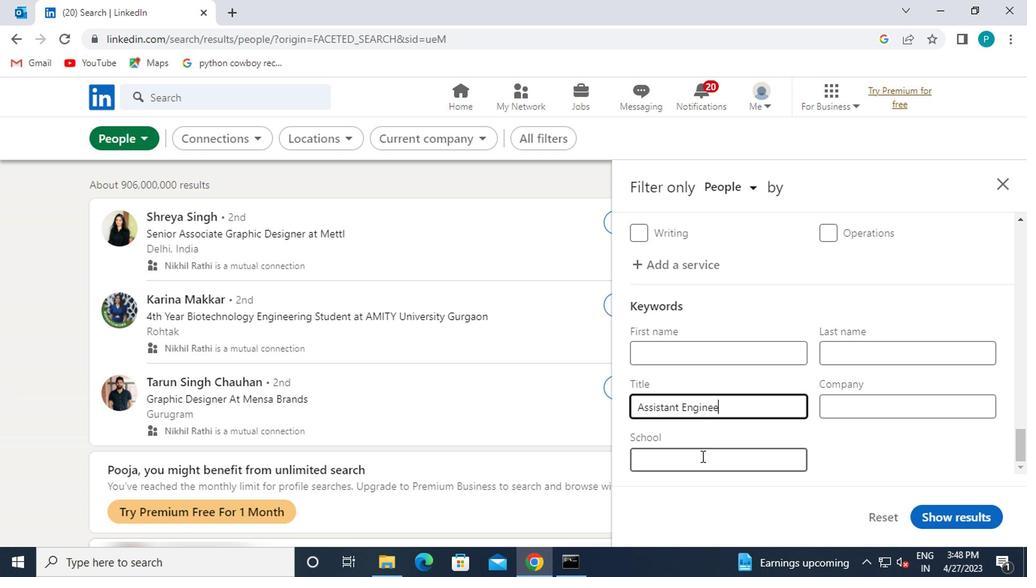 
Action: Mouse moved to (816, 480)
Screenshot: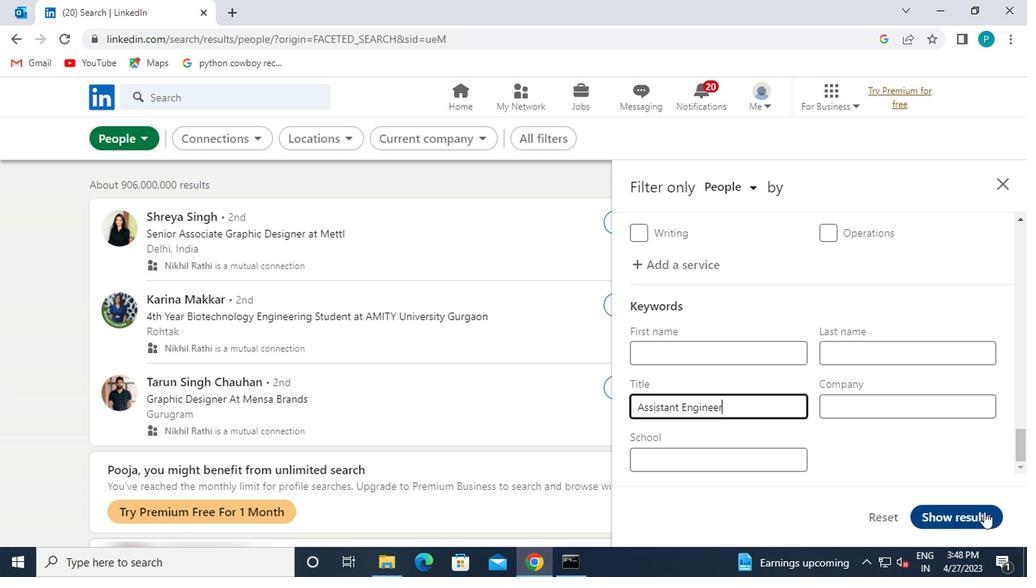 
Action: Mouse pressed left at (816, 480)
Screenshot: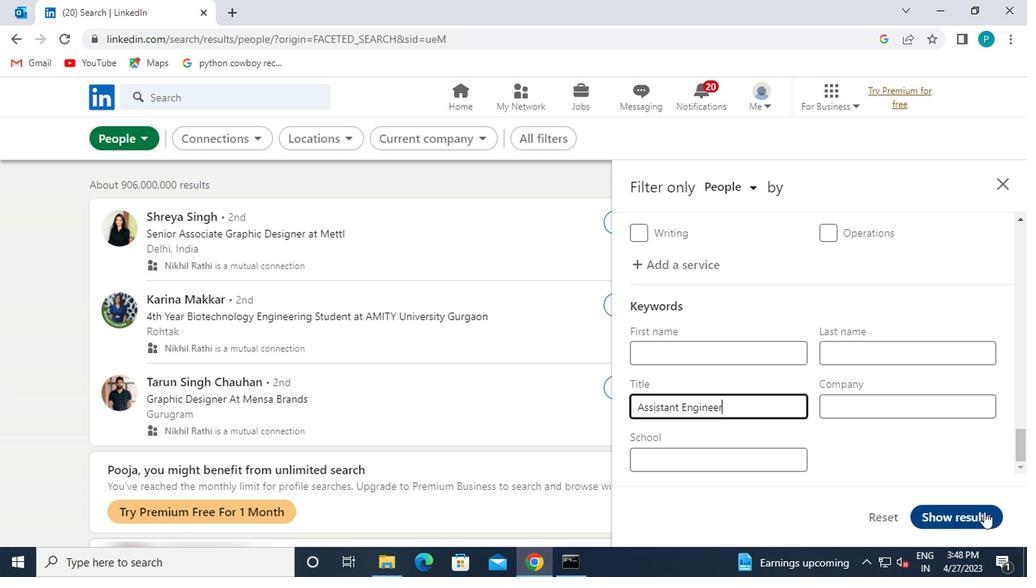 
Action: Mouse moved to (831, 482)
Screenshot: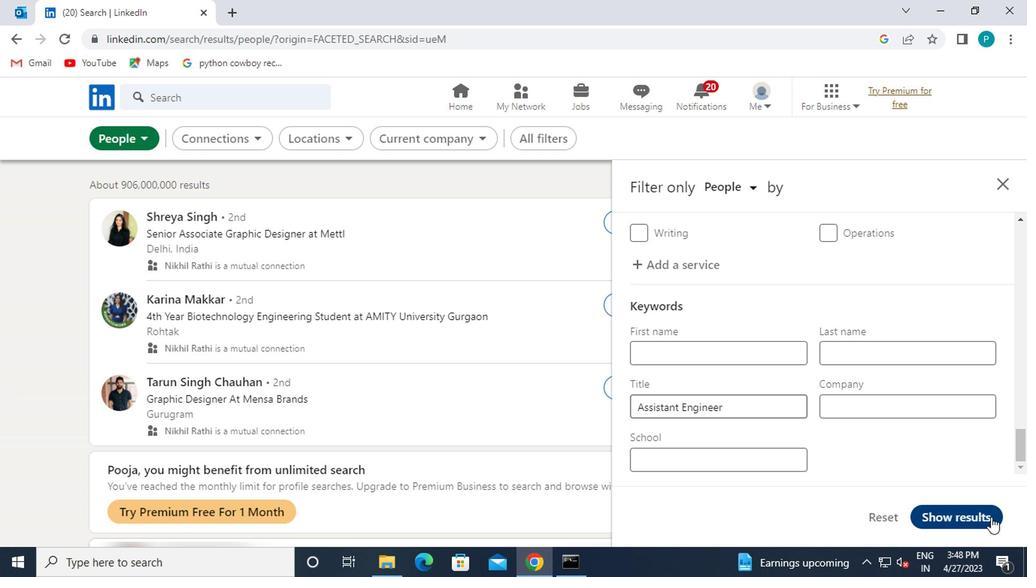 
